 Task: Search one way flight ticket for 2 adults, 4 children and 1 infant on lap in business from Springfield: Abraham Lincoln Capital Airport to Fort Wayne: Fort Wayne International Airport on 5-4-2023. Choice of flights is Westjet. Number of bags: 8 checked bags. Price is upto 20000. Outbound departure time preference is 19:45.
Action: Mouse moved to (349, 318)
Screenshot: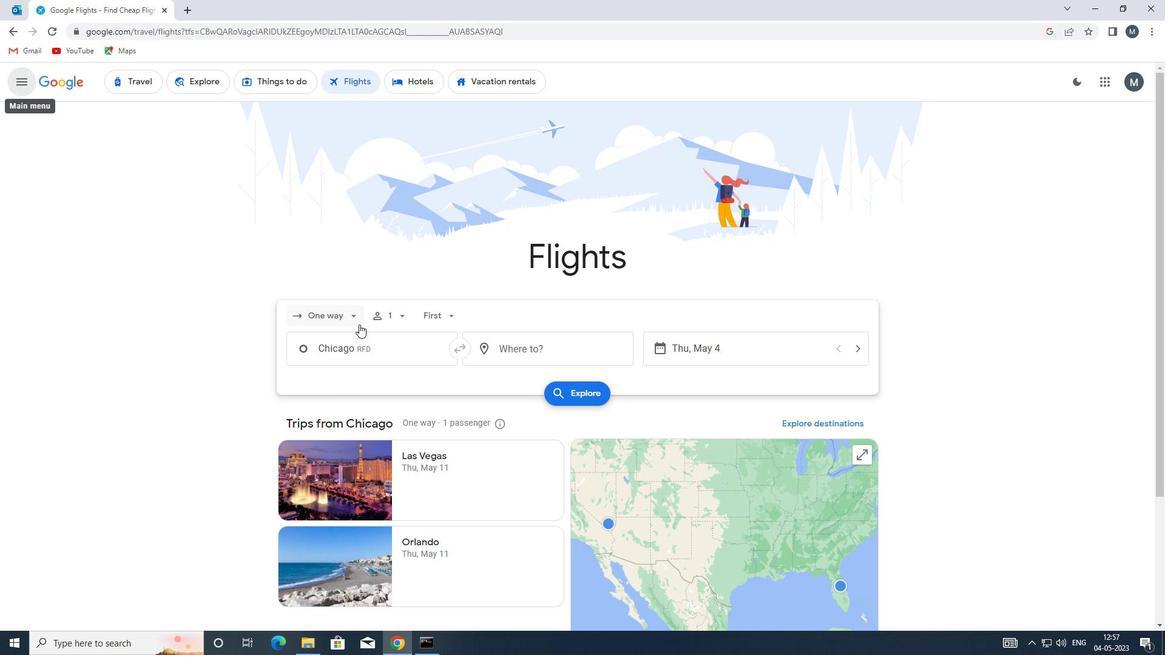 
Action: Mouse pressed left at (349, 318)
Screenshot: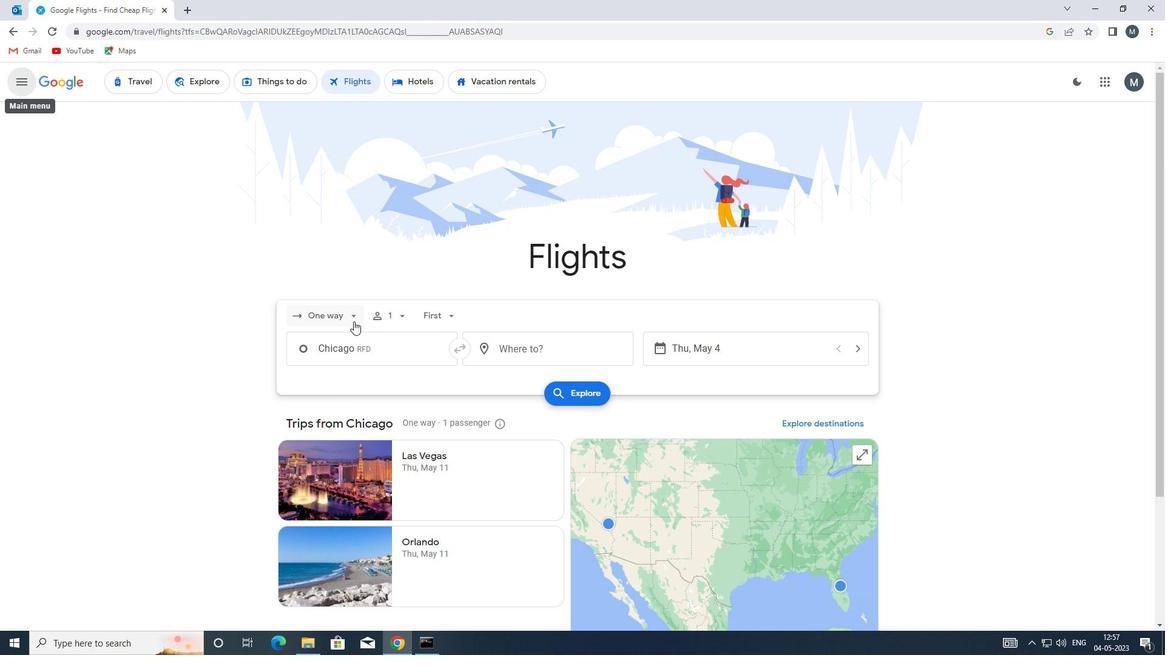 
Action: Mouse moved to (355, 372)
Screenshot: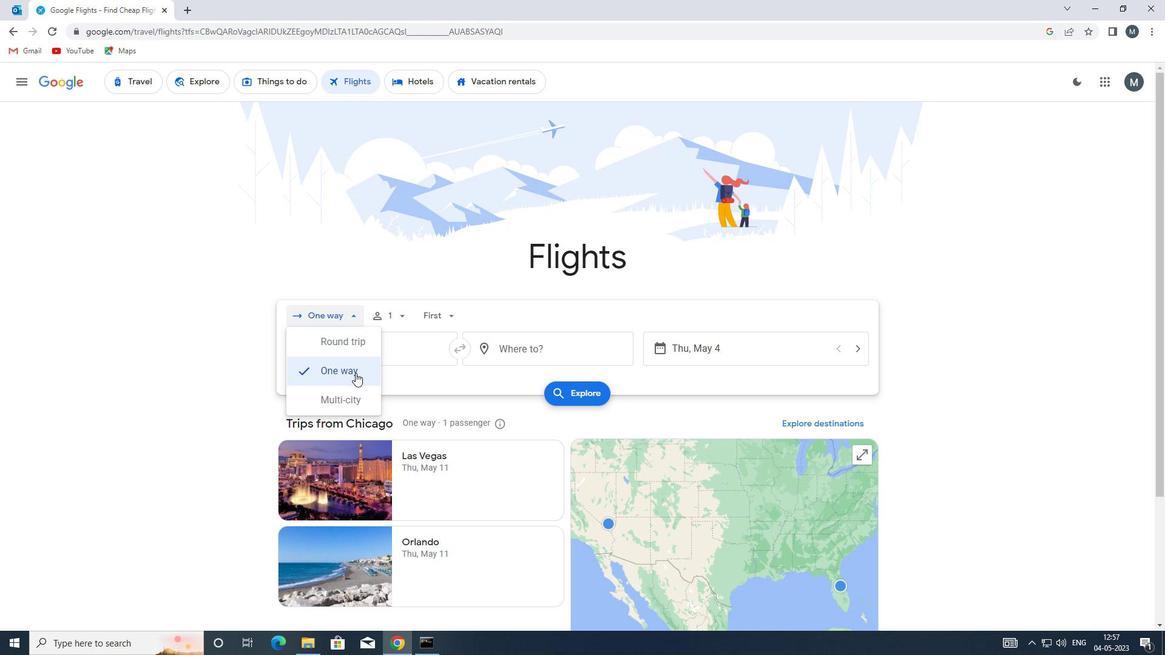 
Action: Mouse pressed left at (355, 372)
Screenshot: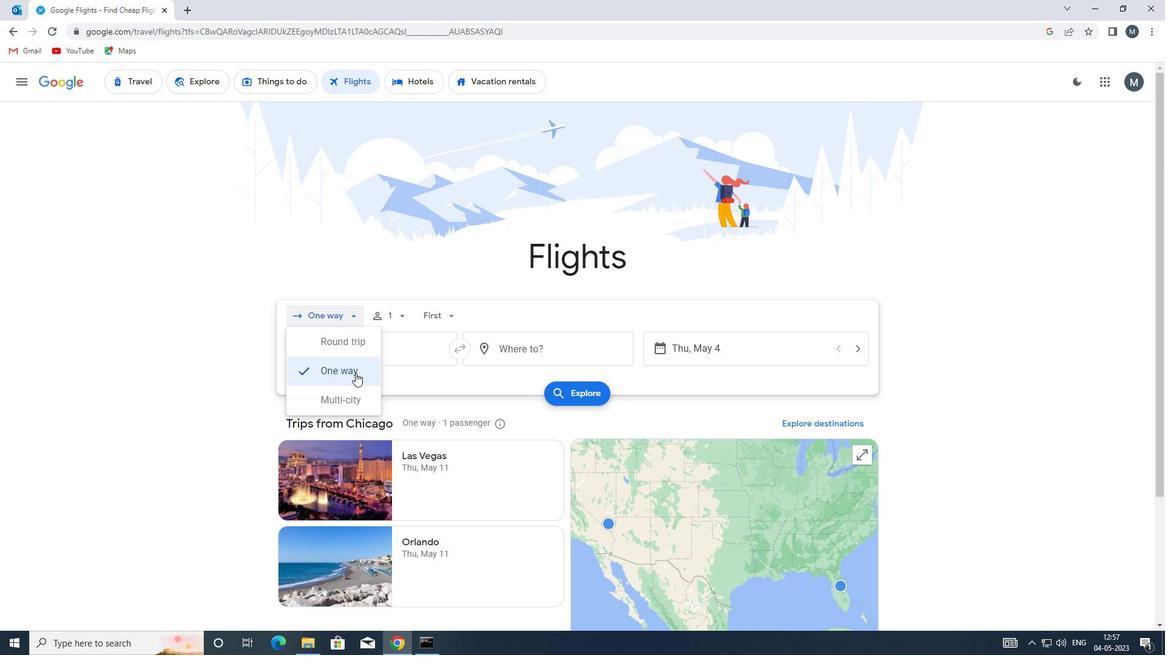 
Action: Mouse moved to (409, 321)
Screenshot: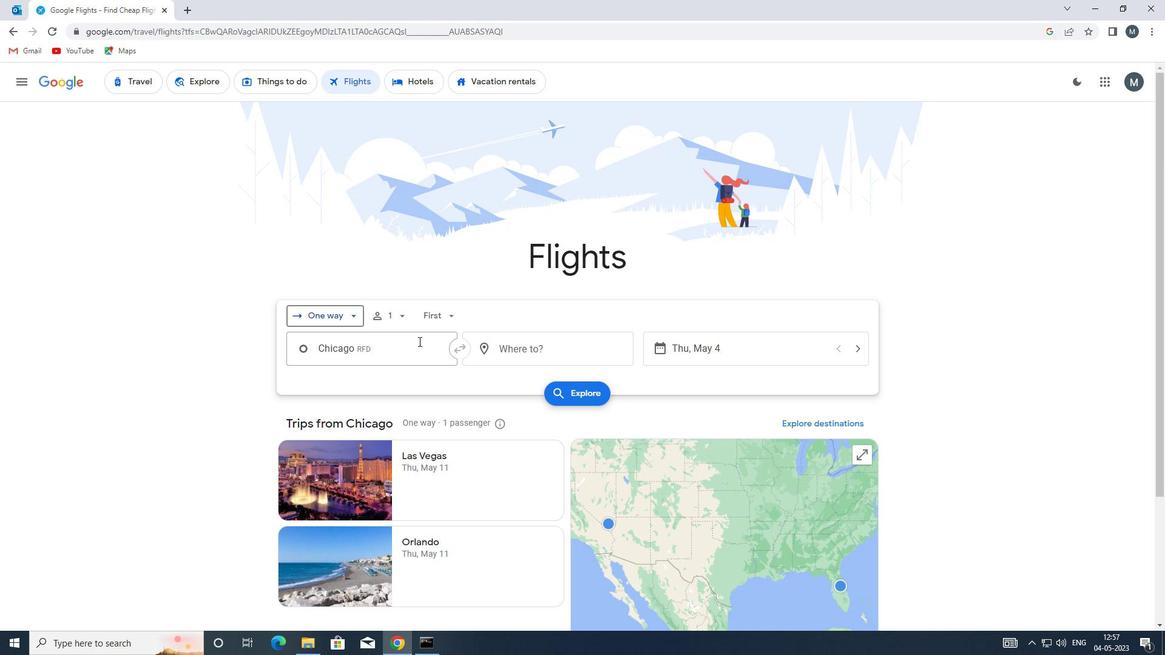 
Action: Mouse pressed left at (409, 321)
Screenshot: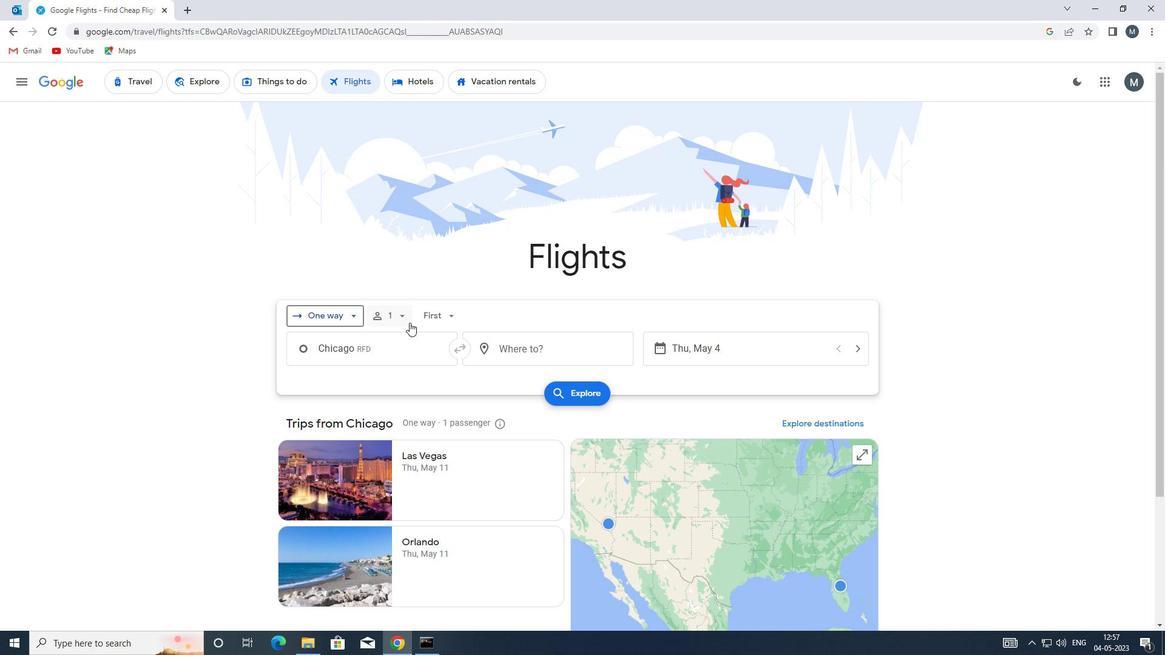 
Action: Mouse moved to (498, 350)
Screenshot: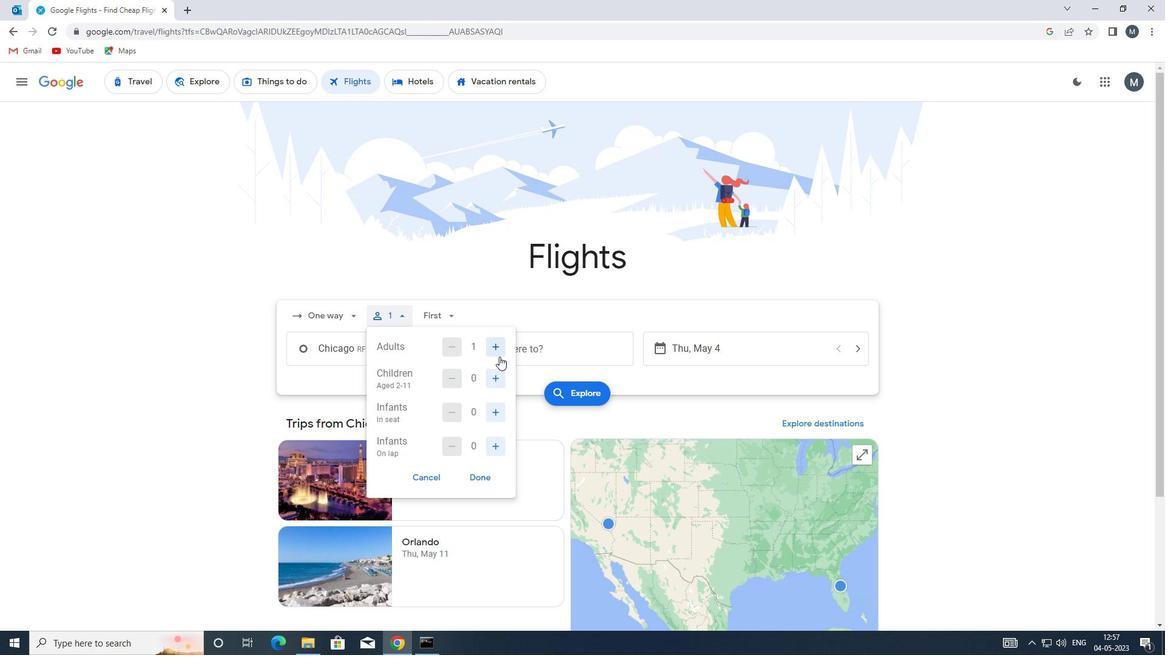 
Action: Mouse pressed left at (498, 350)
Screenshot: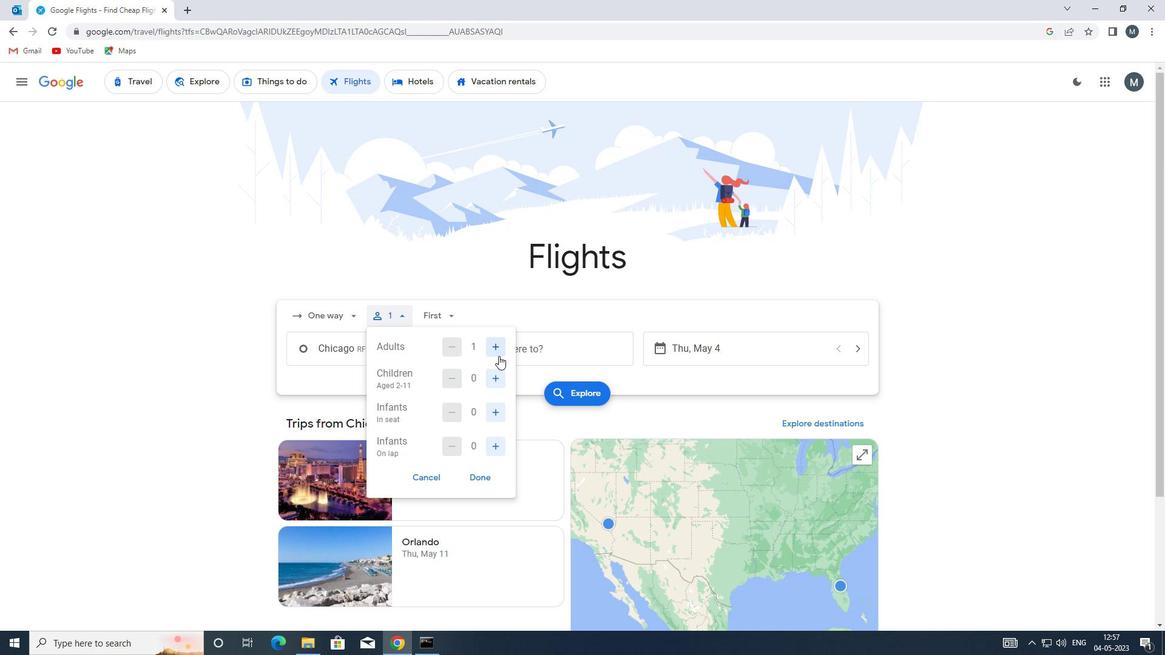 
Action: Mouse moved to (497, 378)
Screenshot: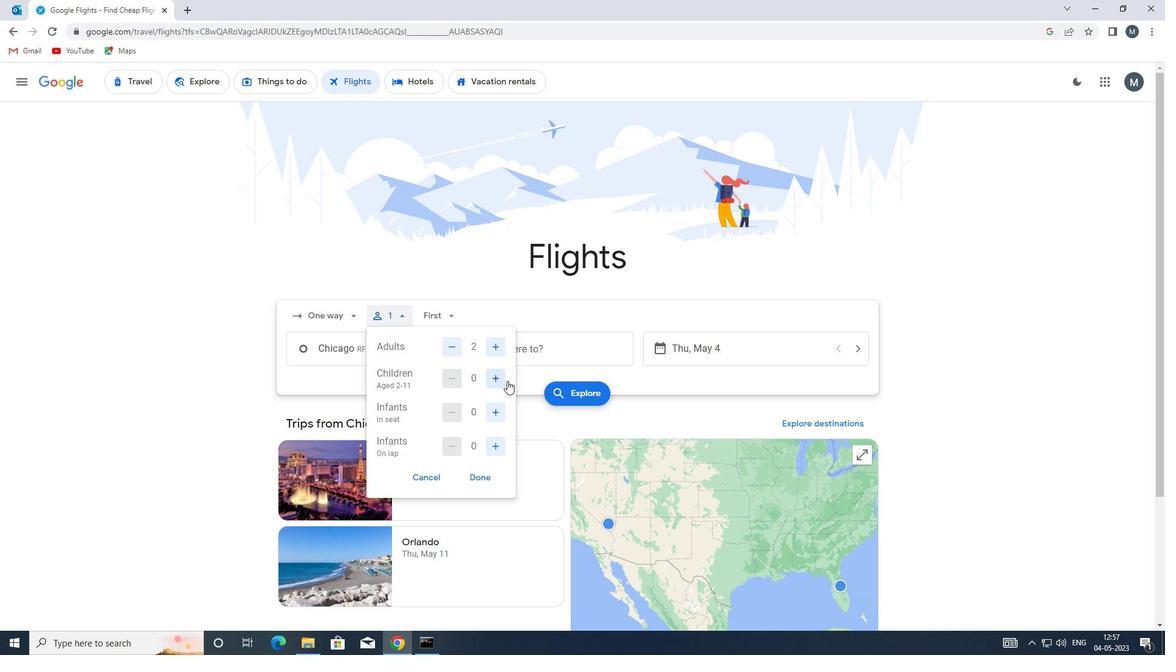 
Action: Mouse pressed left at (497, 378)
Screenshot: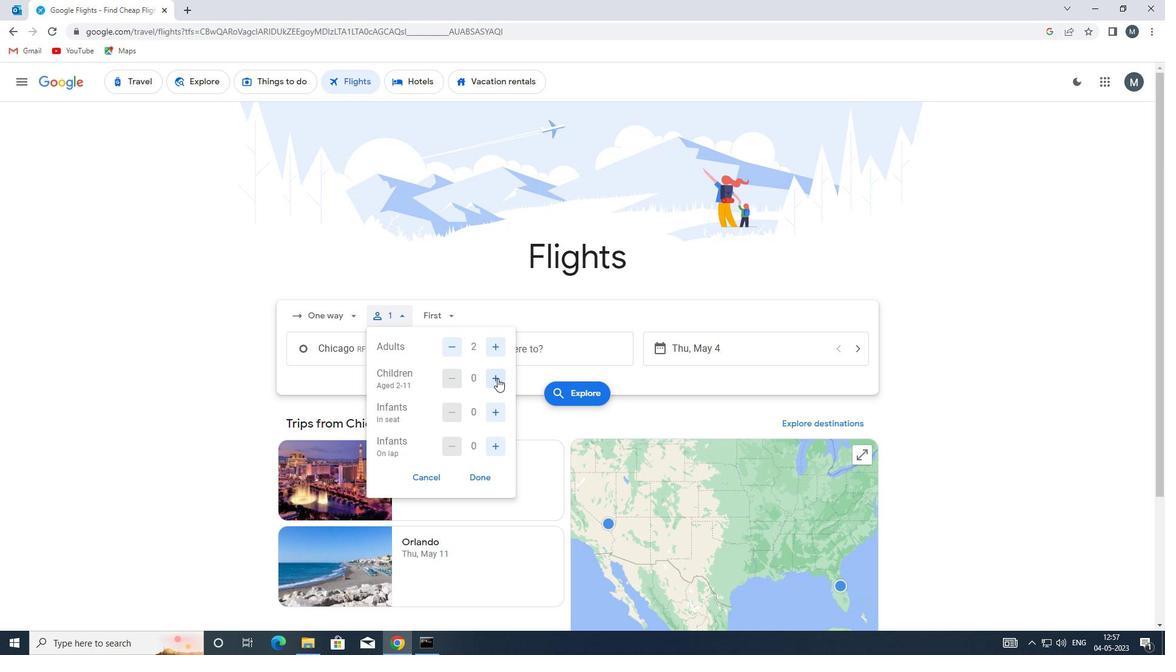 
Action: Mouse pressed left at (497, 378)
Screenshot: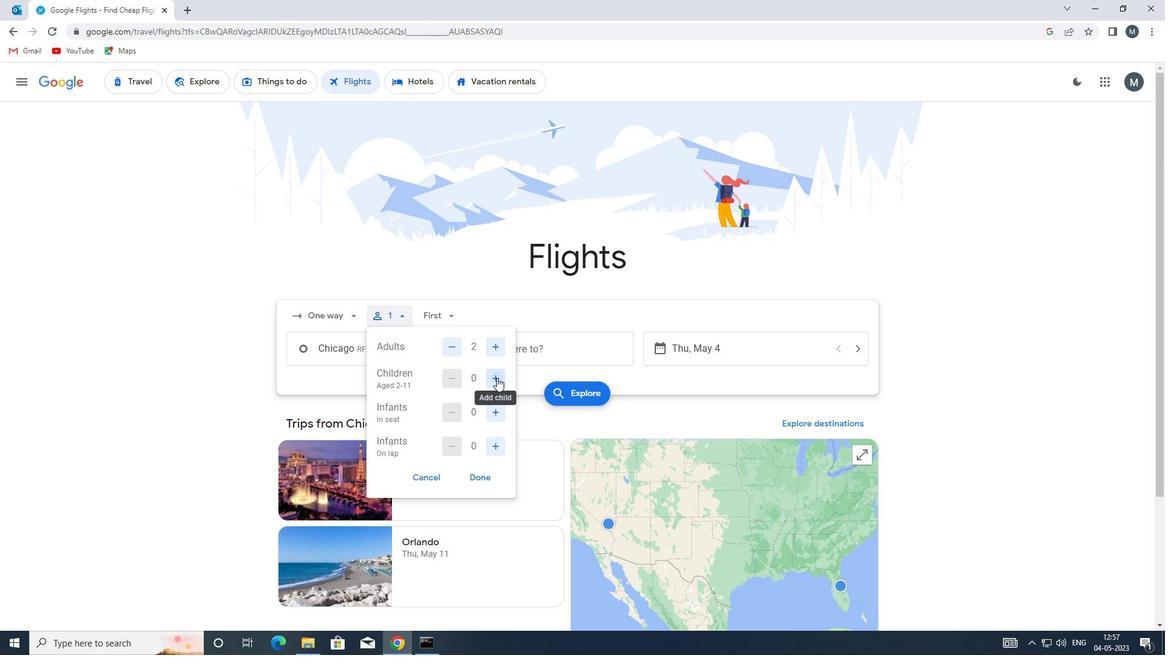 
Action: Mouse pressed left at (497, 378)
Screenshot: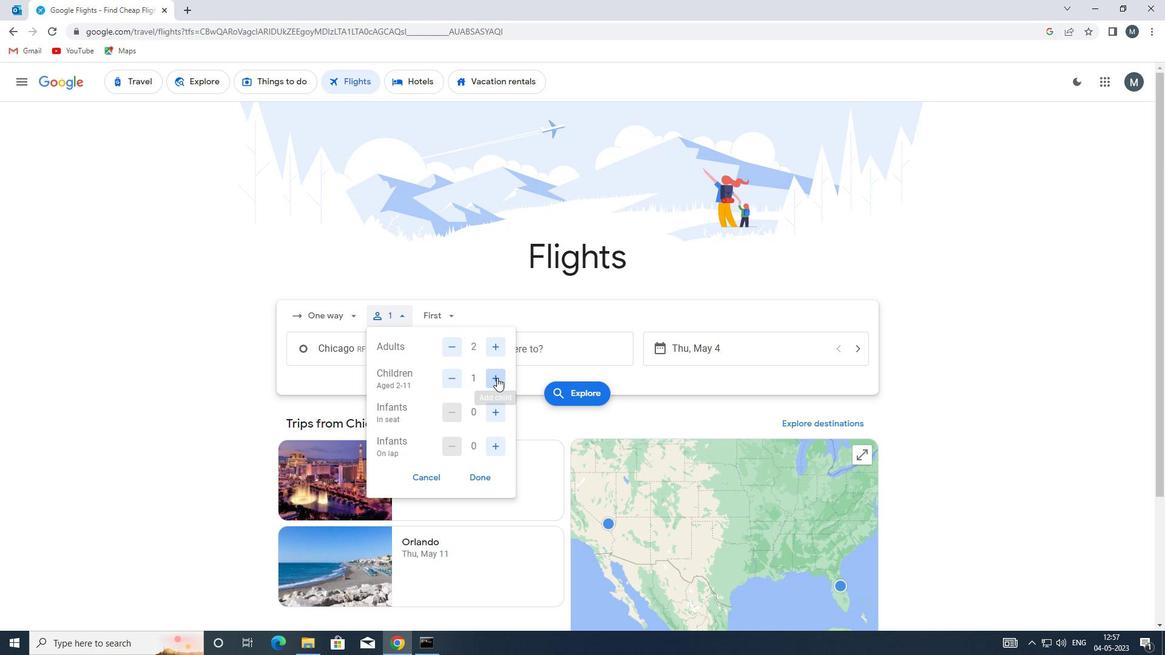 
Action: Mouse pressed left at (497, 378)
Screenshot: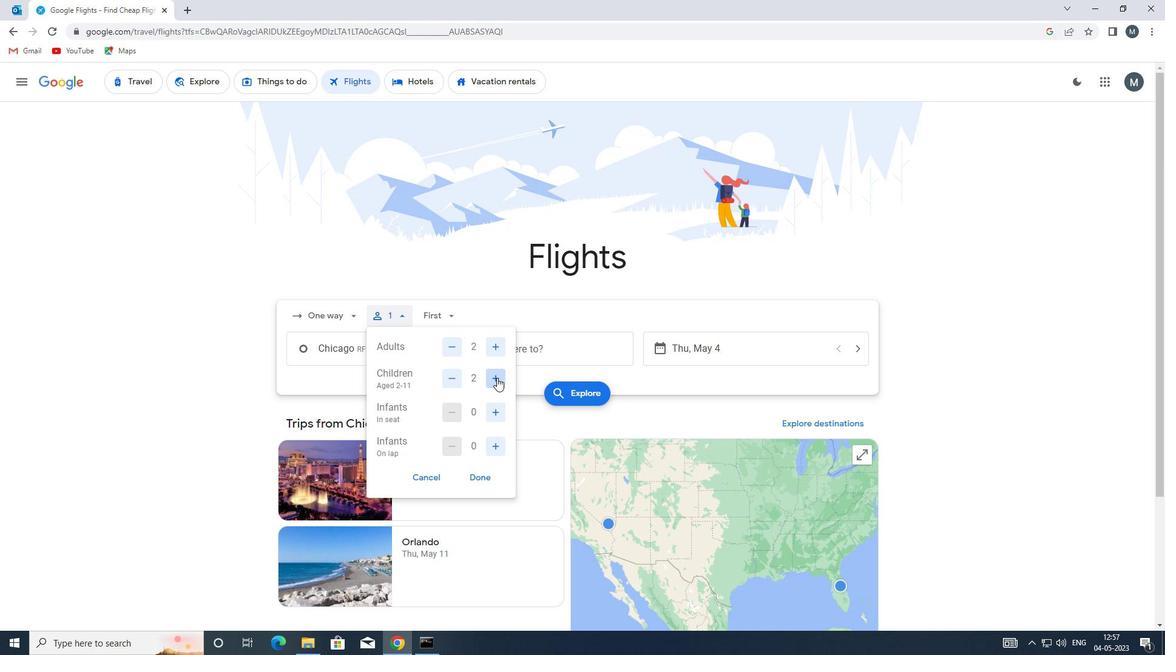 
Action: Mouse moved to (493, 449)
Screenshot: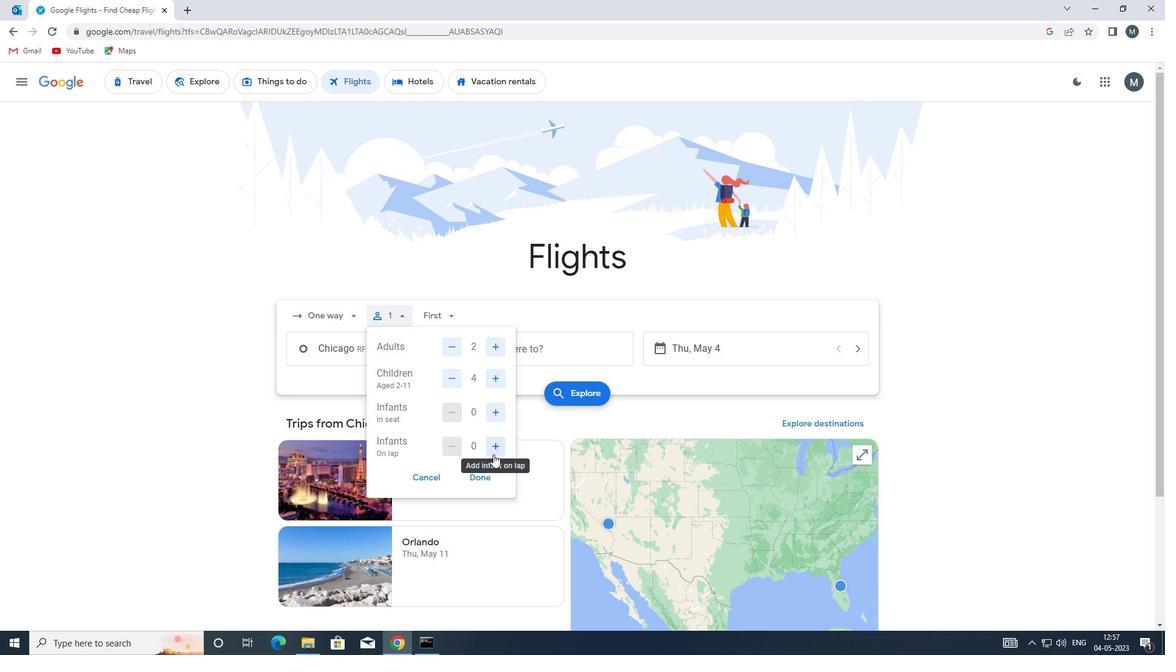 
Action: Mouse pressed left at (493, 449)
Screenshot: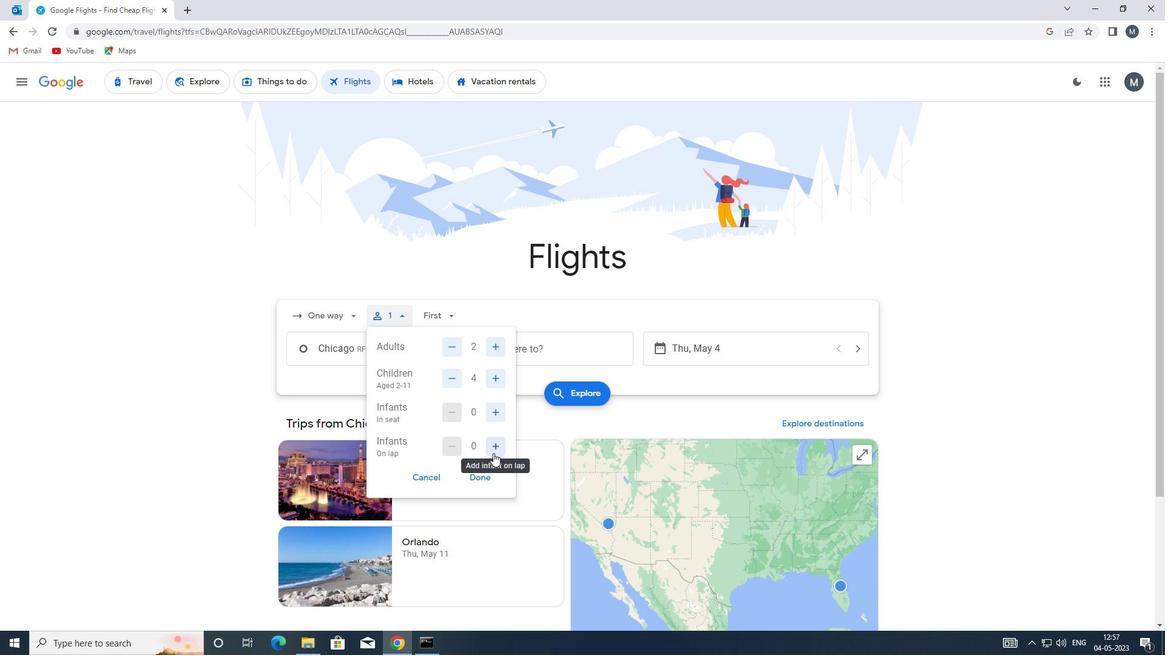 
Action: Mouse moved to (483, 477)
Screenshot: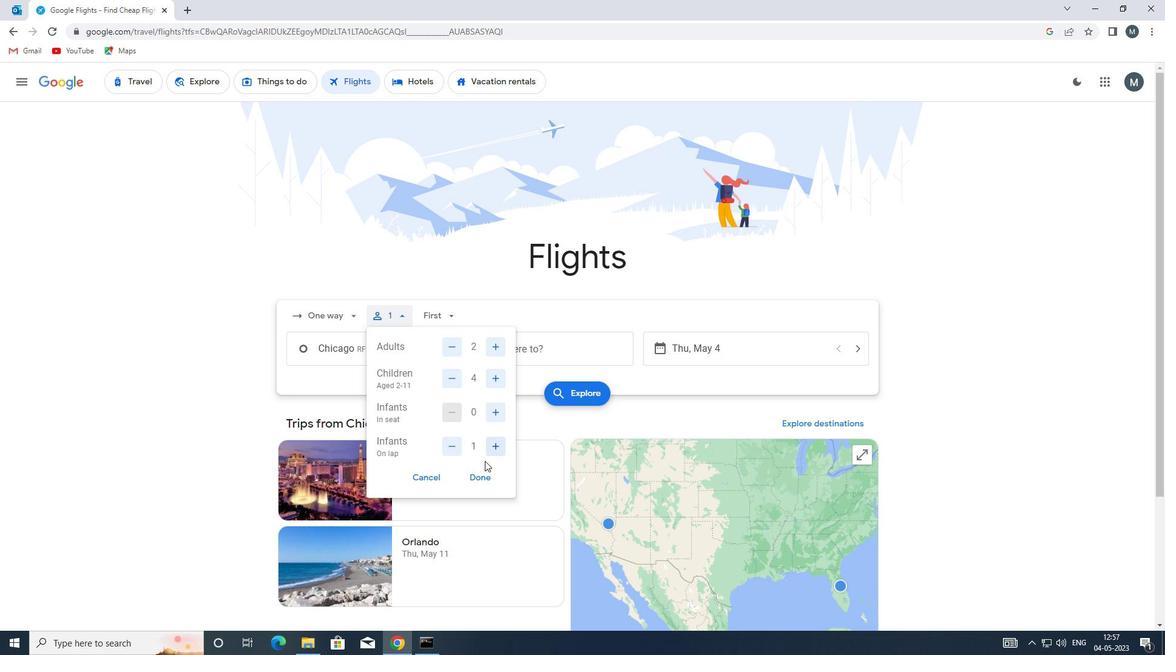
Action: Mouse pressed left at (483, 477)
Screenshot: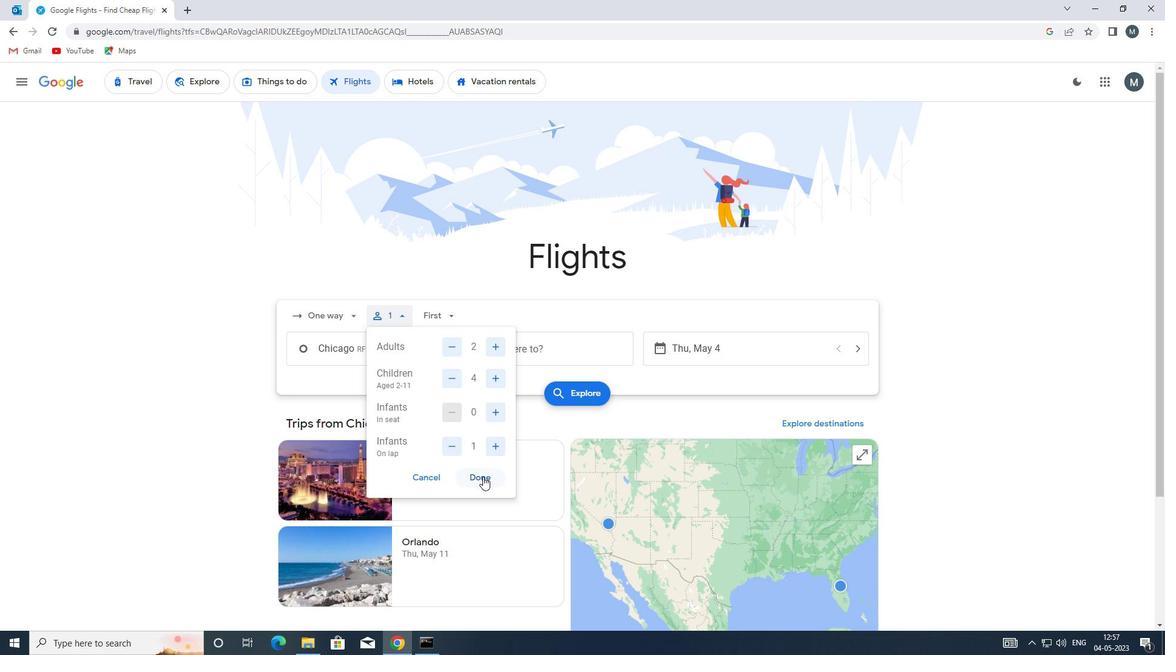 
Action: Mouse moved to (441, 318)
Screenshot: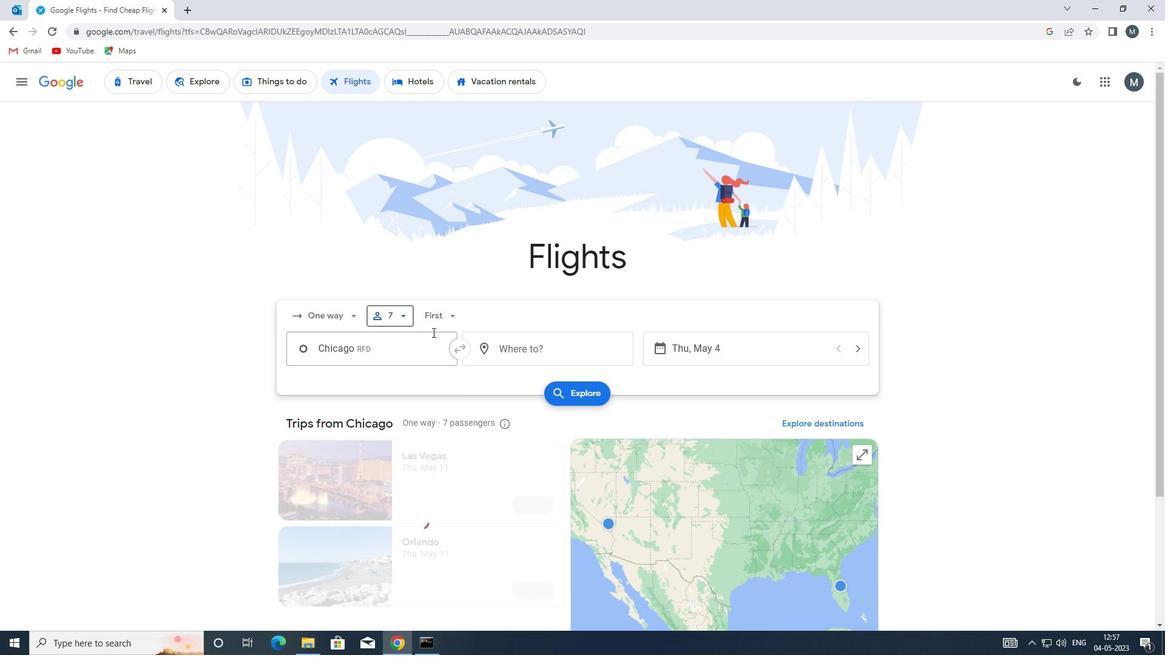 
Action: Mouse pressed left at (441, 318)
Screenshot: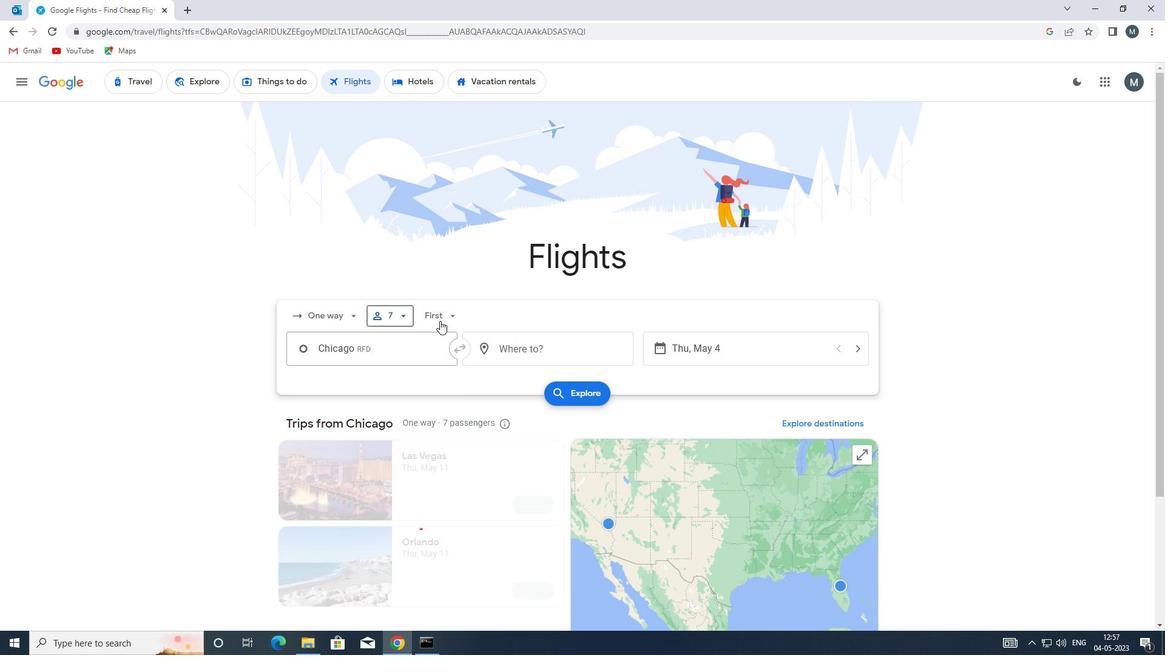 
Action: Mouse moved to (460, 401)
Screenshot: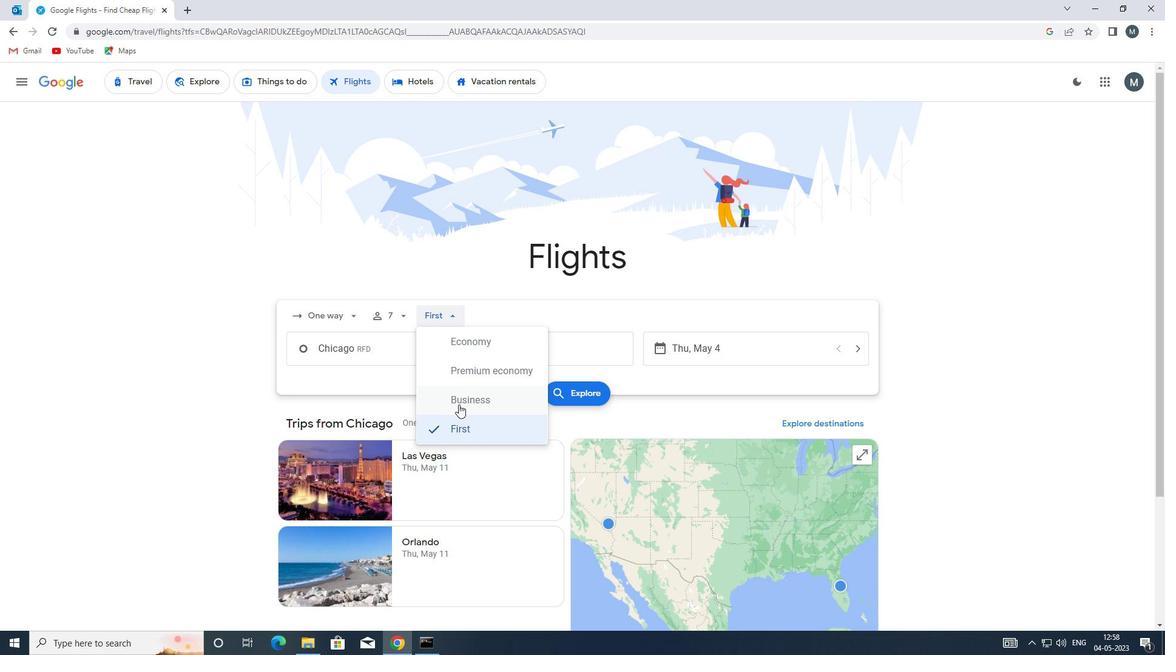 
Action: Mouse pressed left at (460, 401)
Screenshot: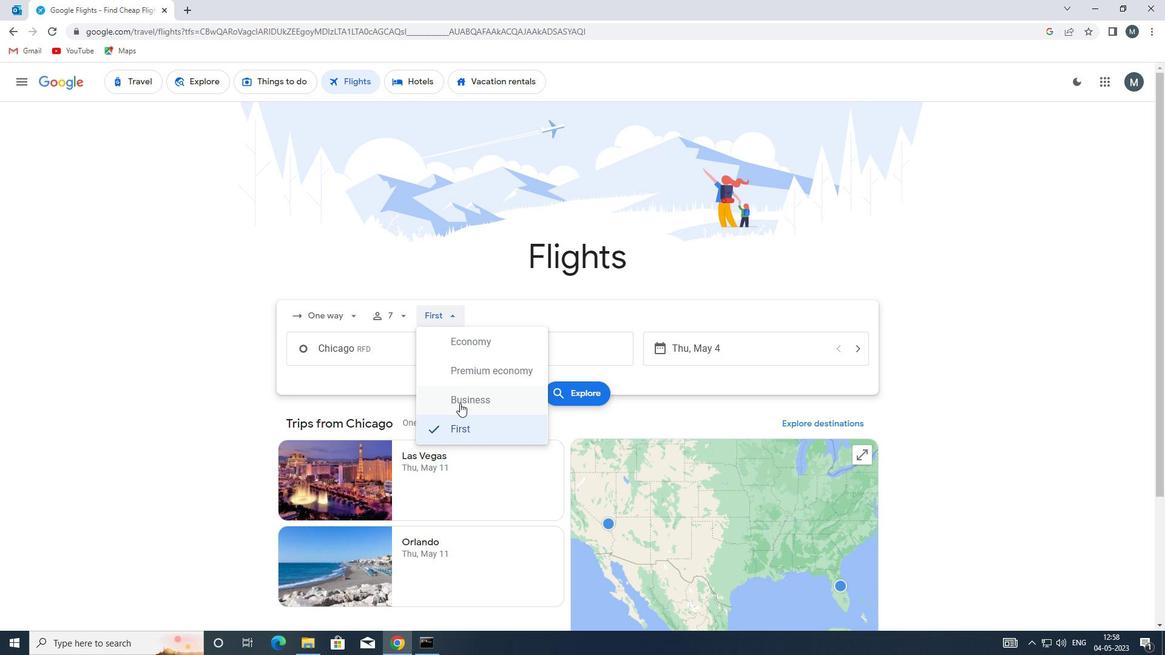 
Action: Mouse moved to (373, 355)
Screenshot: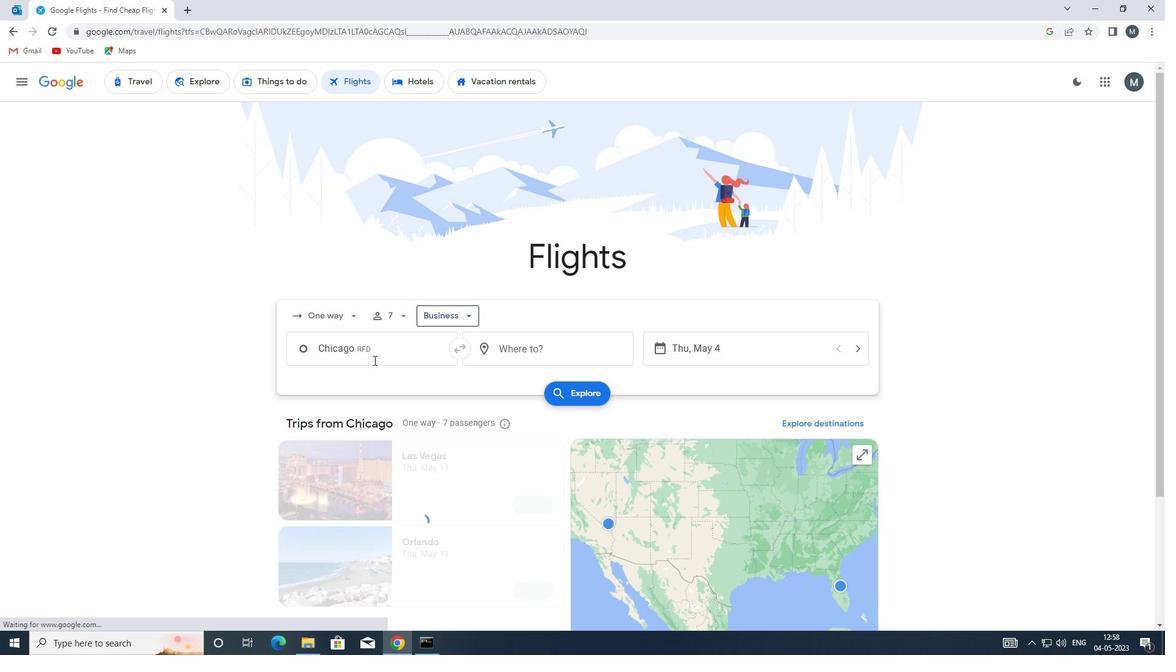 
Action: Mouse pressed left at (373, 355)
Screenshot: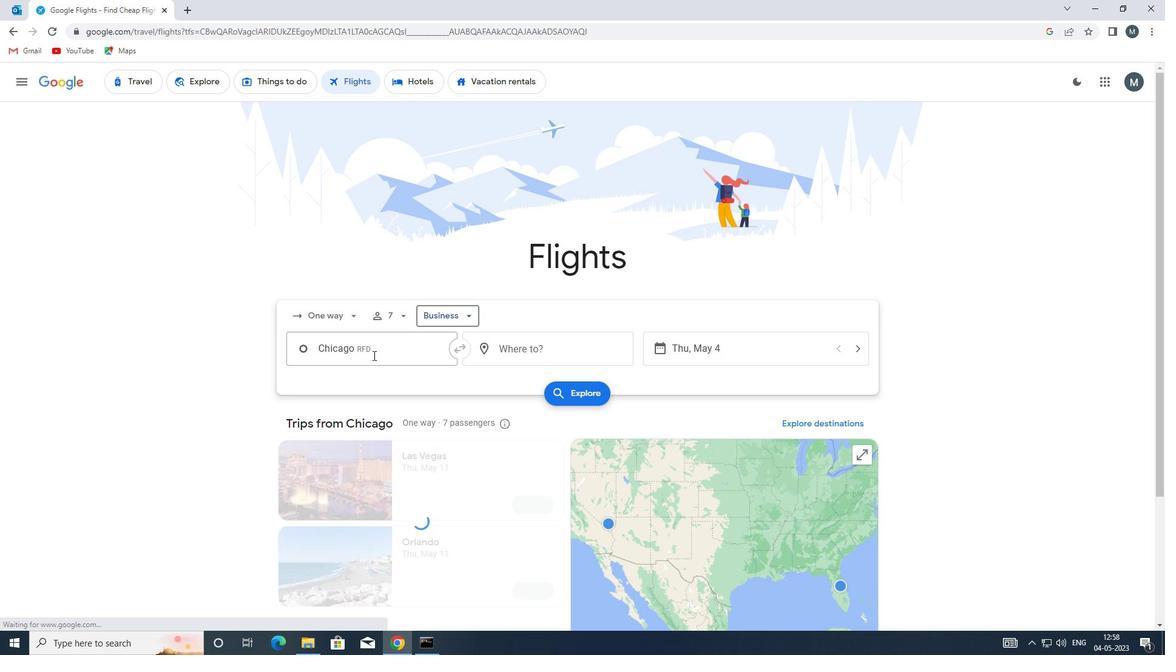 
Action: Mouse moved to (376, 352)
Screenshot: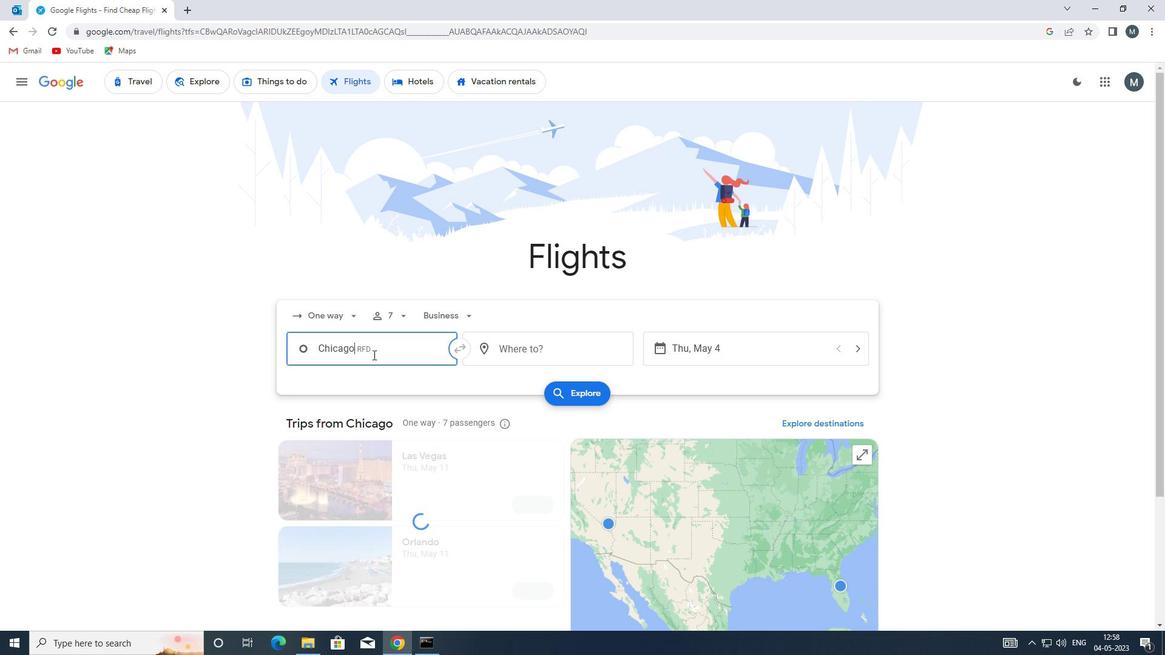 
Action: Key pressed sp
Screenshot: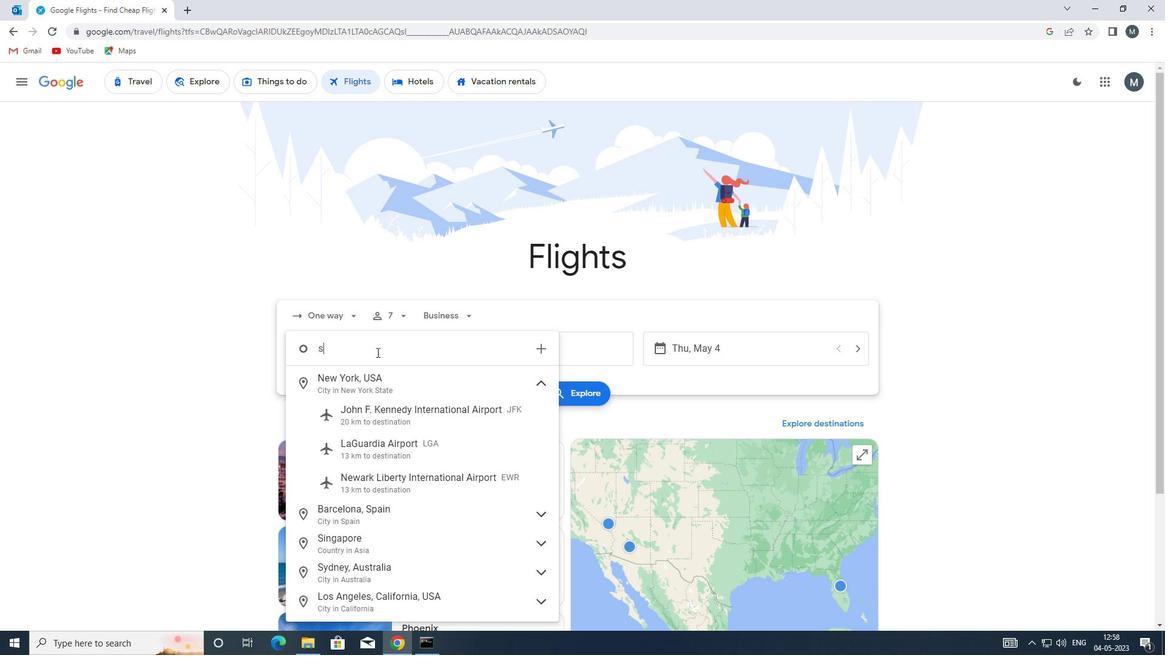 
Action: Mouse moved to (376, 352)
Screenshot: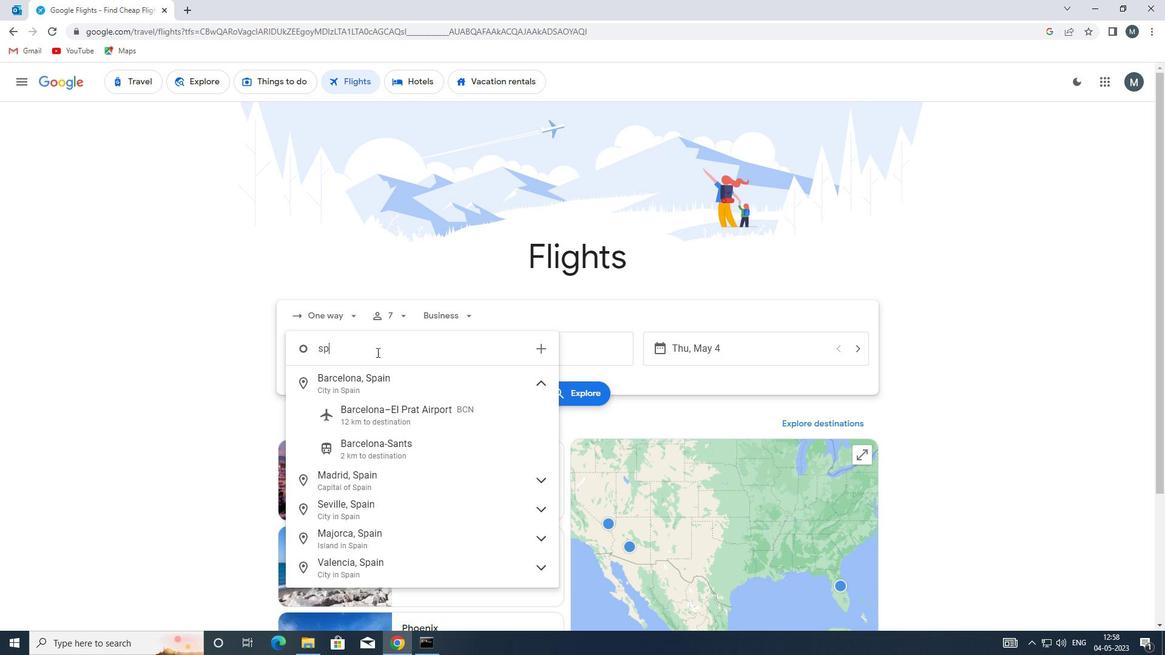 
Action: Key pressed i
Screenshot: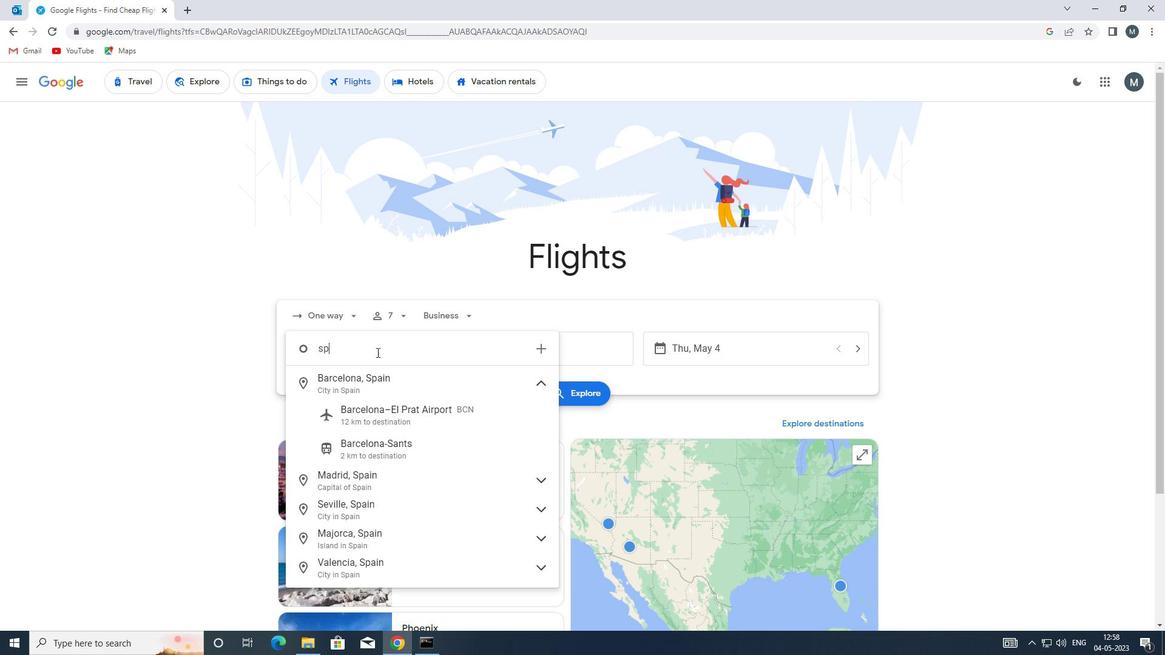 
Action: Mouse moved to (390, 378)
Screenshot: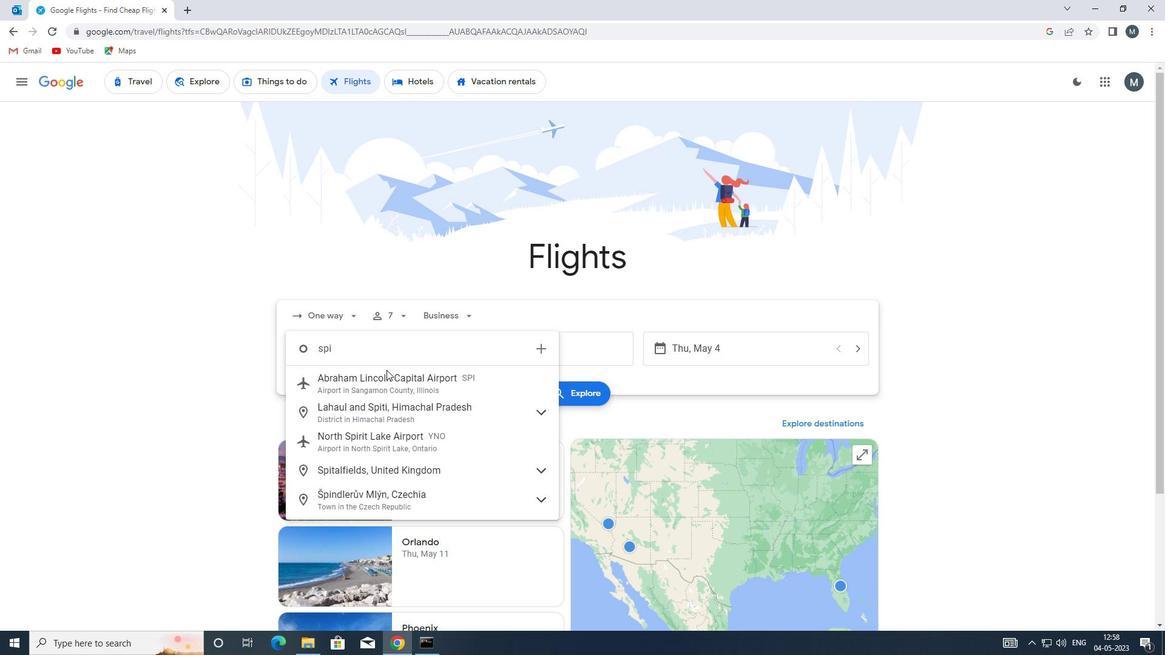 
Action: Mouse pressed left at (390, 378)
Screenshot: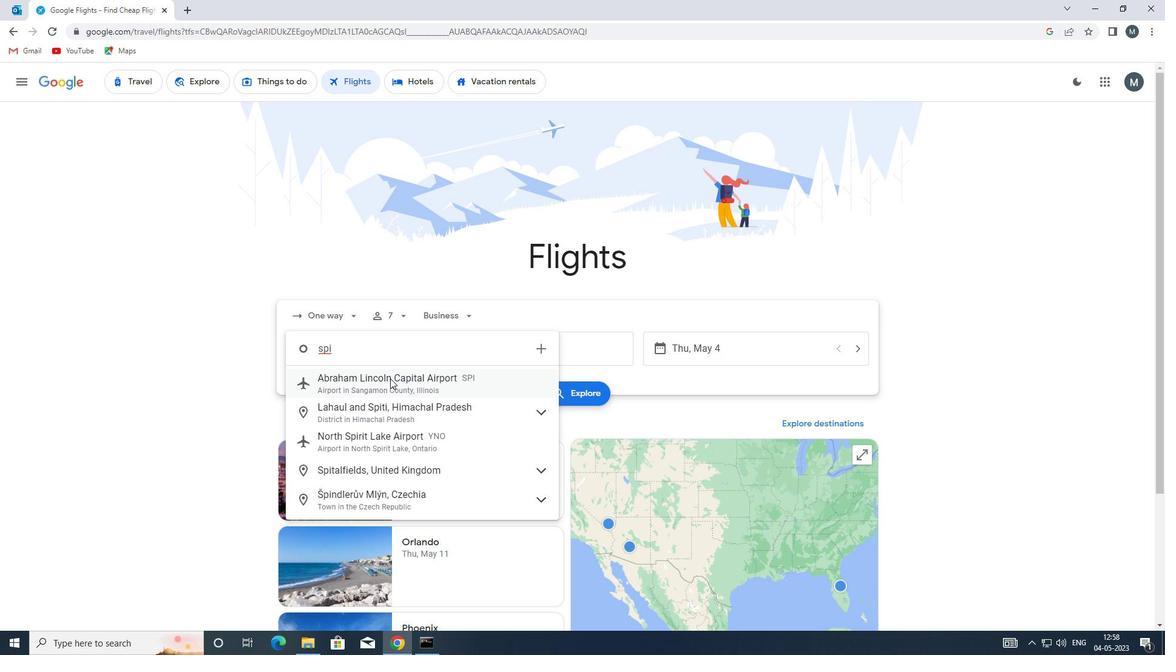 
Action: Mouse moved to (490, 351)
Screenshot: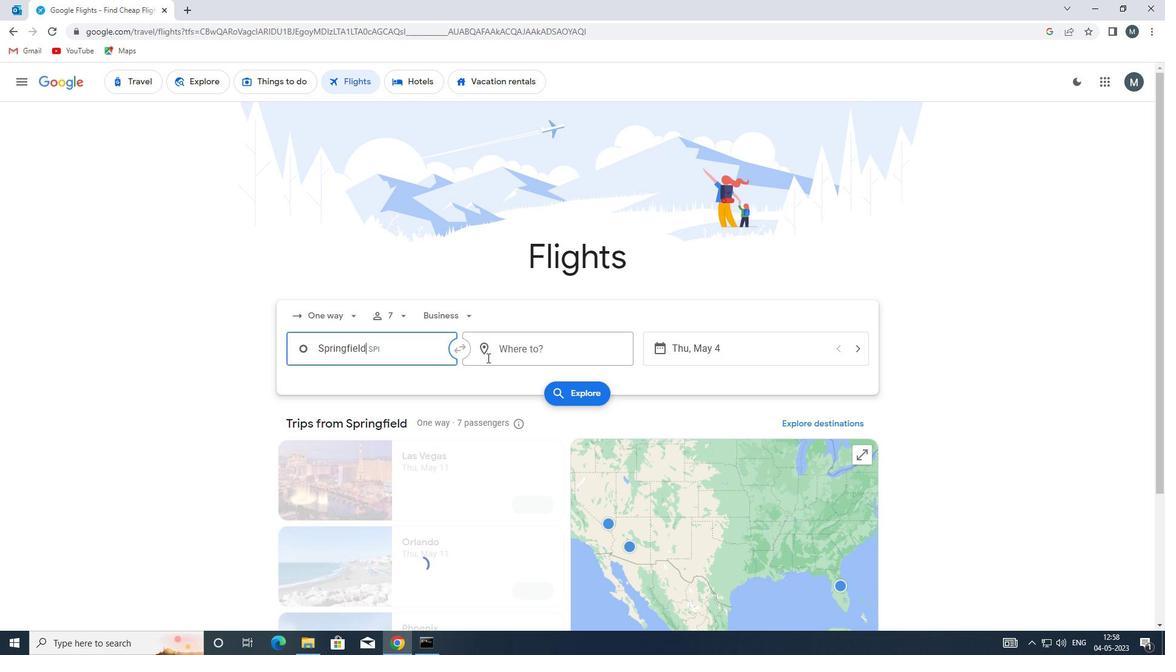 
Action: Mouse pressed left at (490, 351)
Screenshot: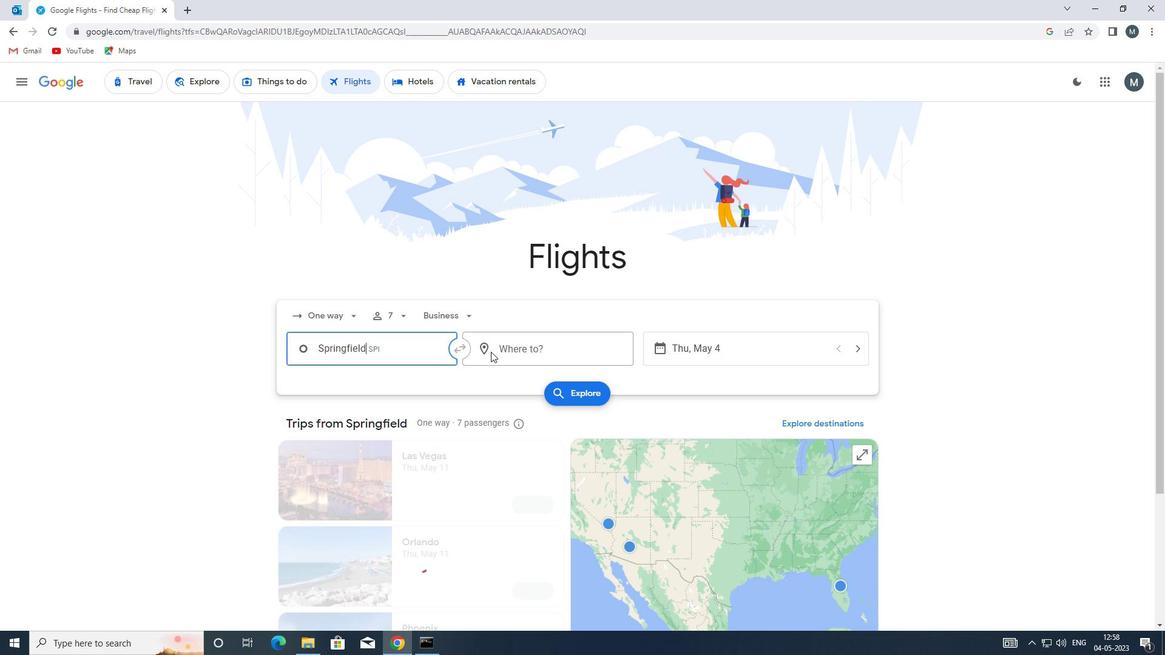 
Action: Key pressed fw
Screenshot: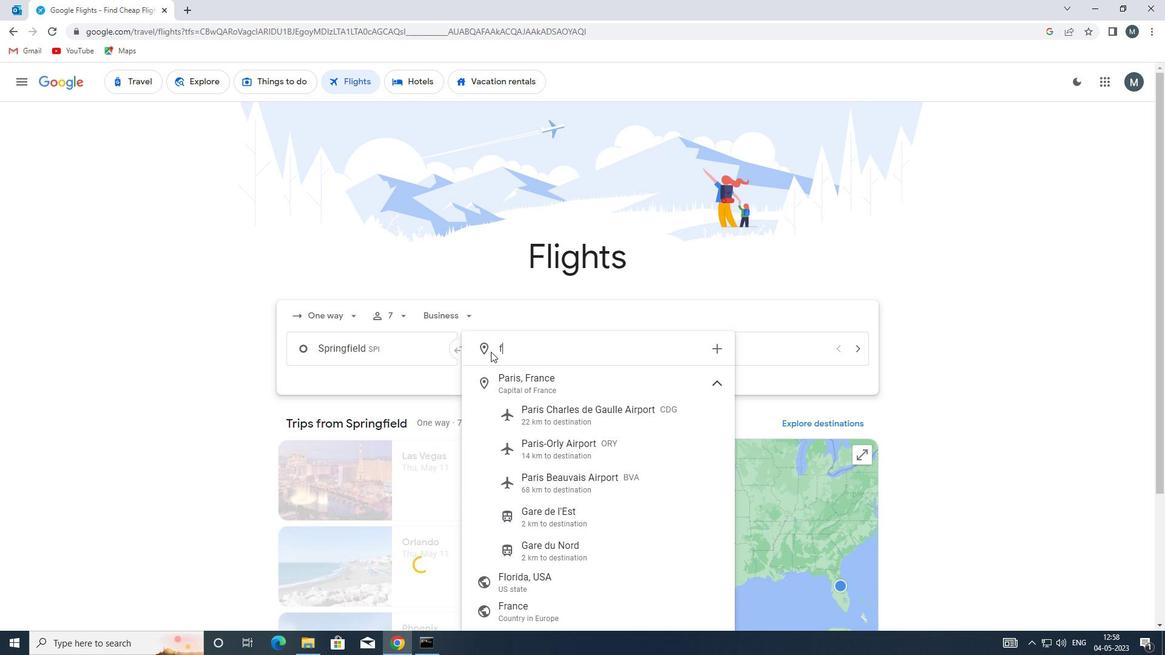 
Action: Mouse moved to (548, 383)
Screenshot: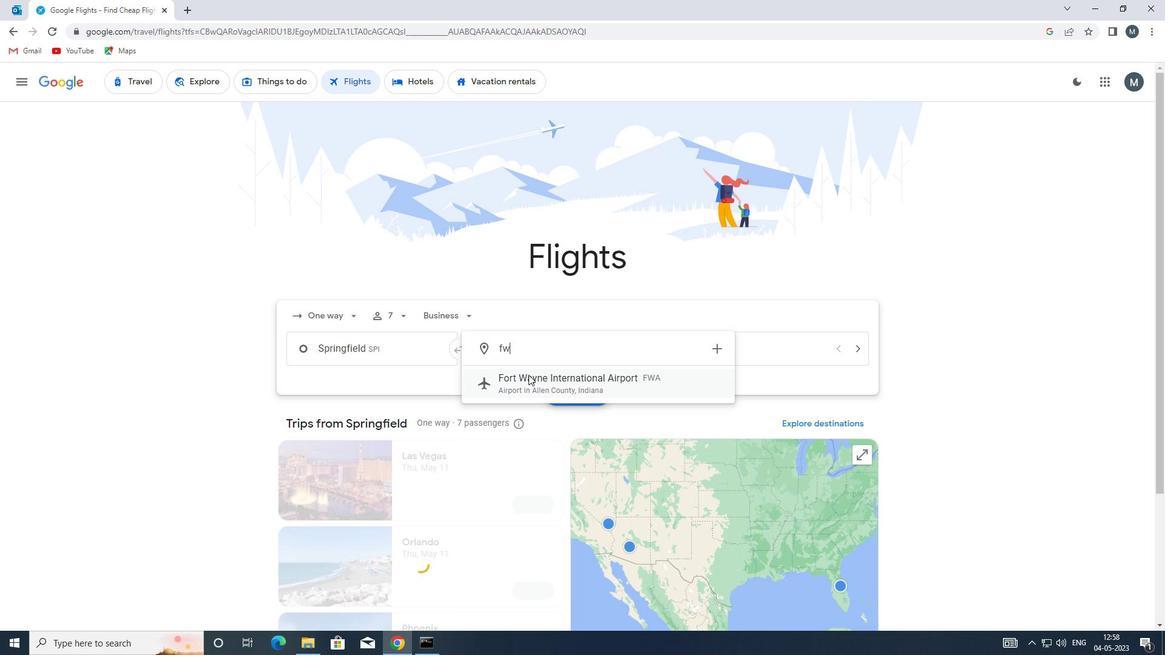 
Action: Mouse pressed left at (548, 383)
Screenshot: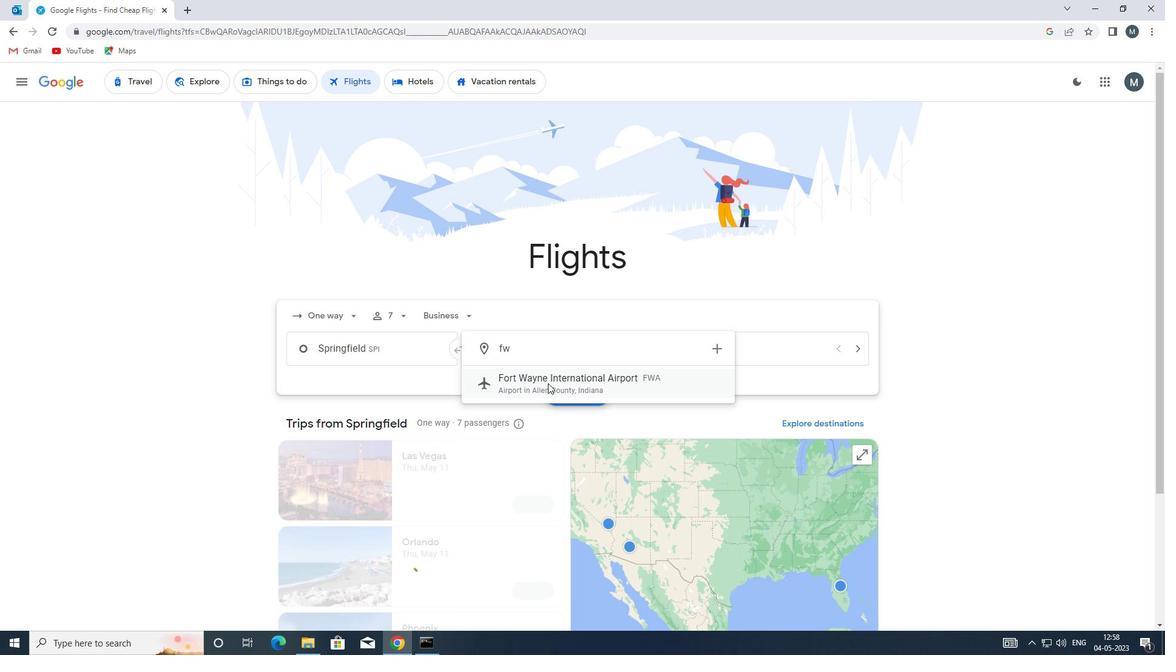 
Action: Mouse moved to (707, 344)
Screenshot: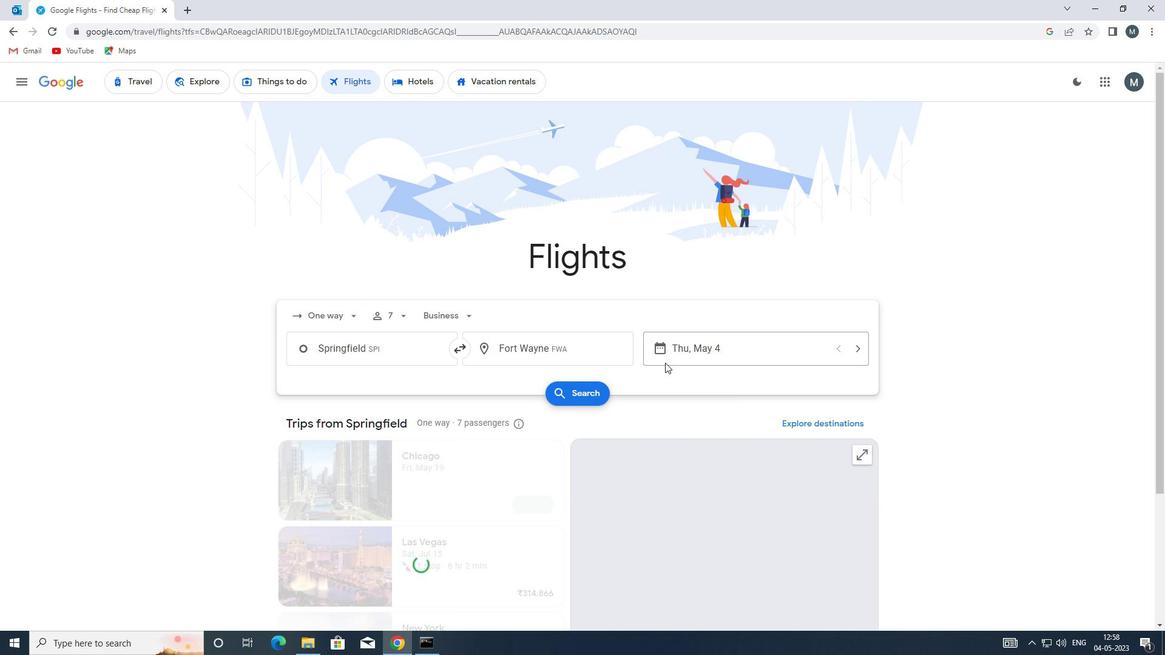 
Action: Mouse pressed left at (707, 344)
Screenshot: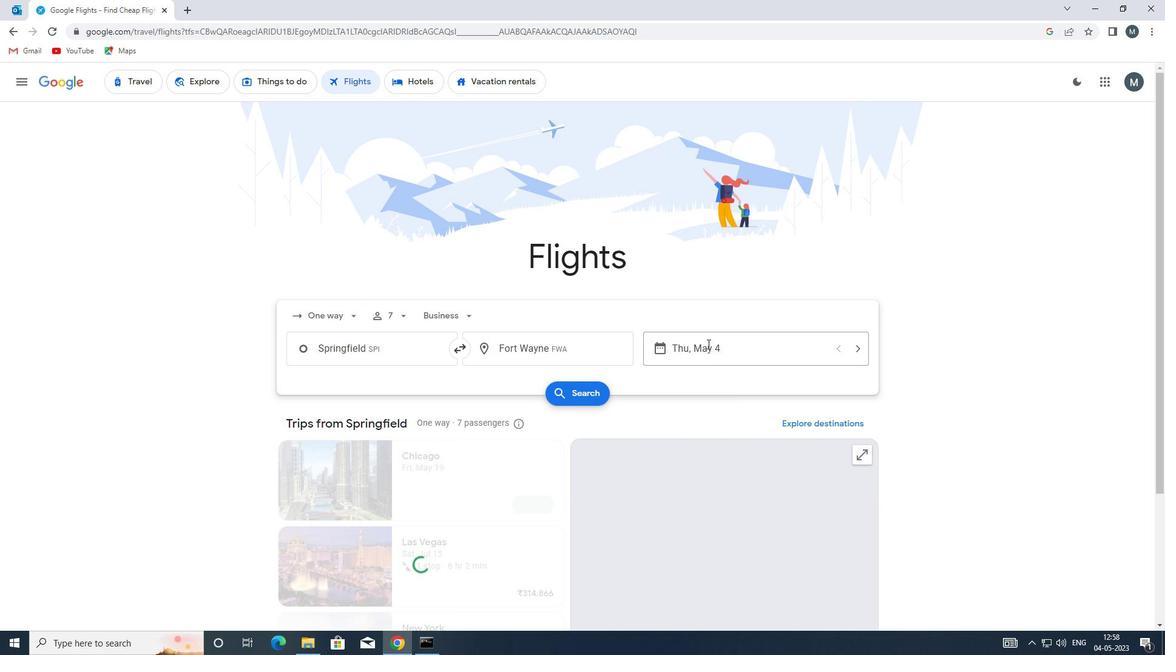 
Action: Mouse moved to (555, 412)
Screenshot: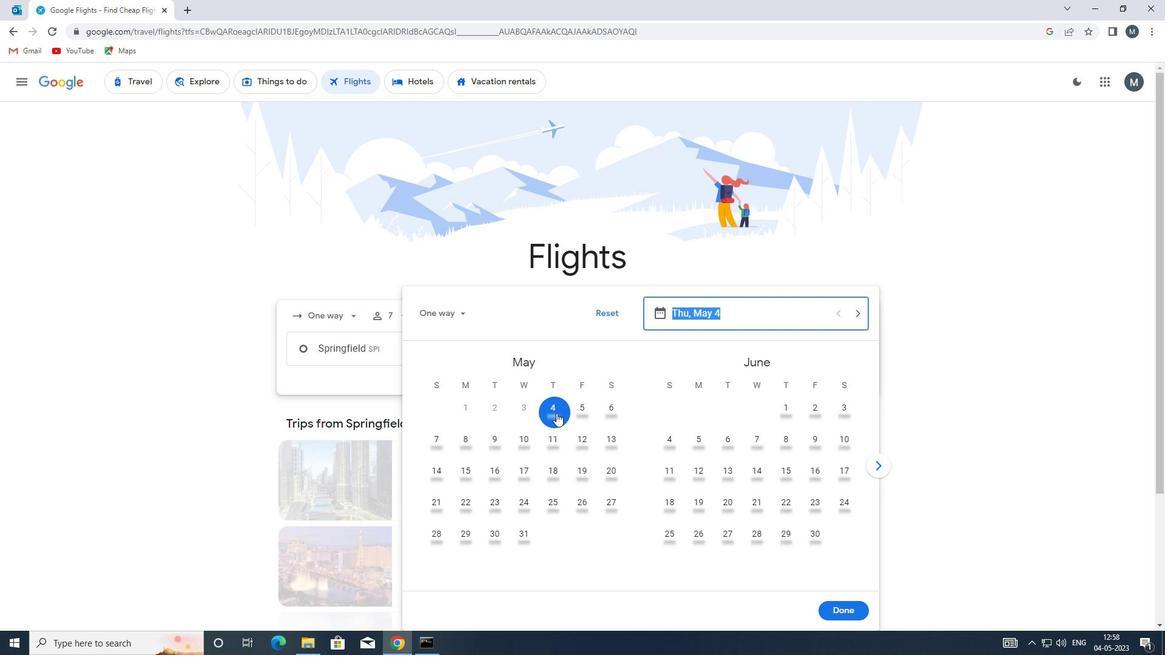 
Action: Mouse pressed left at (555, 412)
Screenshot: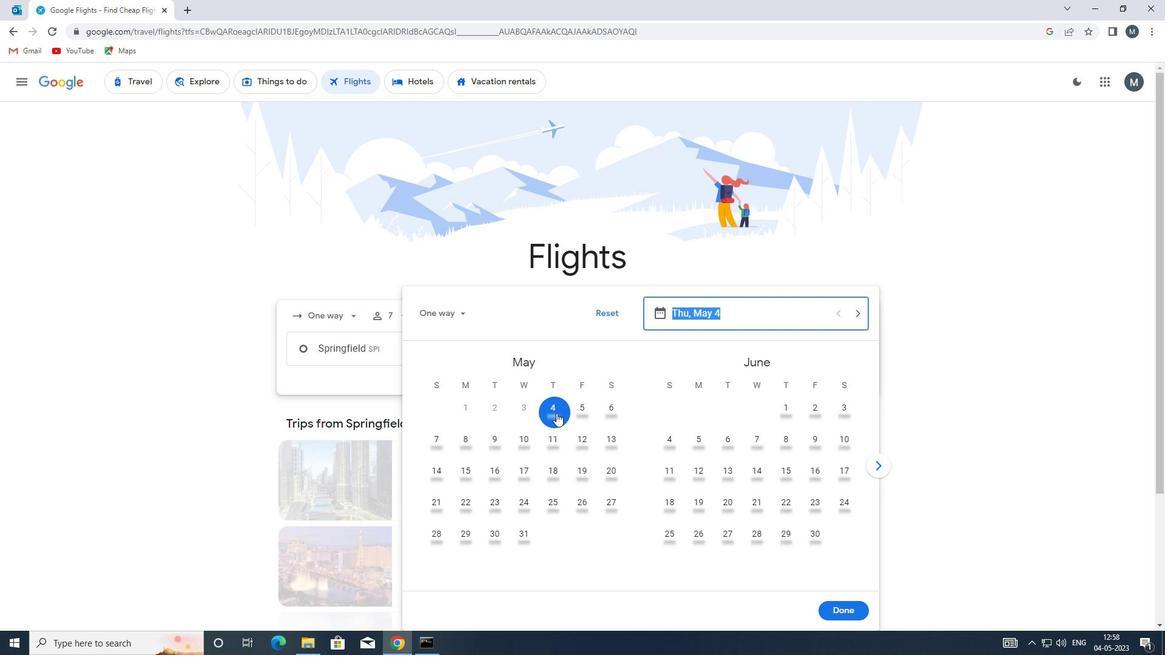 
Action: Mouse moved to (831, 610)
Screenshot: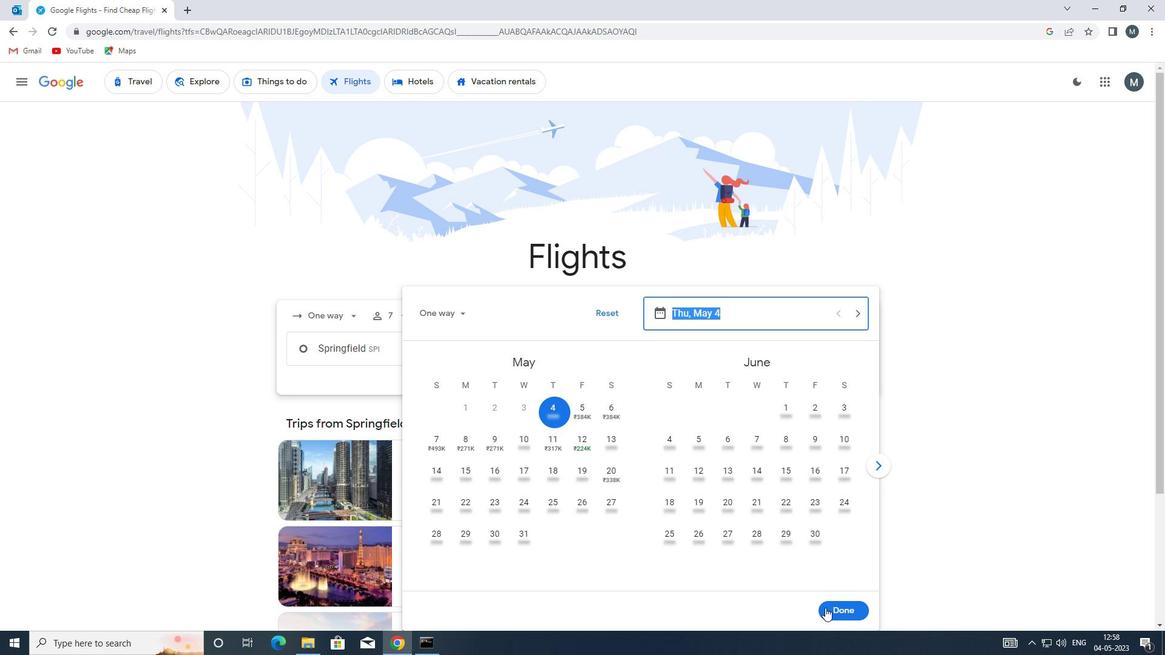 
Action: Mouse pressed left at (831, 610)
Screenshot: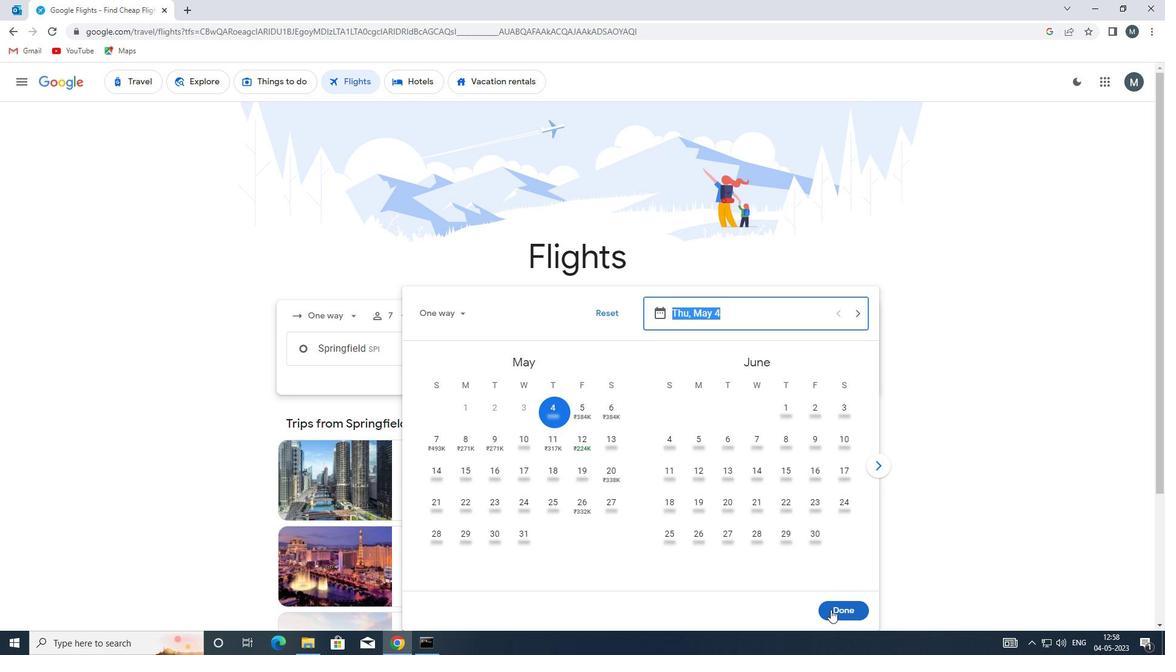 
Action: Mouse moved to (584, 393)
Screenshot: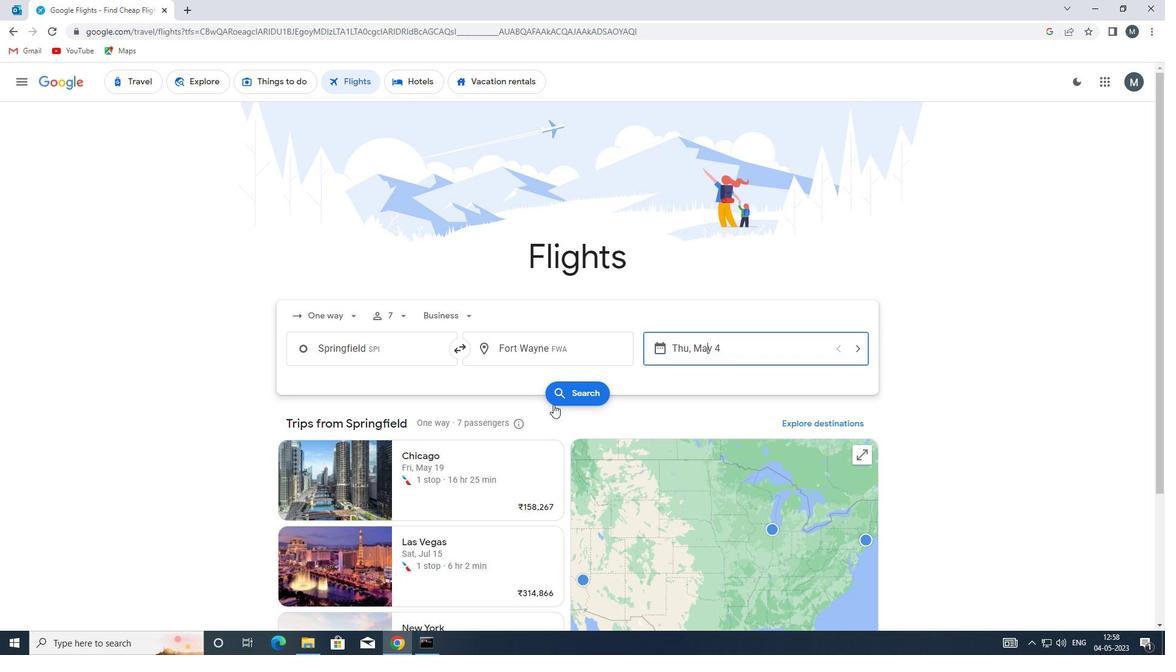 
Action: Mouse pressed left at (584, 393)
Screenshot: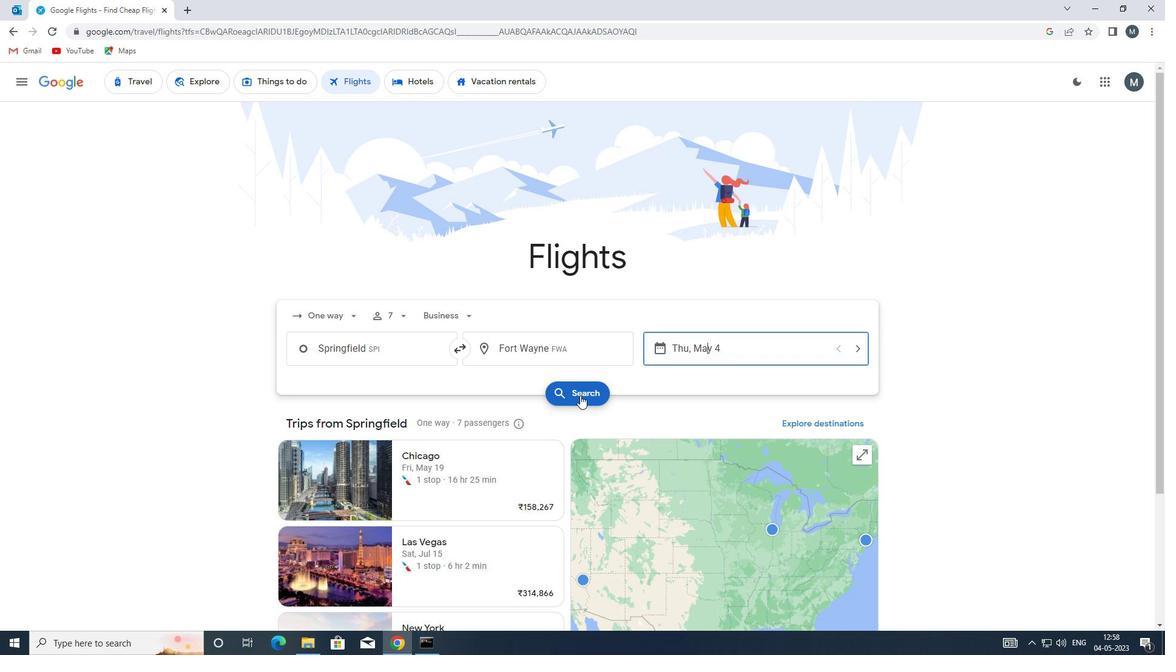 
Action: Mouse moved to (291, 196)
Screenshot: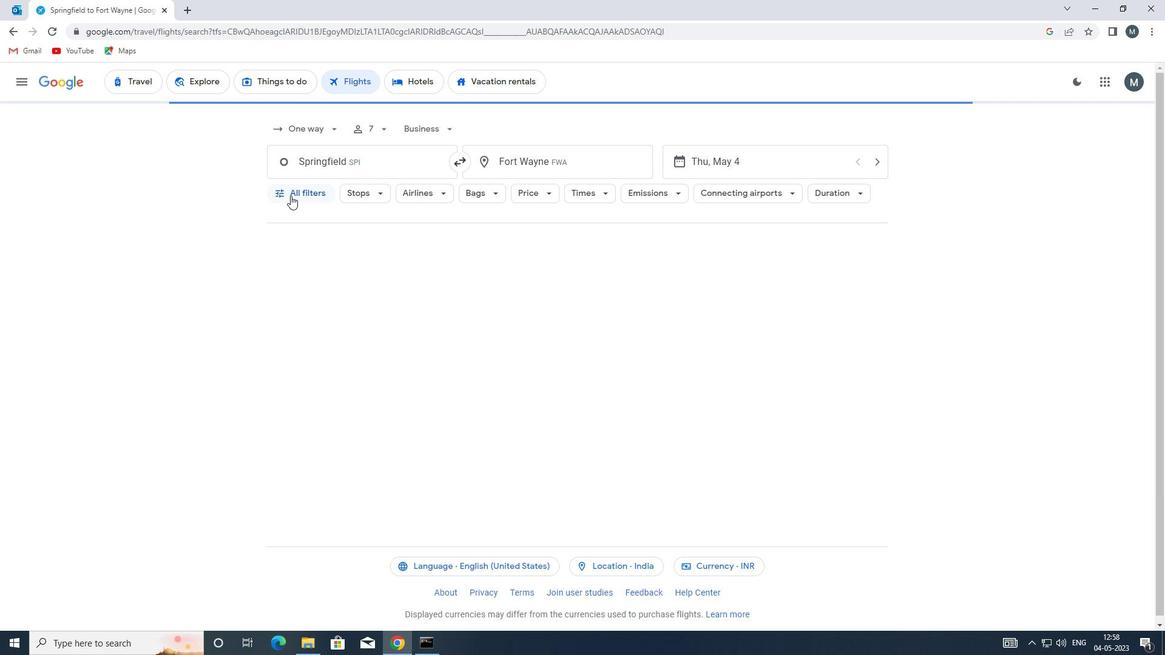 
Action: Mouse pressed left at (291, 196)
Screenshot: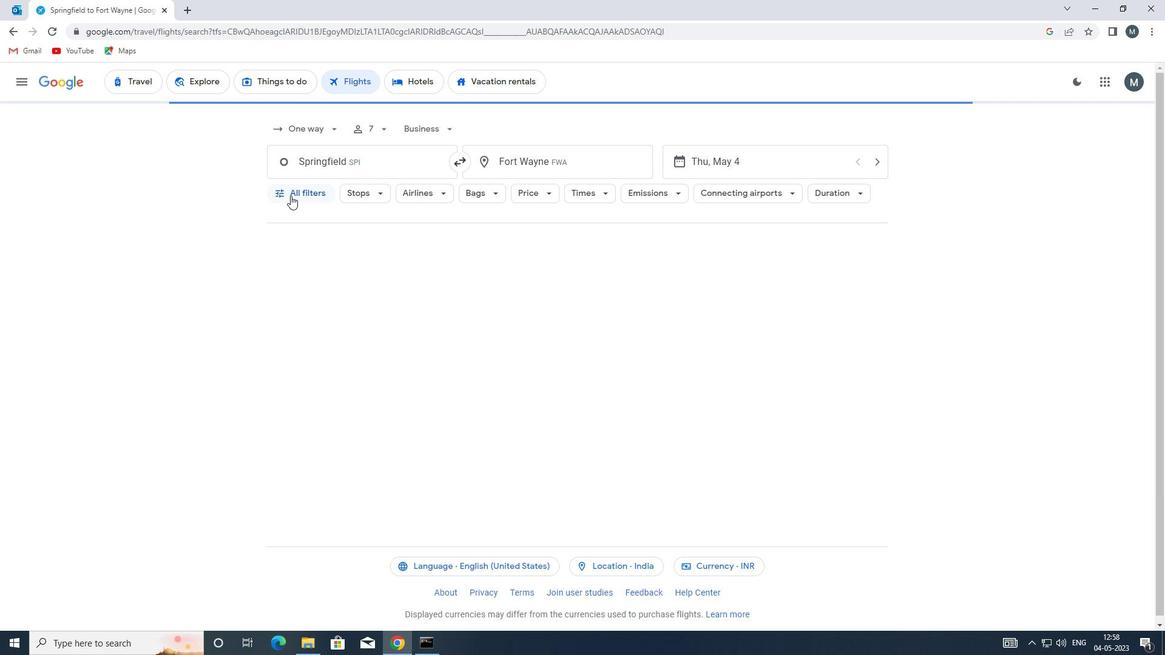 
Action: Mouse moved to (343, 338)
Screenshot: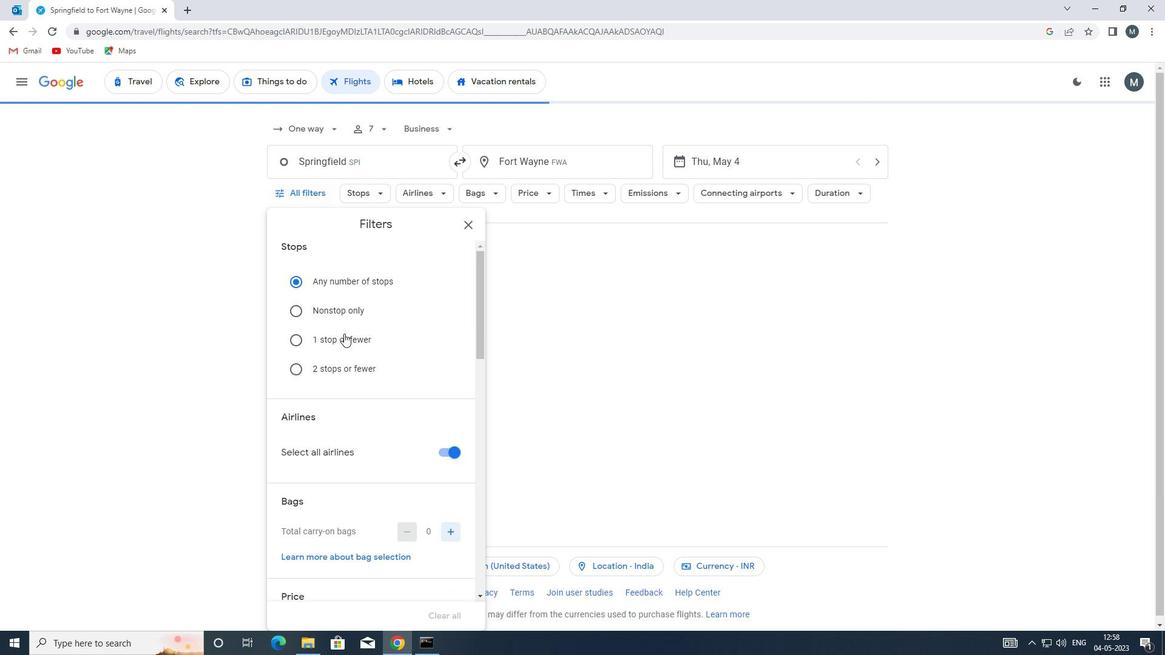
Action: Mouse scrolled (343, 338) with delta (0, 0)
Screenshot: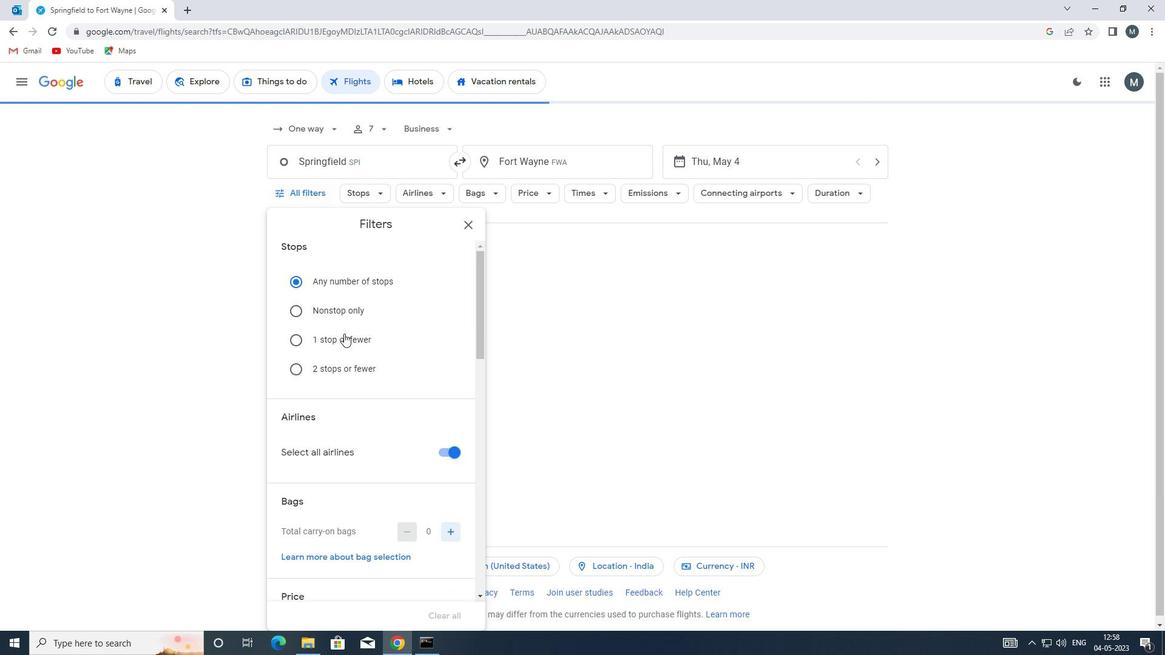 
Action: Mouse moved to (342, 341)
Screenshot: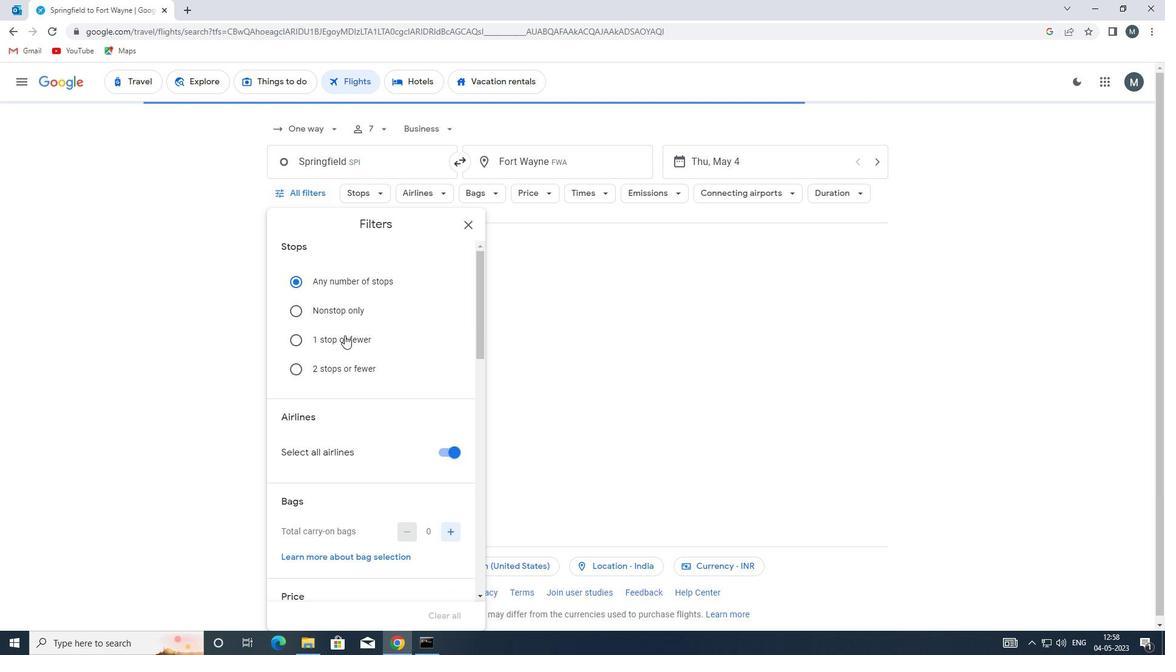 
Action: Mouse scrolled (342, 340) with delta (0, 0)
Screenshot: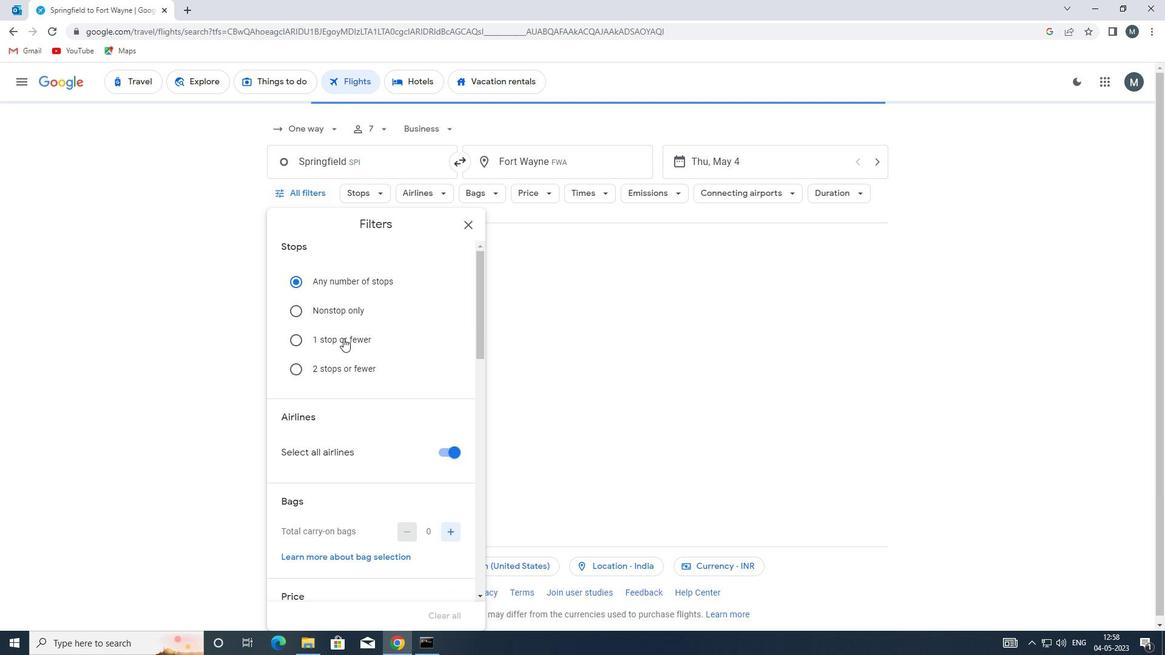
Action: Mouse moved to (447, 325)
Screenshot: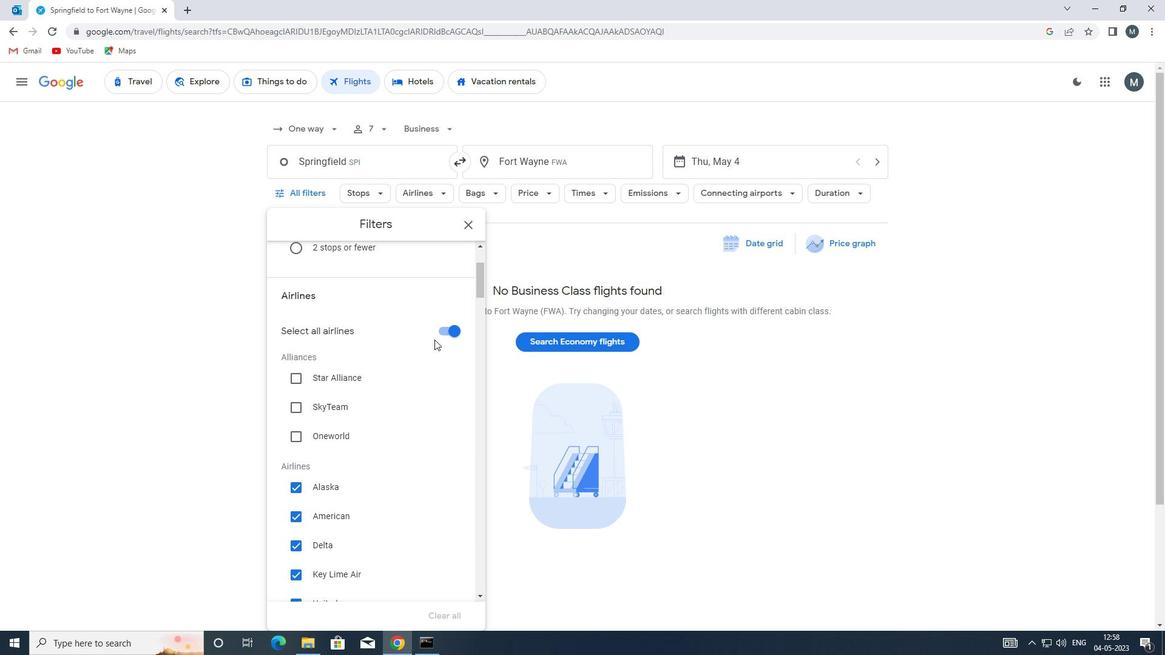 
Action: Mouse pressed left at (447, 325)
Screenshot: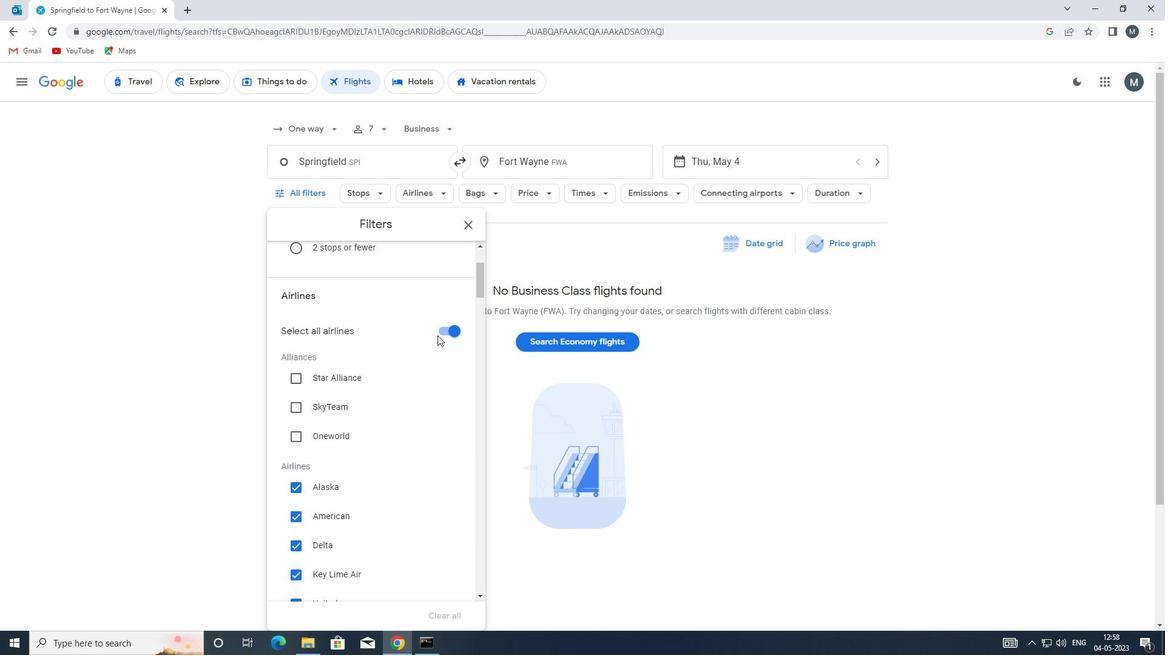 
Action: Mouse moved to (373, 370)
Screenshot: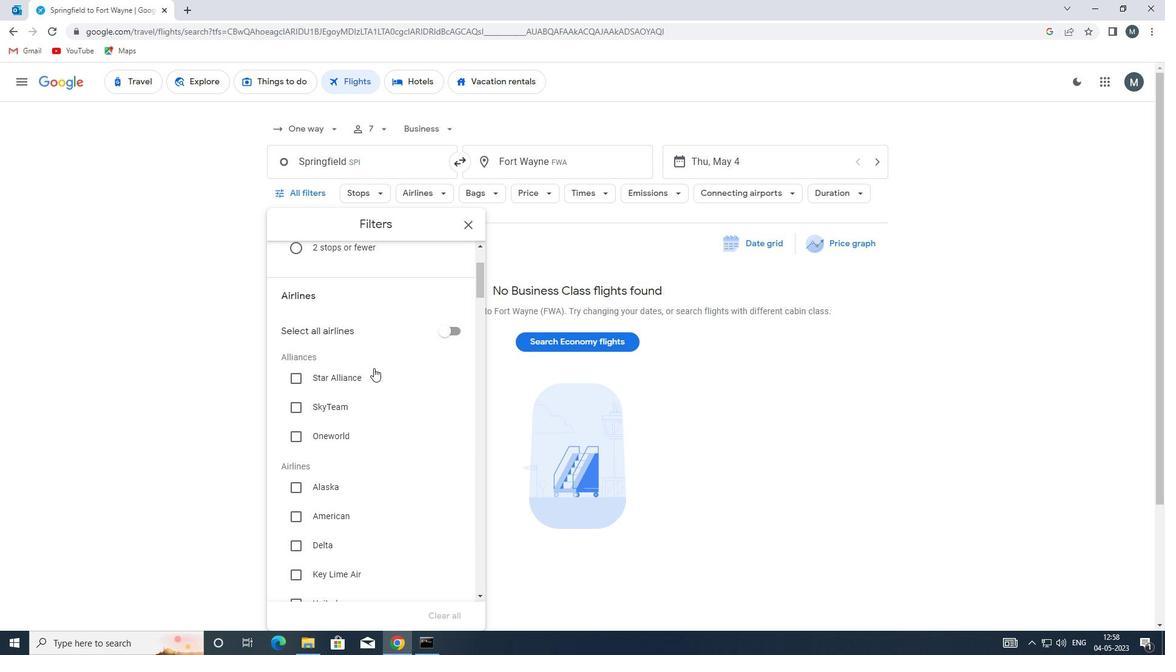 
Action: Mouse scrolled (373, 369) with delta (0, 0)
Screenshot: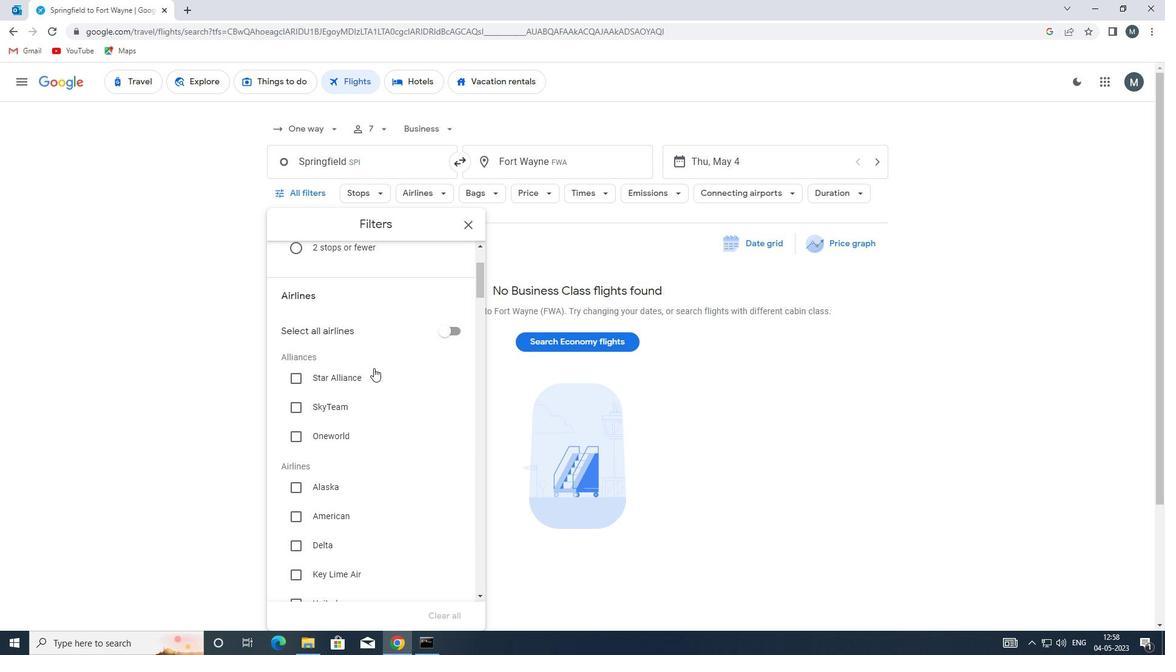 
Action: Mouse moved to (371, 376)
Screenshot: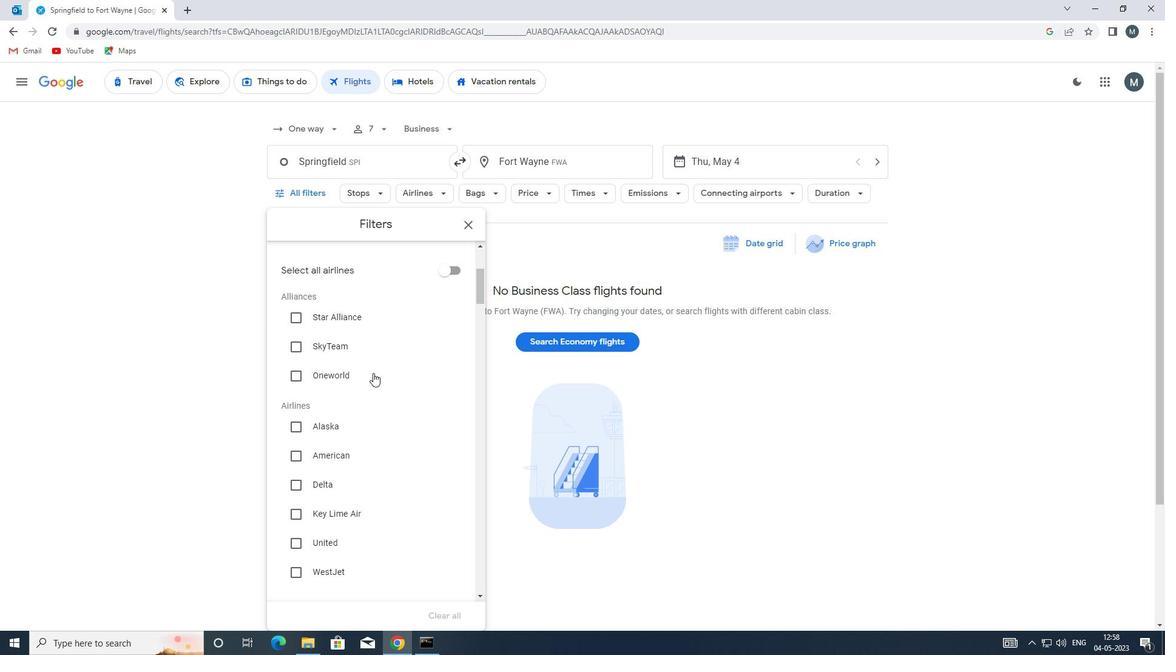 
Action: Mouse scrolled (371, 375) with delta (0, 0)
Screenshot: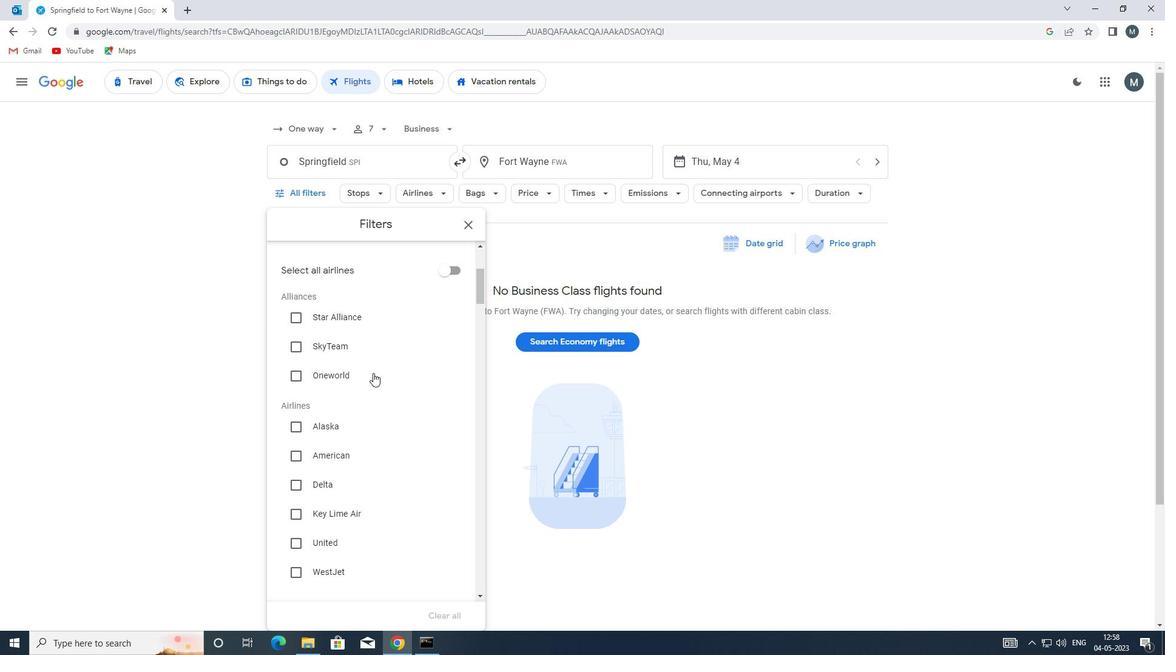 
Action: Mouse moved to (343, 511)
Screenshot: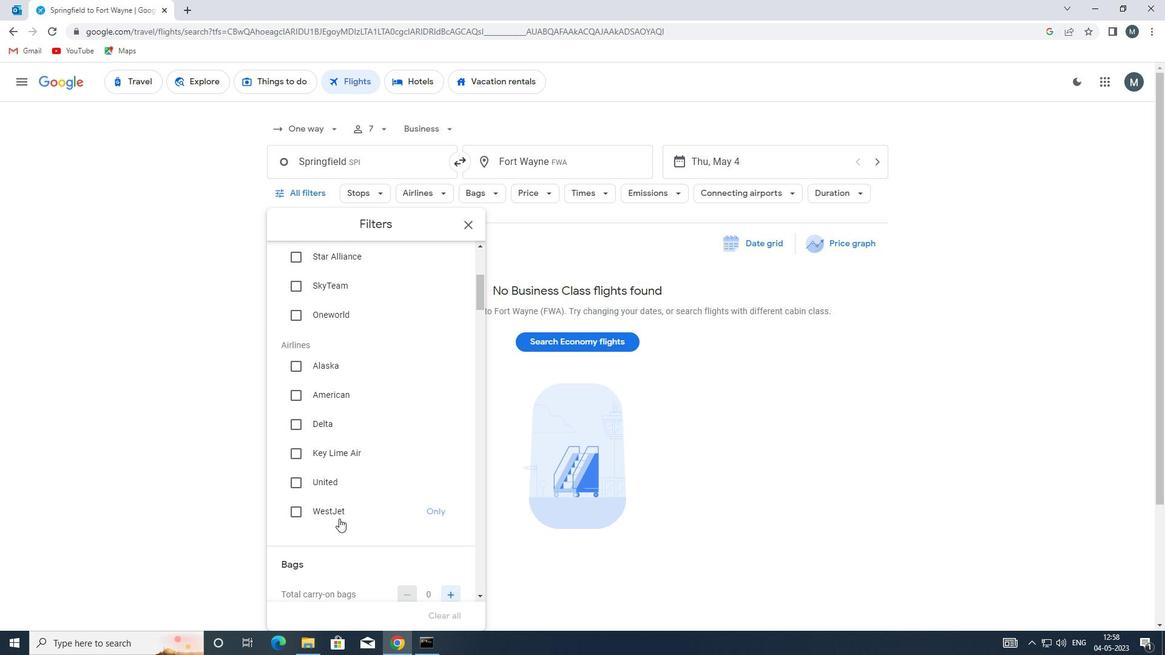 
Action: Mouse pressed left at (343, 511)
Screenshot: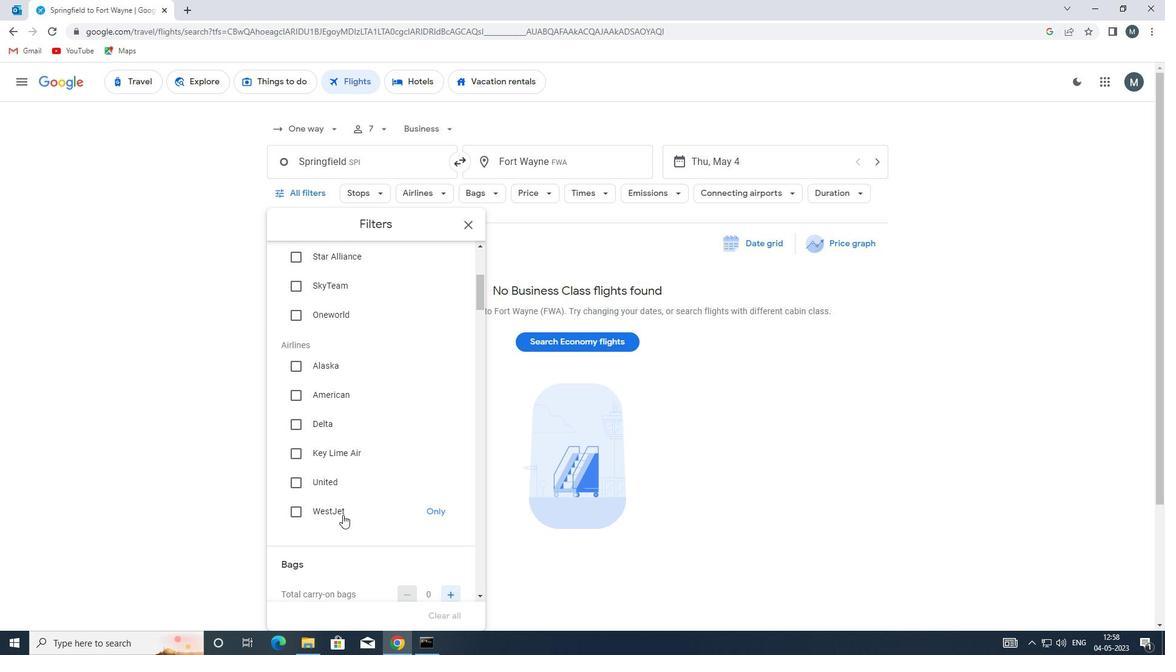 
Action: Mouse moved to (371, 490)
Screenshot: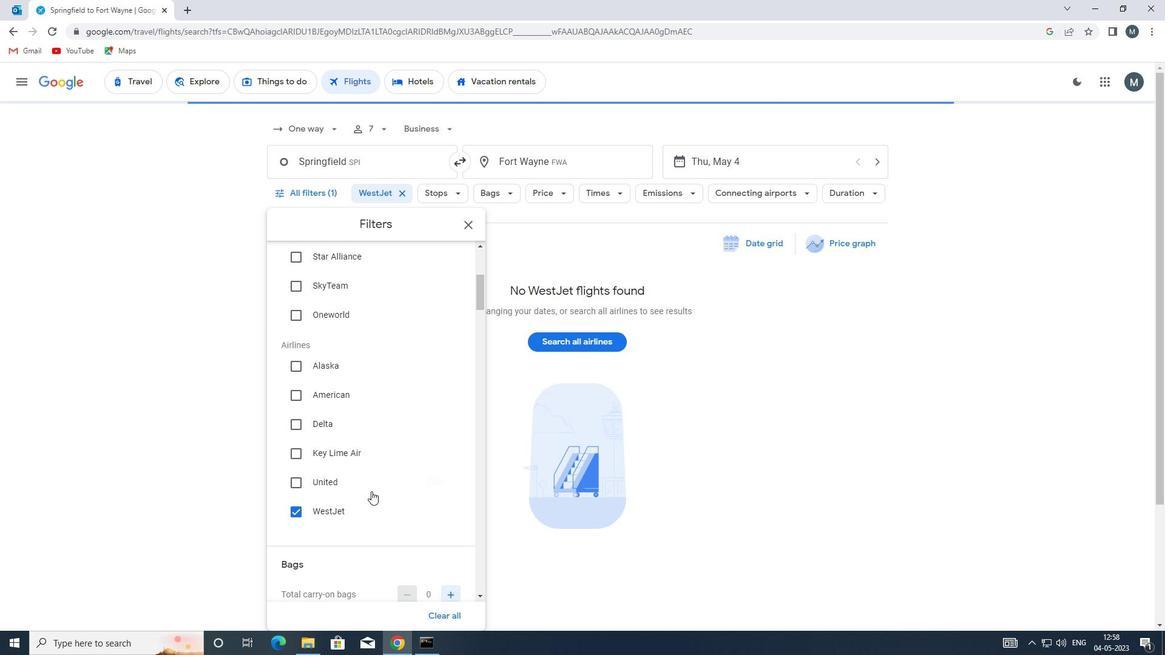
Action: Mouse scrolled (371, 490) with delta (0, 0)
Screenshot: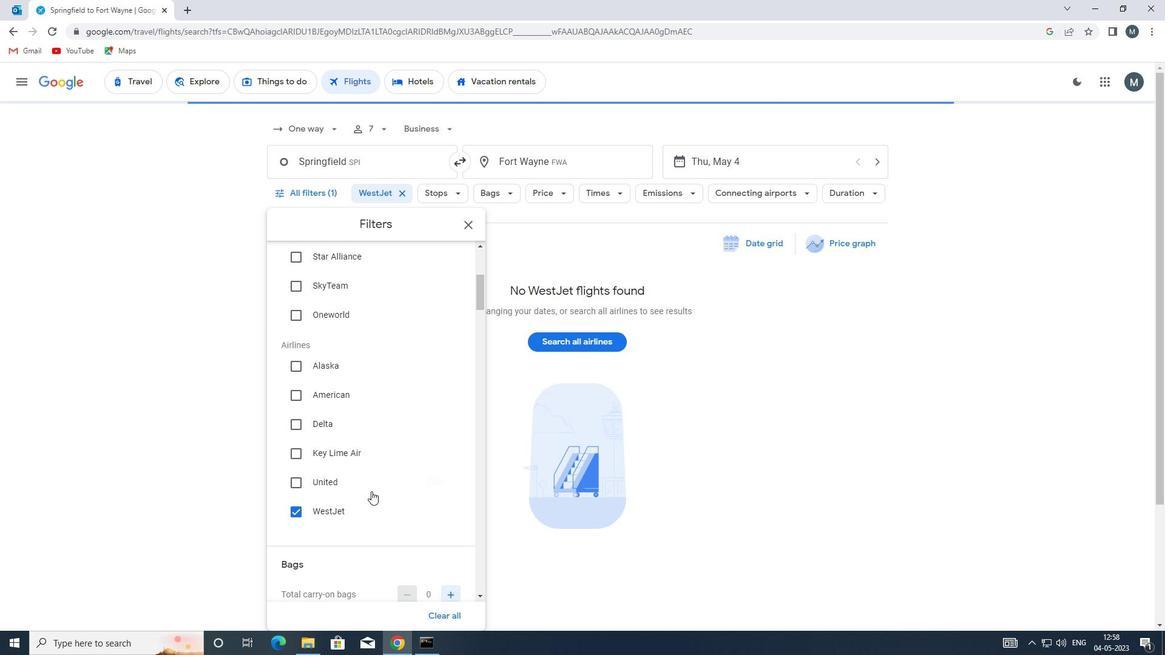 
Action: Mouse moved to (379, 474)
Screenshot: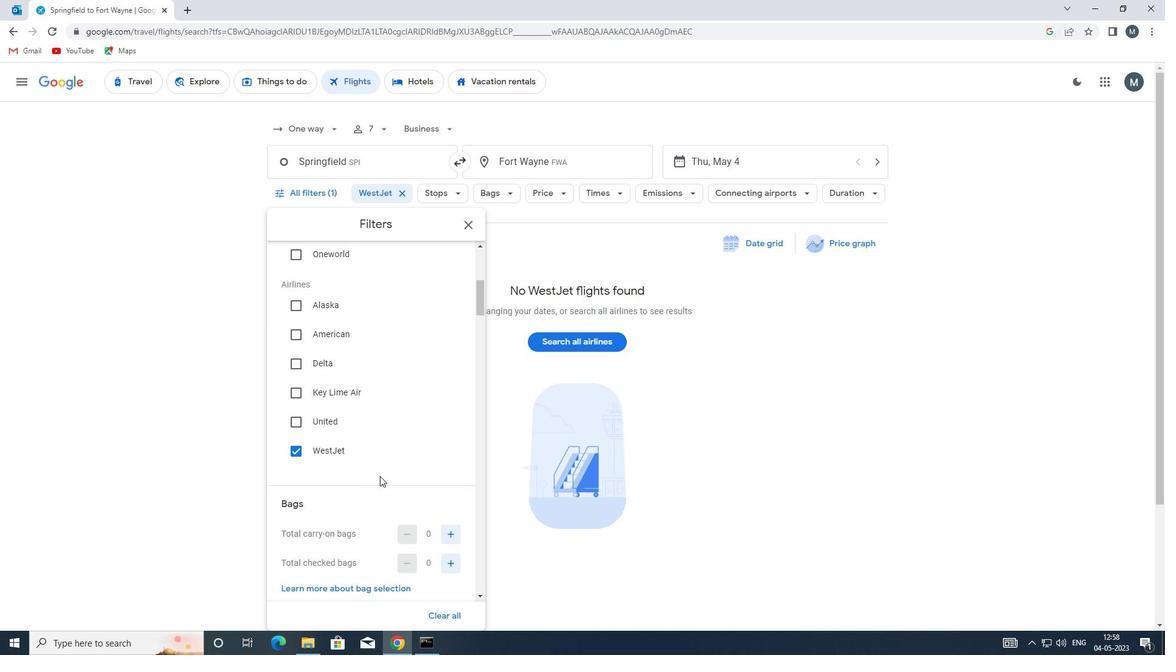 
Action: Mouse scrolled (379, 473) with delta (0, 0)
Screenshot: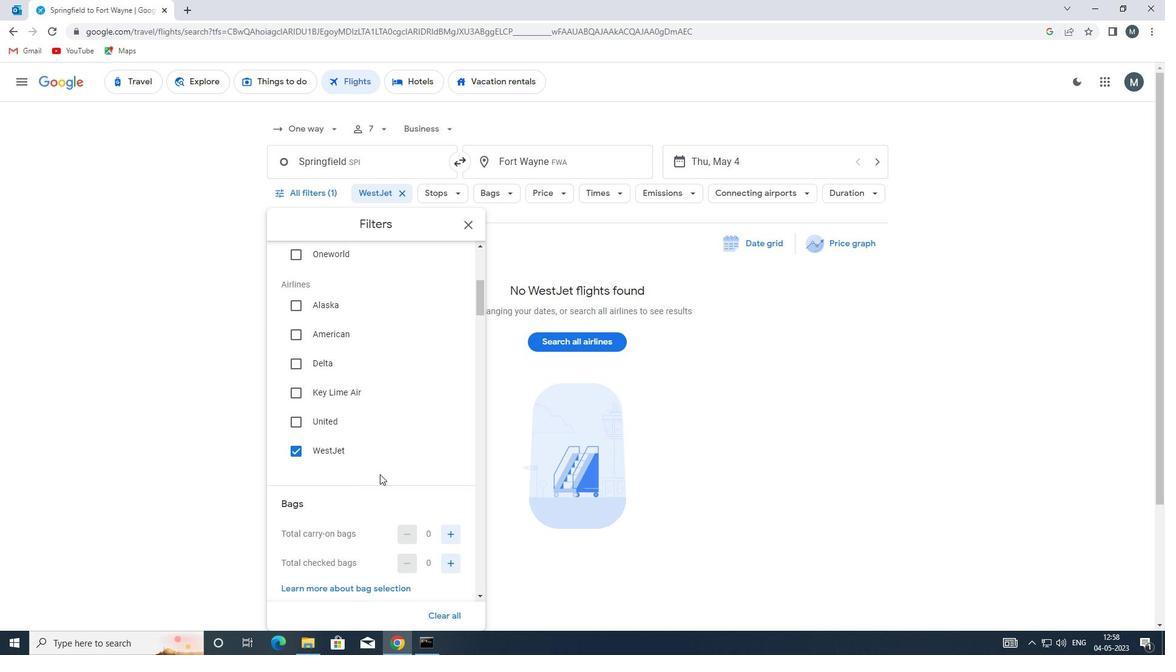 
Action: Mouse moved to (385, 472)
Screenshot: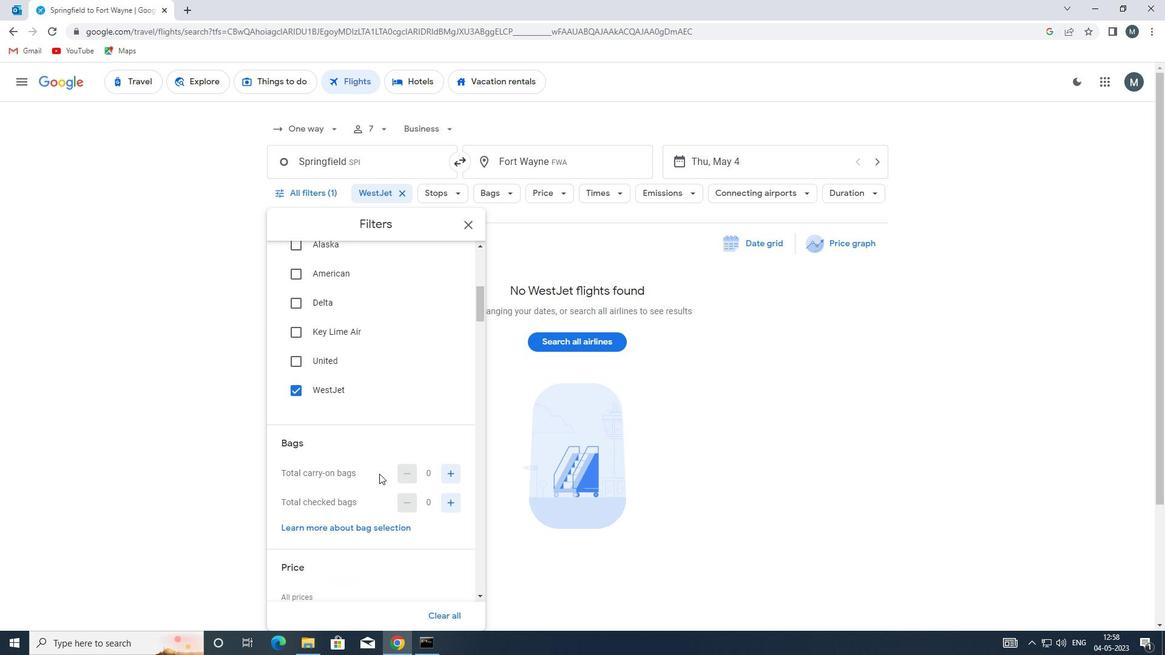 
Action: Mouse scrolled (385, 471) with delta (0, 0)
Screenshot: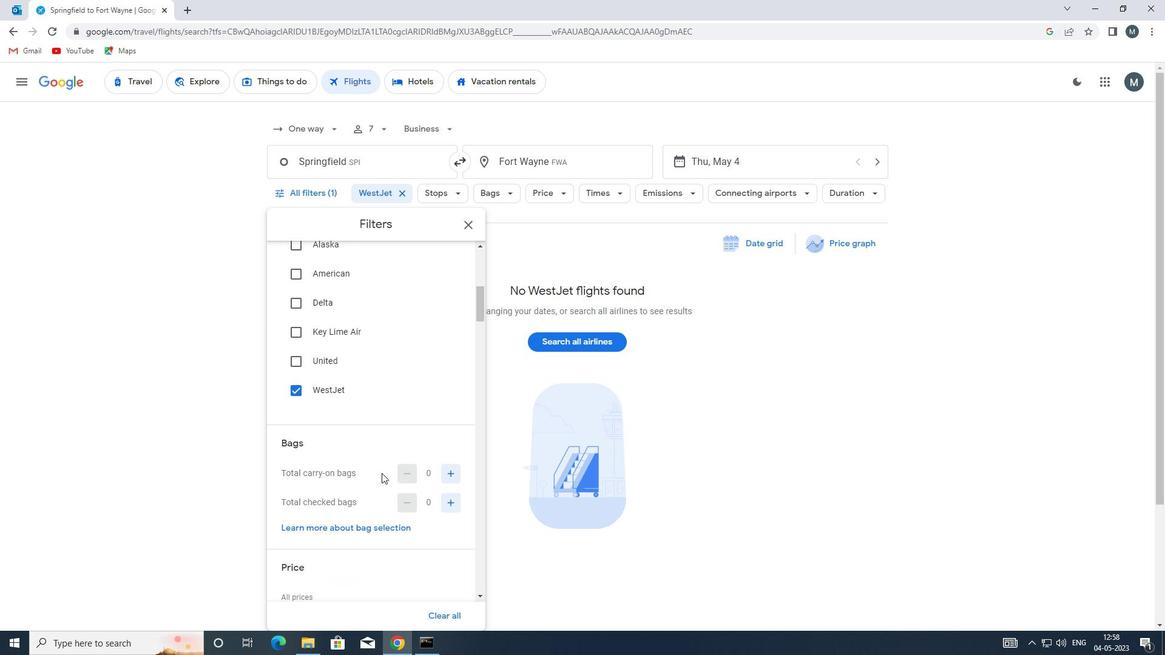 
Action: Mouse moved to (450, 444)
Screenshot: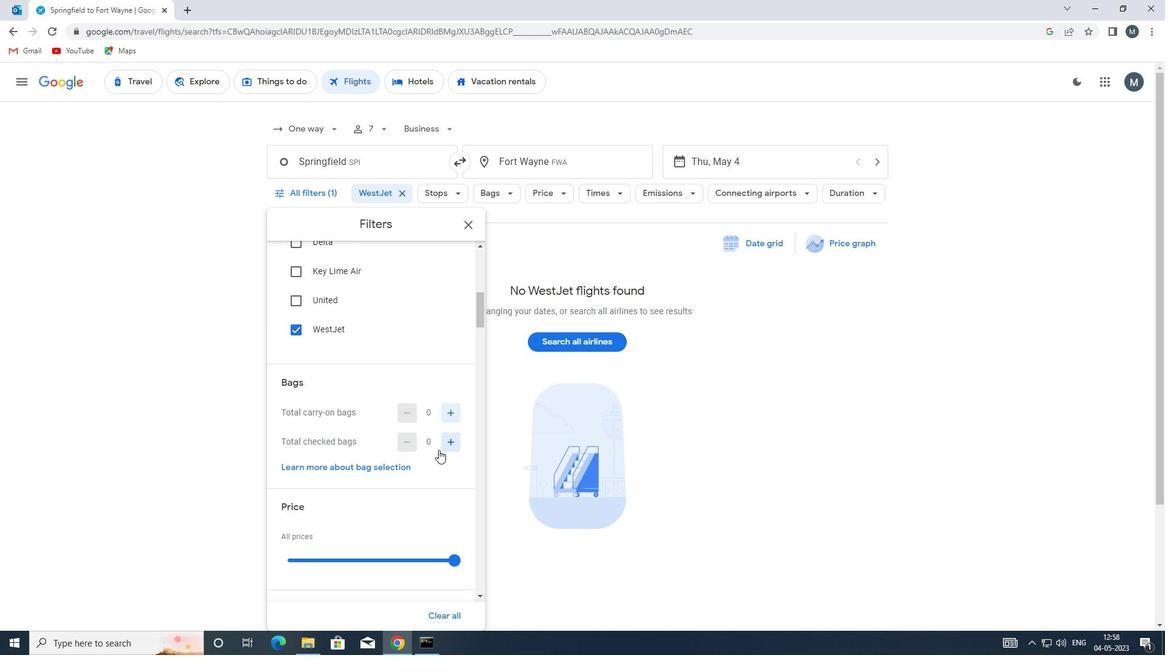 
Action: Mouse pressed left at (450, 444)
Screenshot: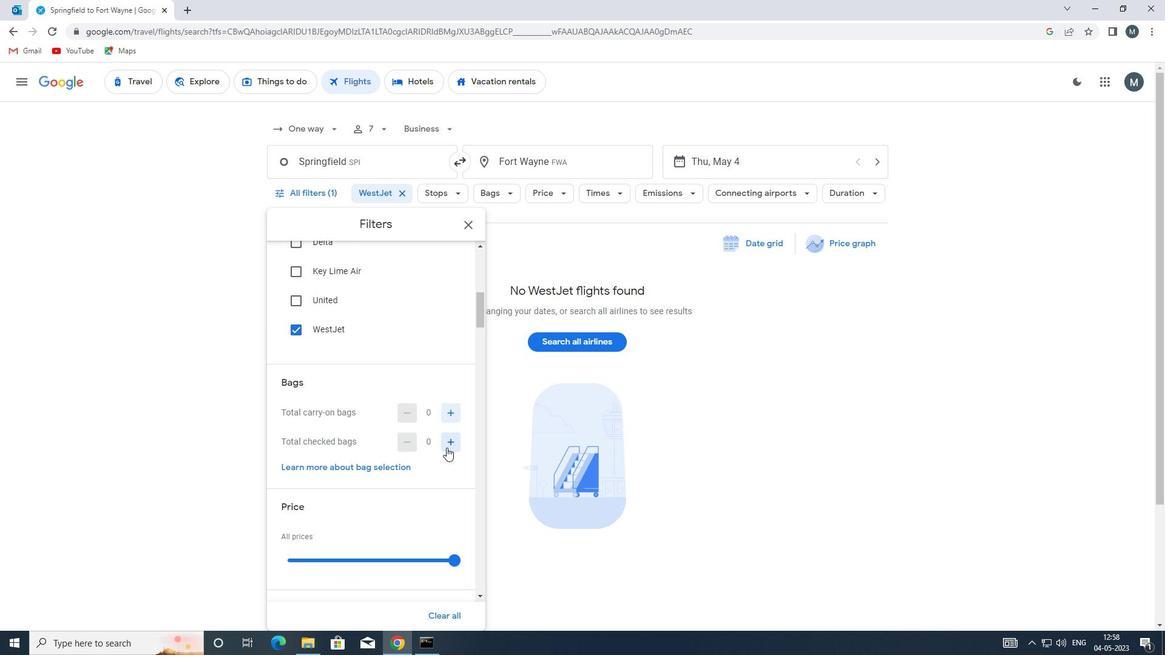 
Action: Mouse pressed left at (450, 444)
Screenshot: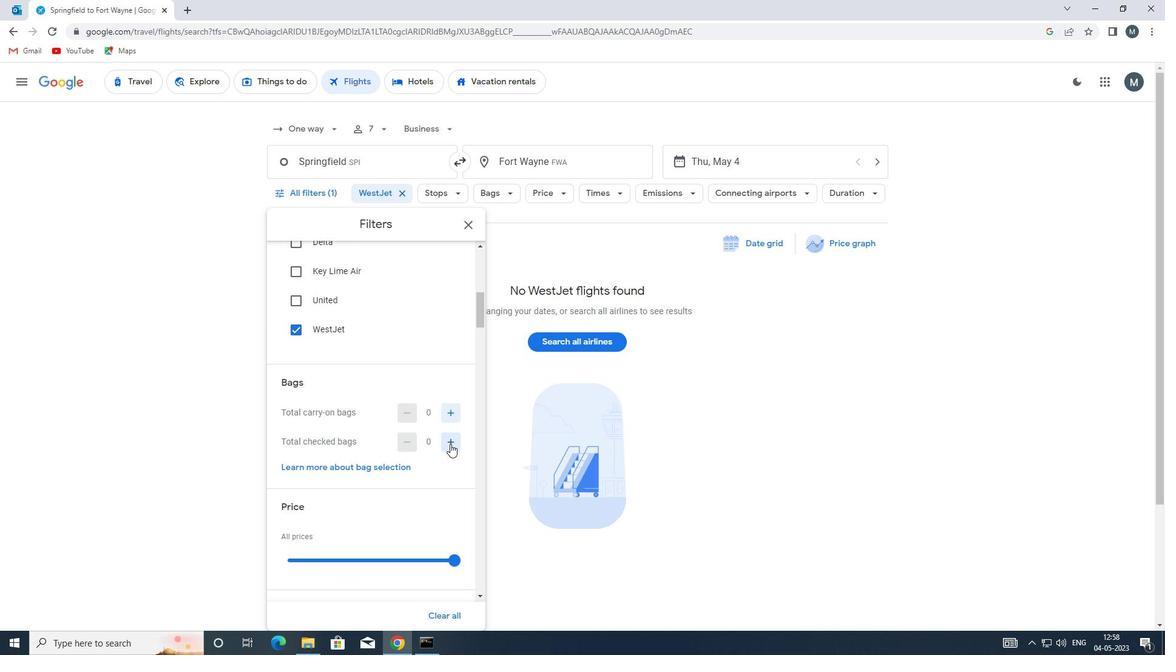 
Action: Mouse pressed left at (450, 444)
Screenshot: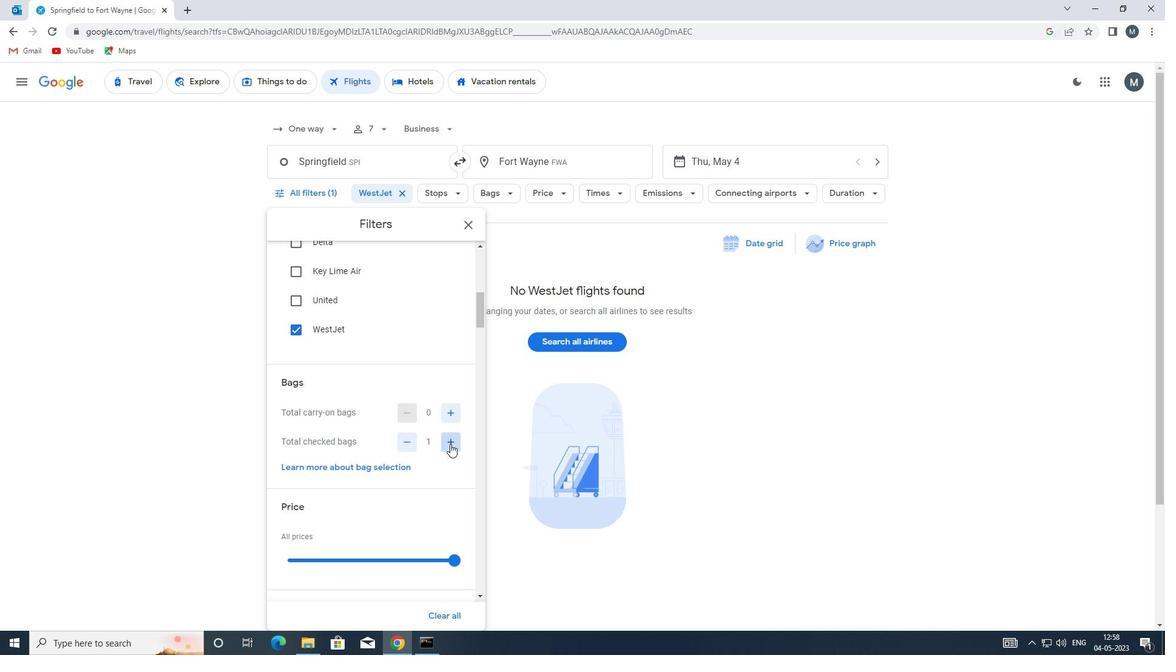 
Action: Mouse pressed left at (450, 444)
Screenshot: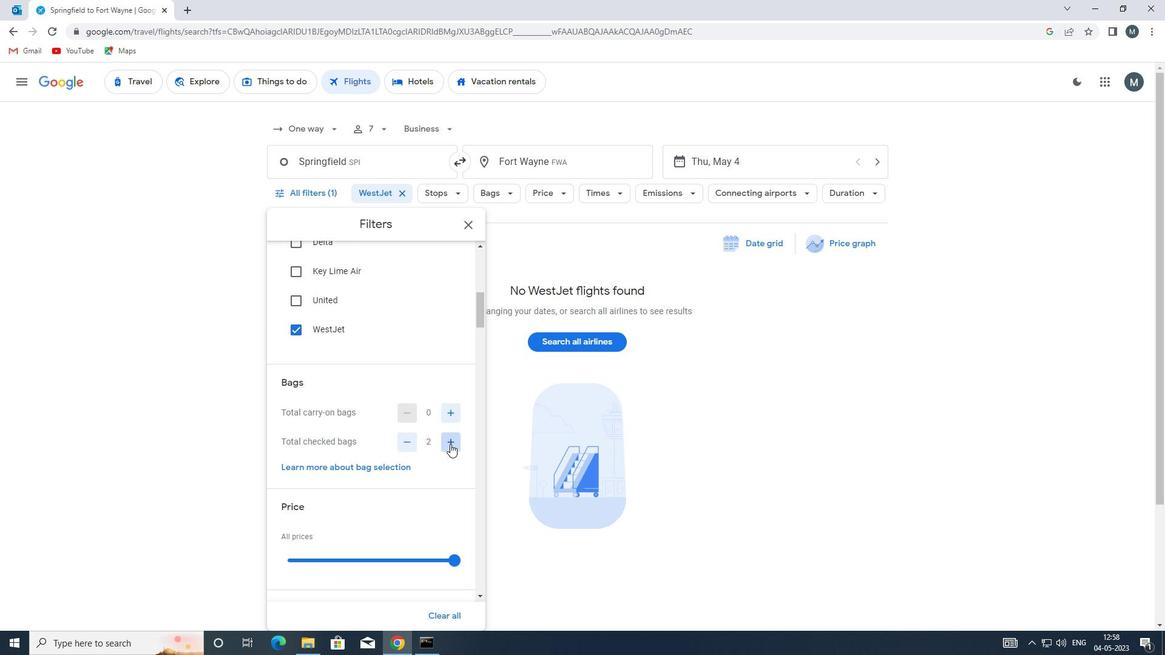 
Action: Mouse pressed left at (450, 444)
Screenshot: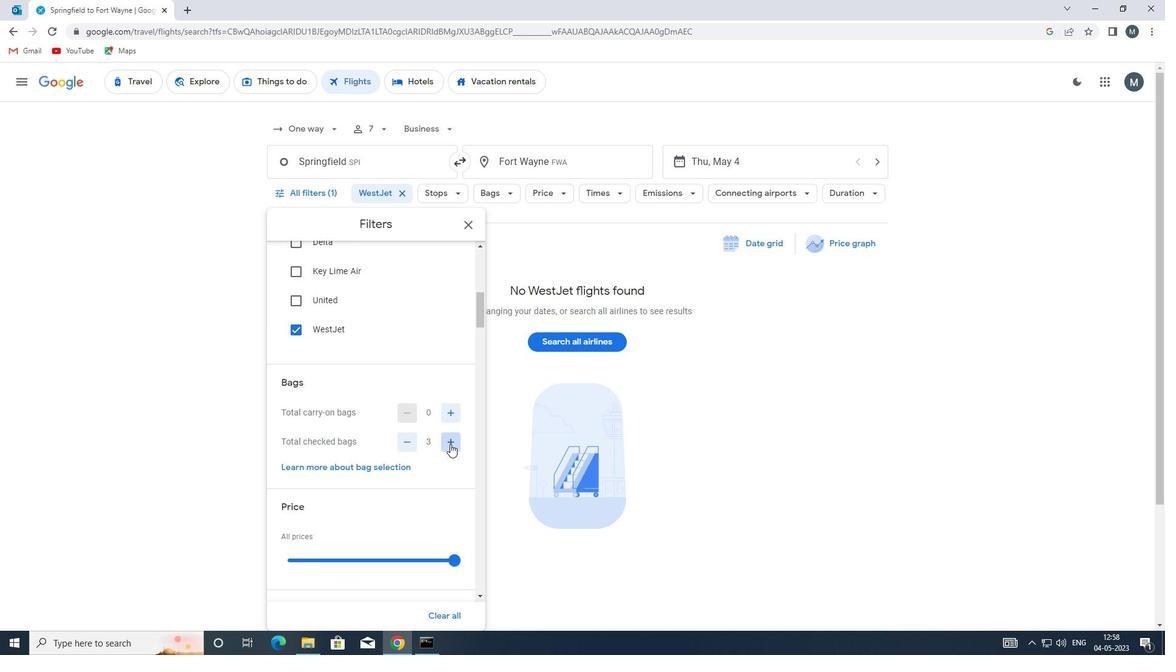 
Action: Mouse pressed left at (450, 444)
Screenshot: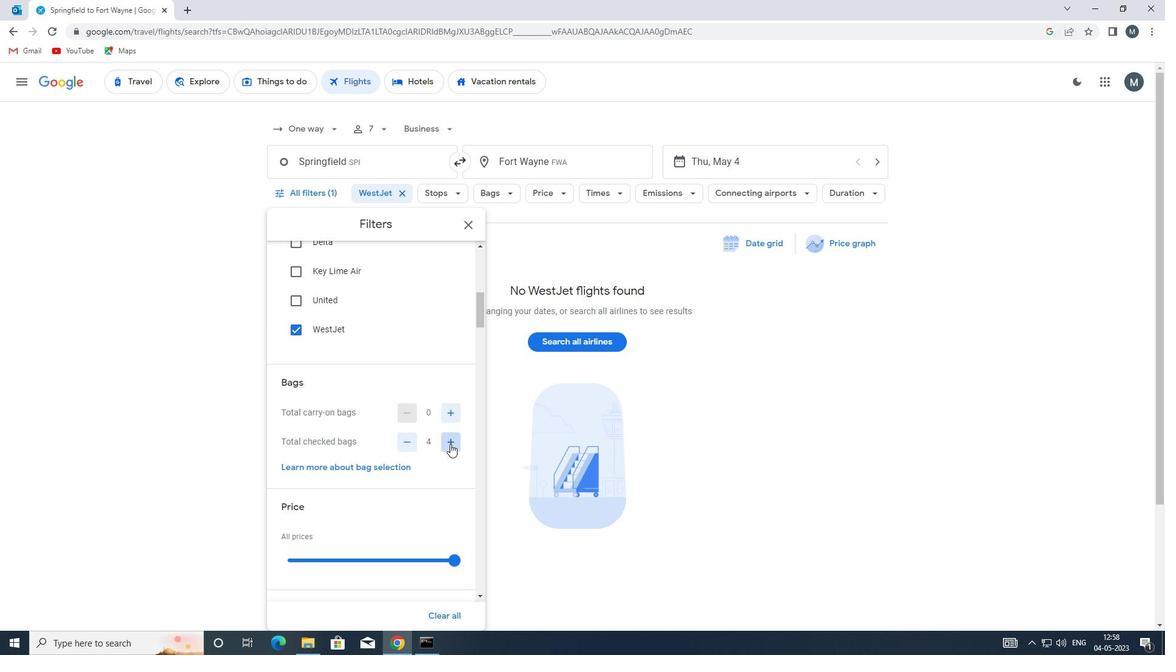 
Action: Mouse pressed left at (450, 444)
Screenshot: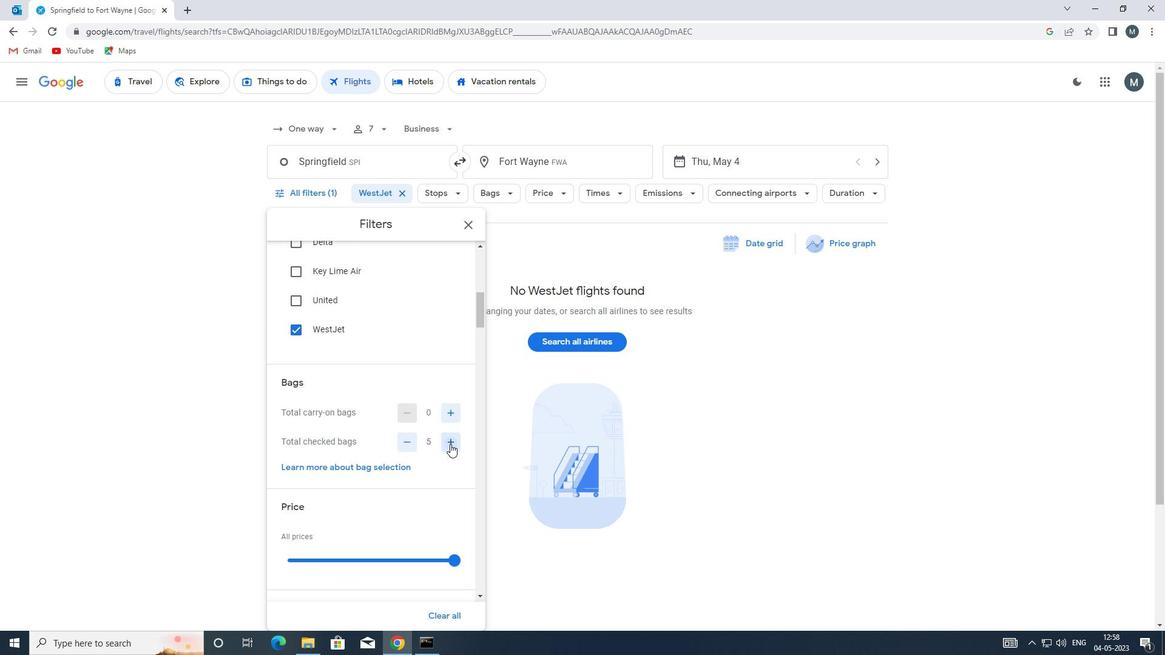 
Action: Mouse pressed left at (450, 444)
Screenshot: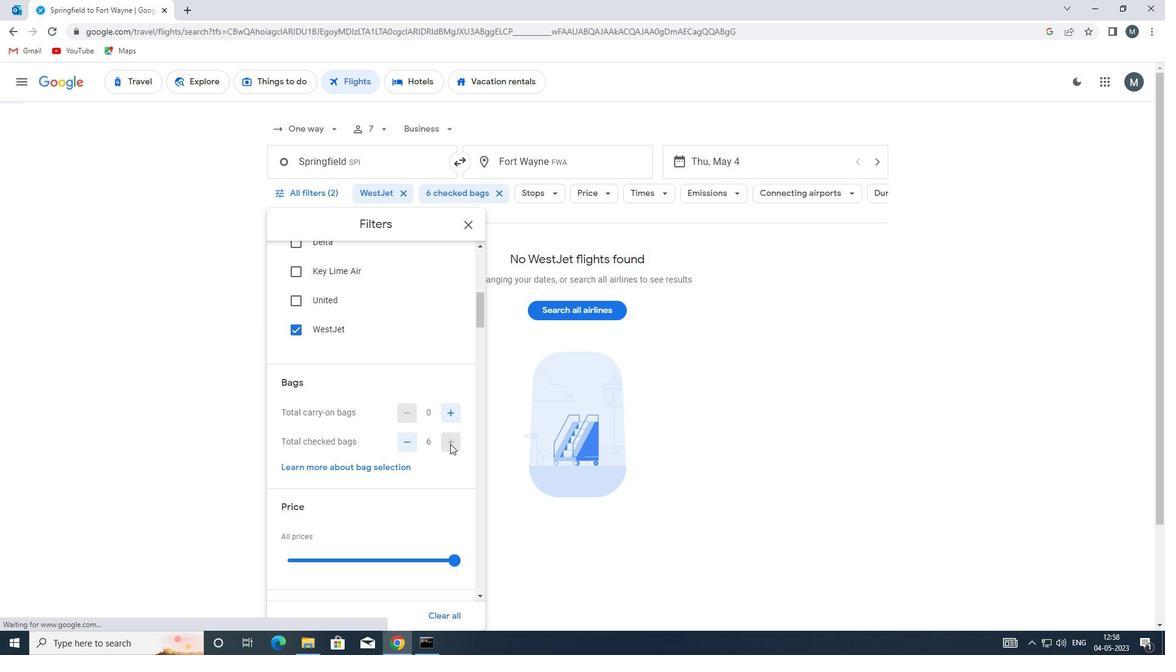 
Action: Mouse moved to (358, 445)
Screenshot: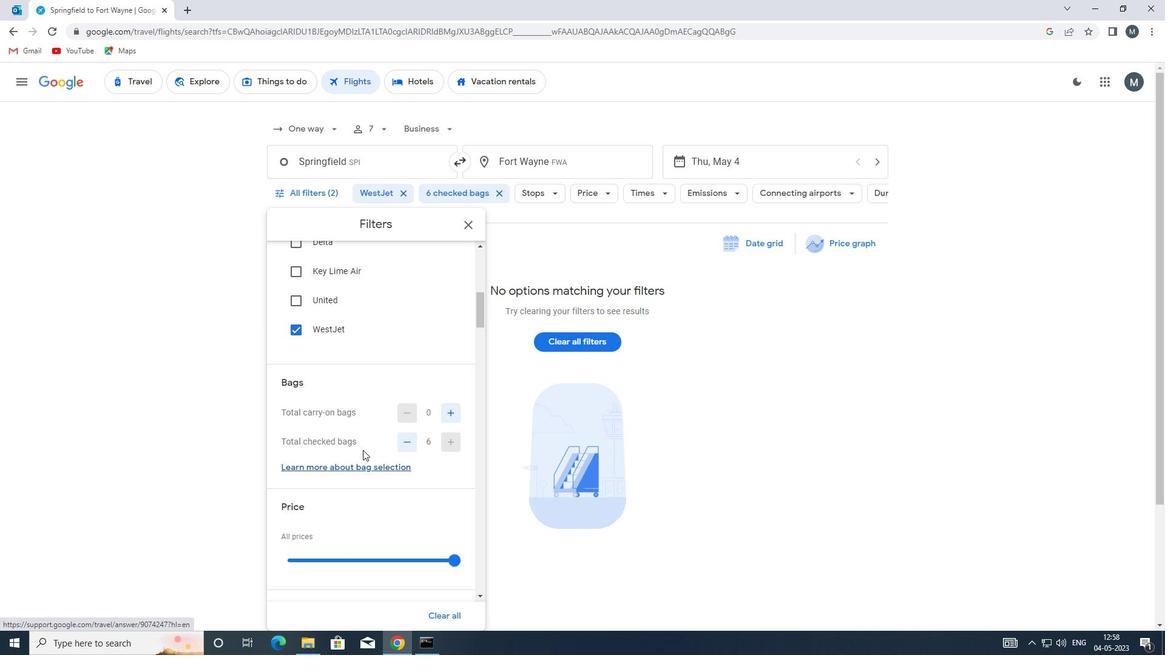 
Action: Mouse scrolled (358, 444) with delta (0, 0)
Screenshot: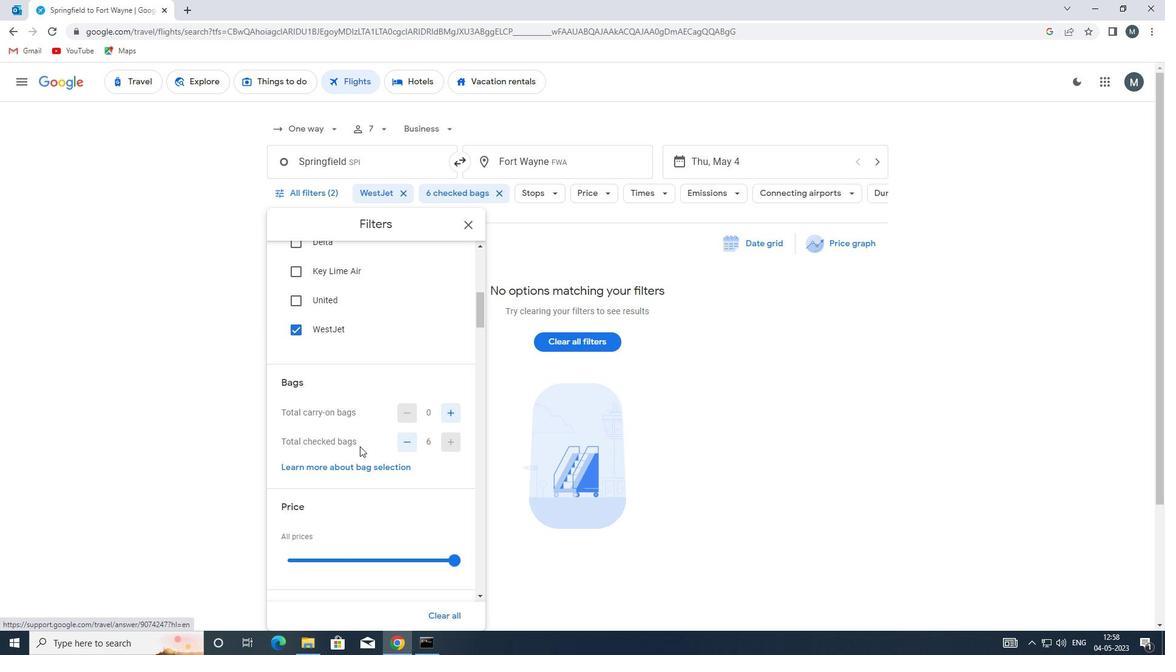 
Action: Mouse moved to (347, 497)
Screenshot: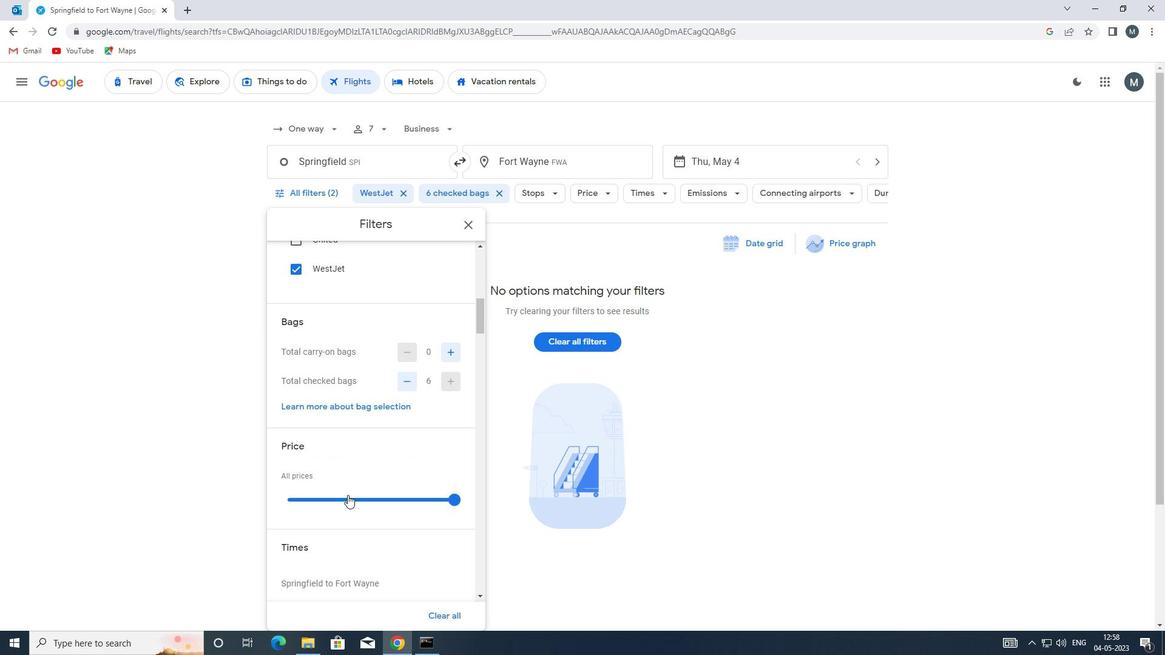 
Action: Mouse pressed left at (347, 497)
Screenshot: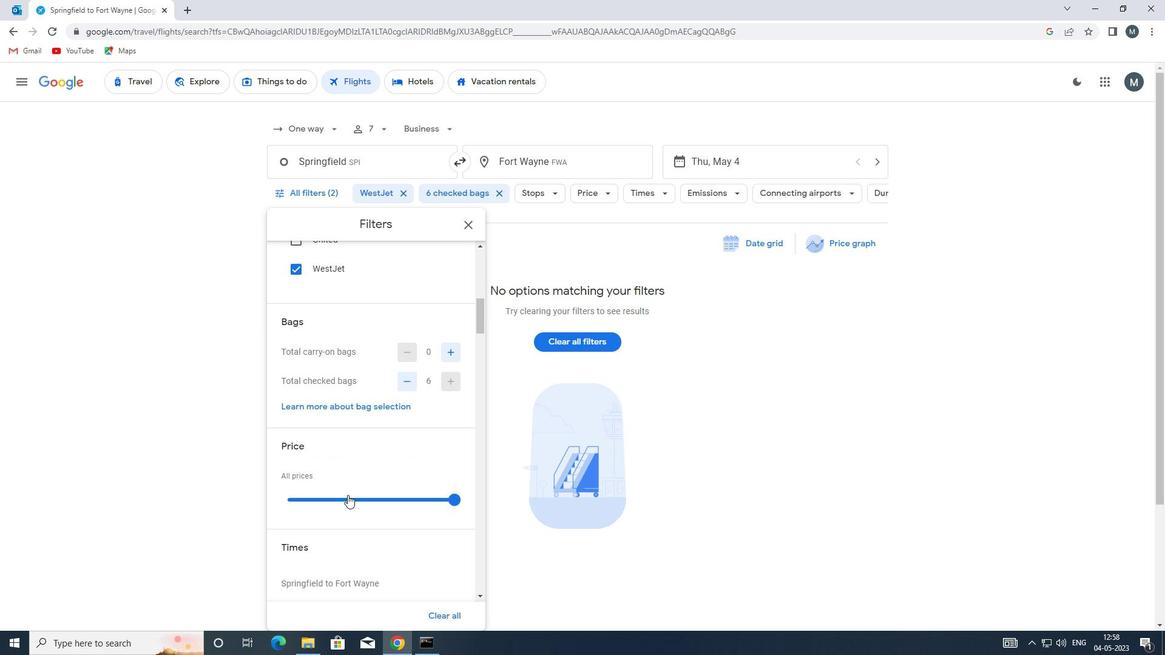 
Action: Mouse moved to (347, 497)
Screenshot: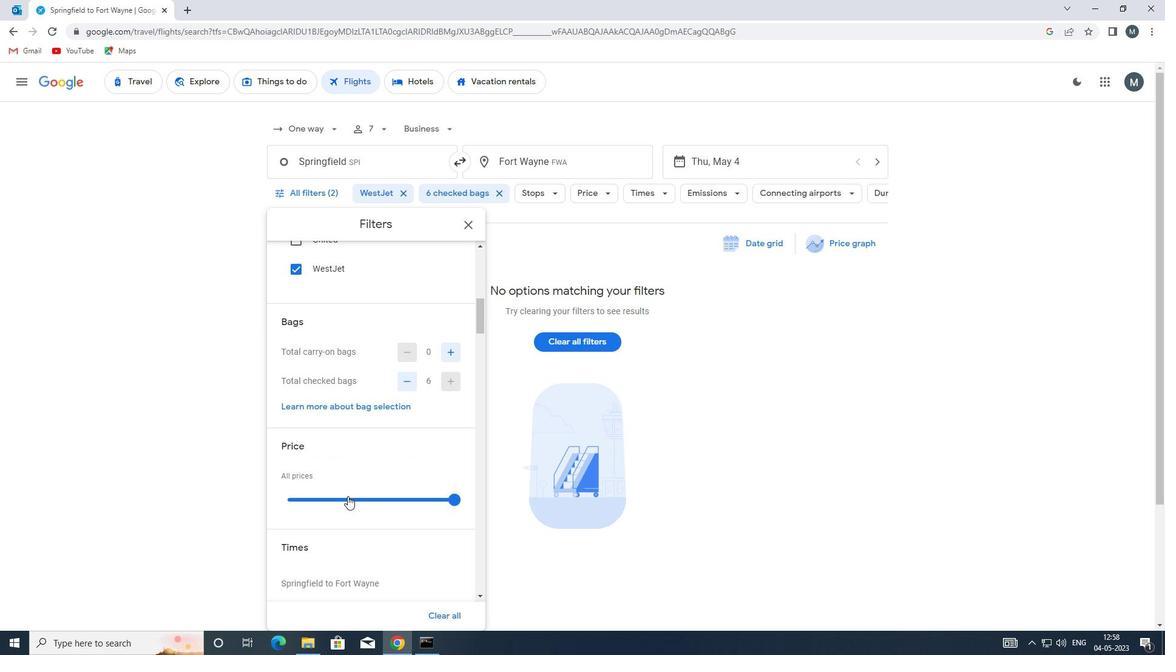 
Action: Mouse pressed left at (347, 497)
Screenshot: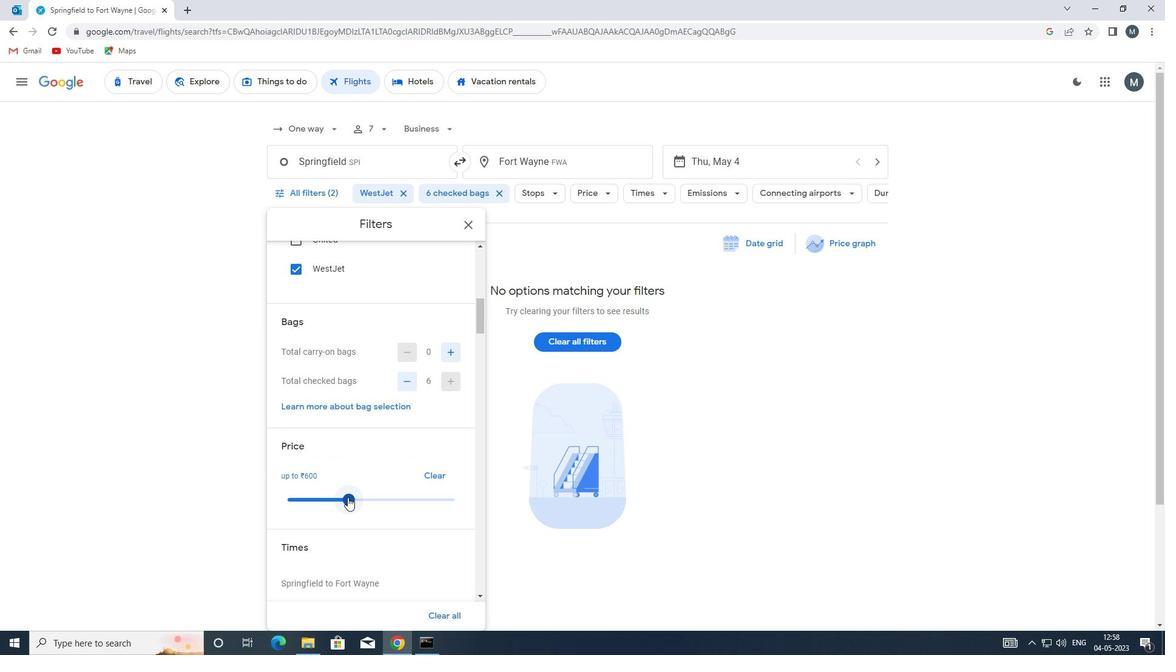 
Action: Mouse moved to (372, 440)
Screenshot: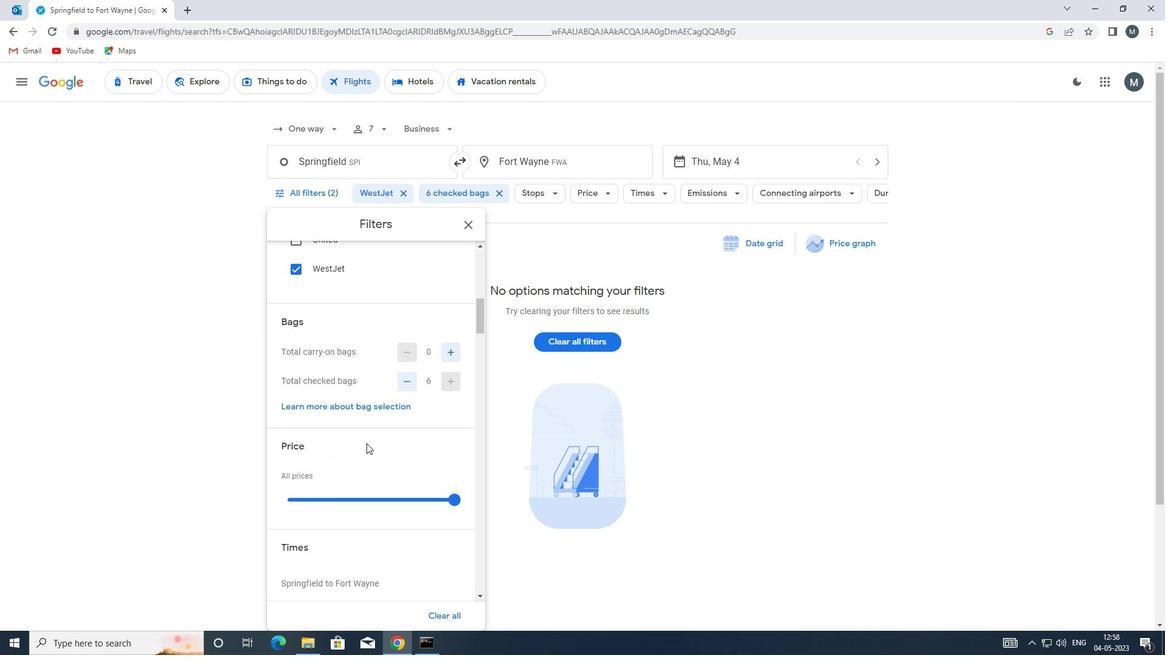 
Action: Mouse scrolled (372, 439) with delta (0, 0)
Screenshot: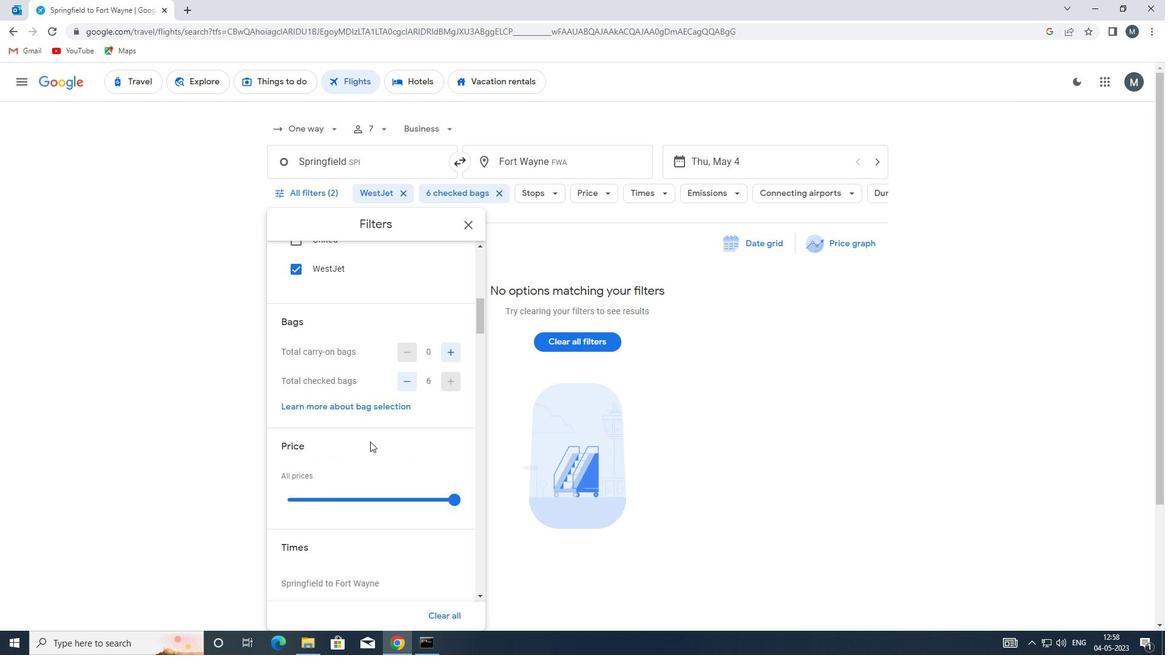 
Action: Mouse moved to (372, 440)
Screenshot: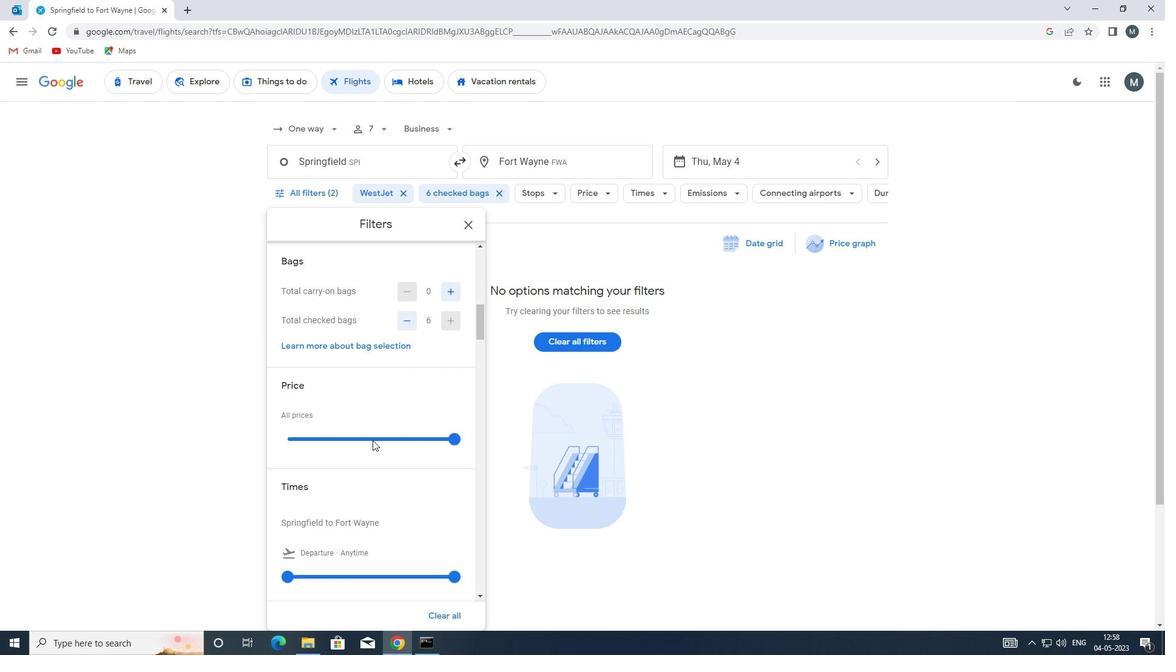 
Action: Mouse scrolled (372, 439) with delta (0, 0)
Screenshot: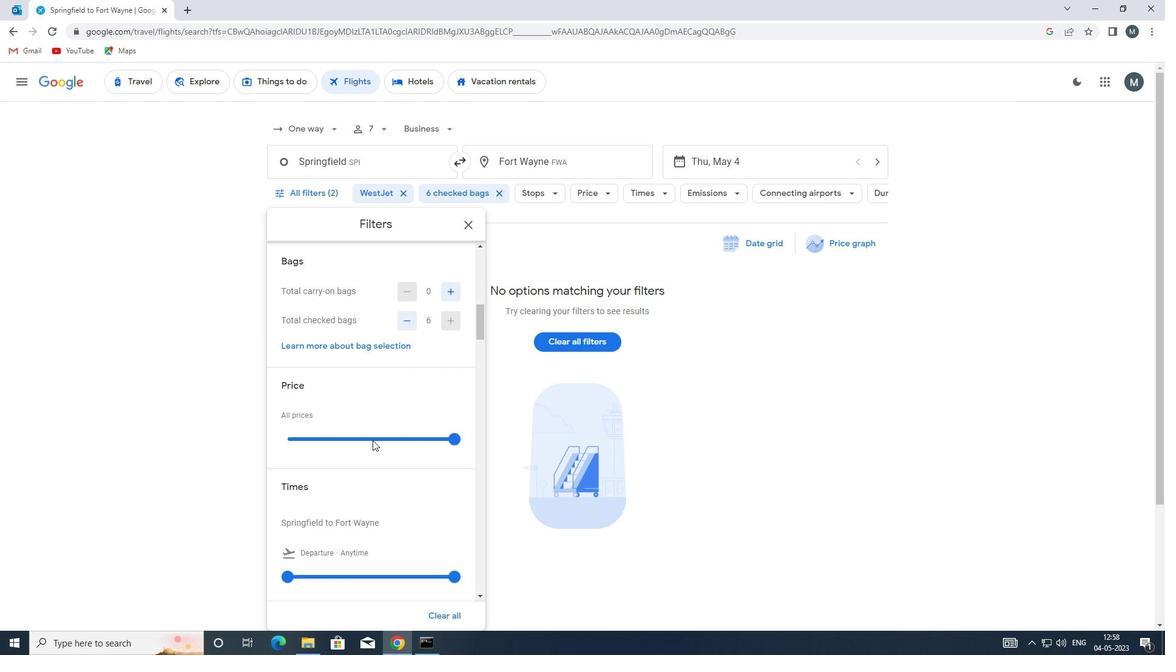 
Action: Mouse moved to (296, 512)
Screenshot: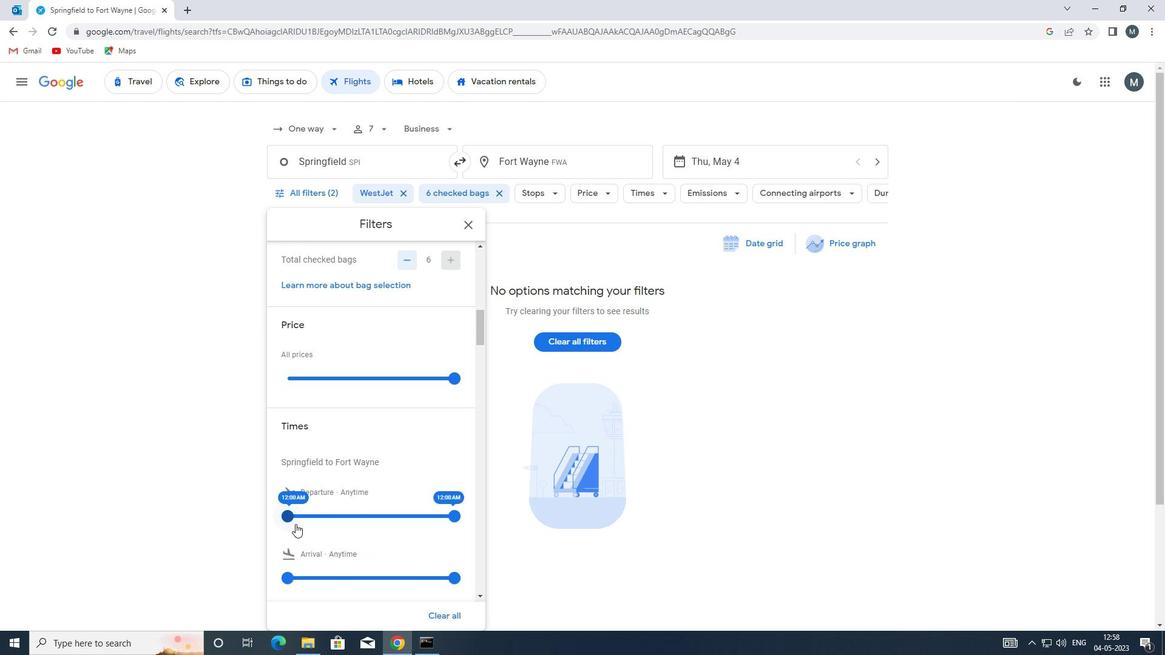 
Action: Mouse pressed left at (296, 512)
Screenshot: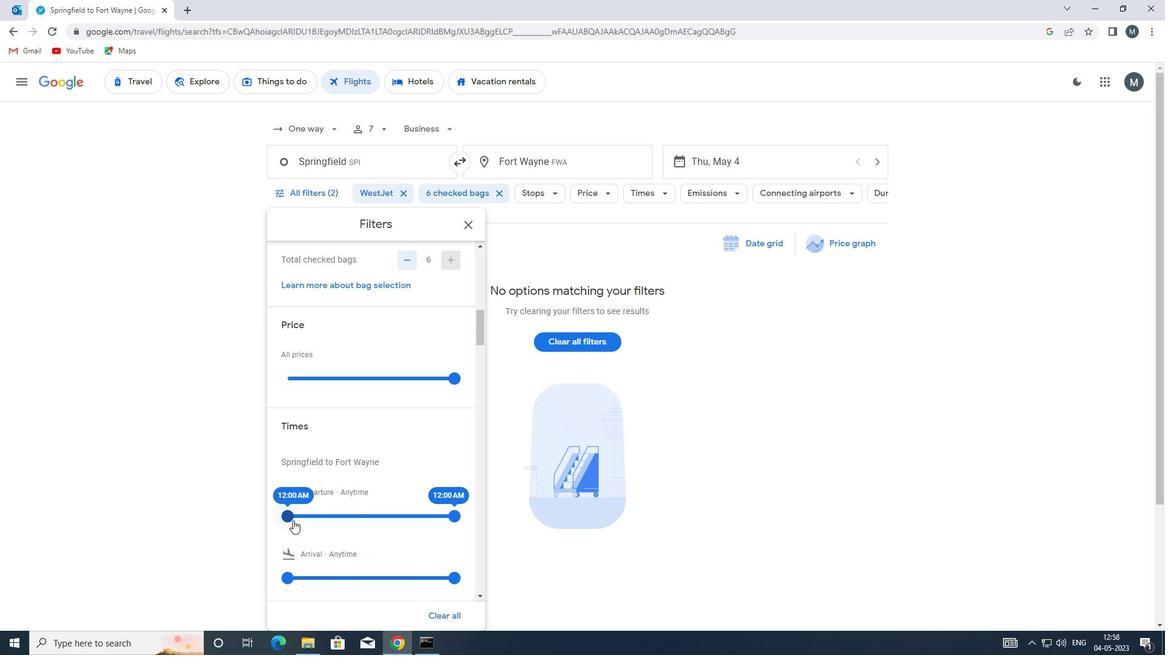 
Action: Mouse moved to (451, 514)
Screenshot: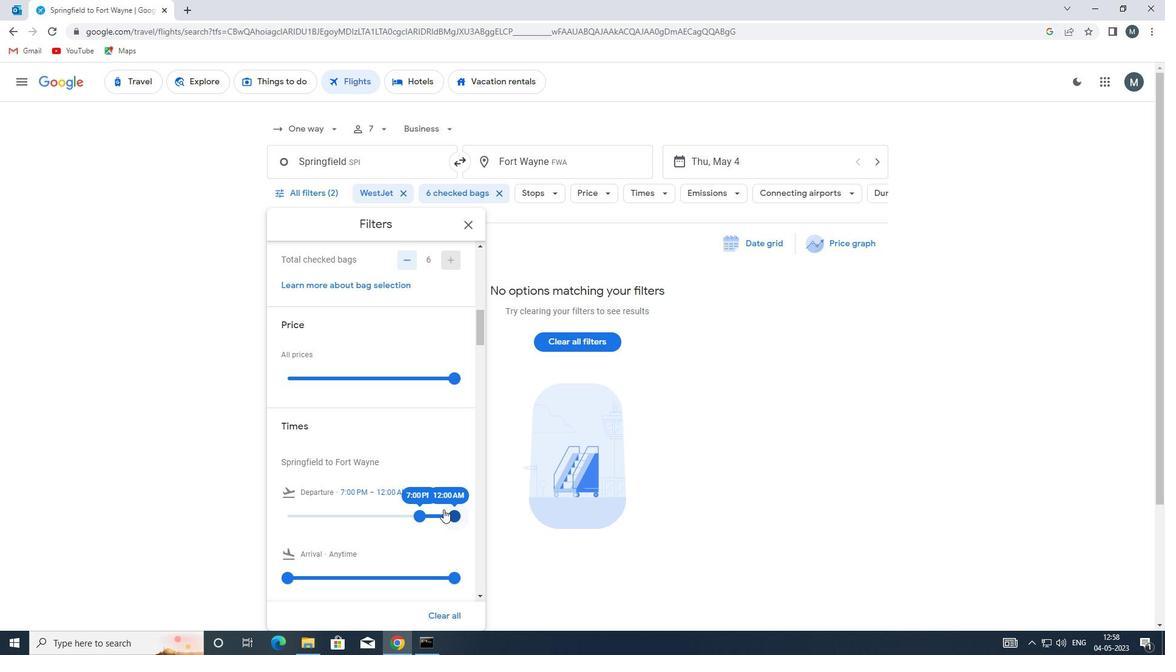 
Action: Mouse pressed left at (451, 514)
Screenshot: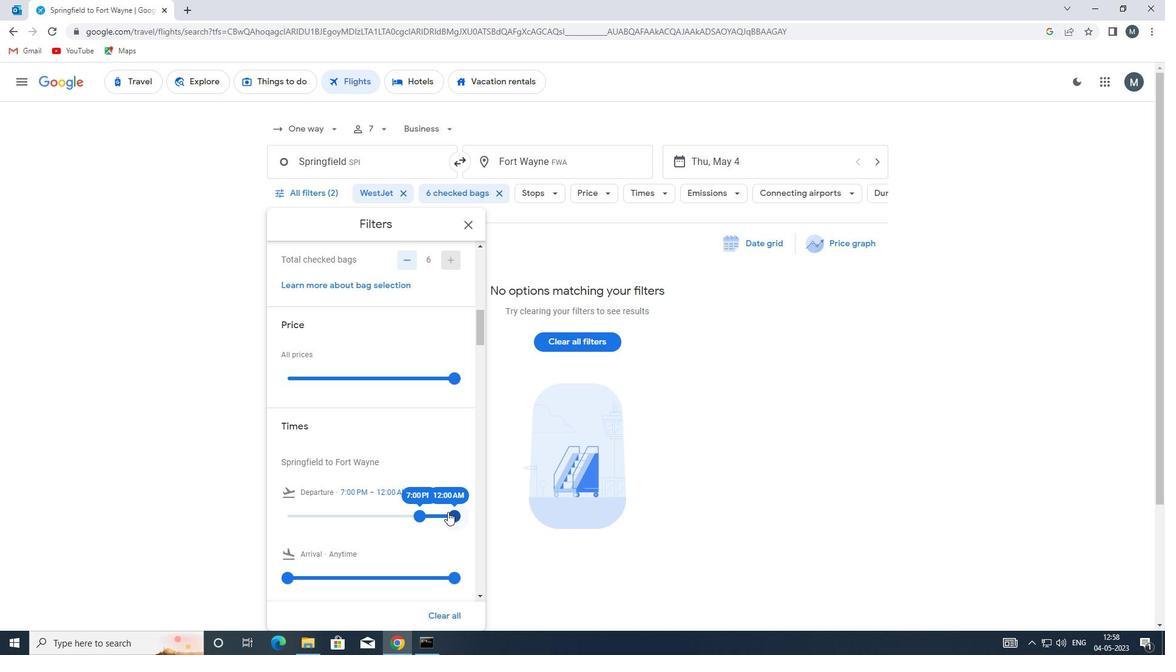 
Action: Mouse moved to (426, 512)
Screenshot: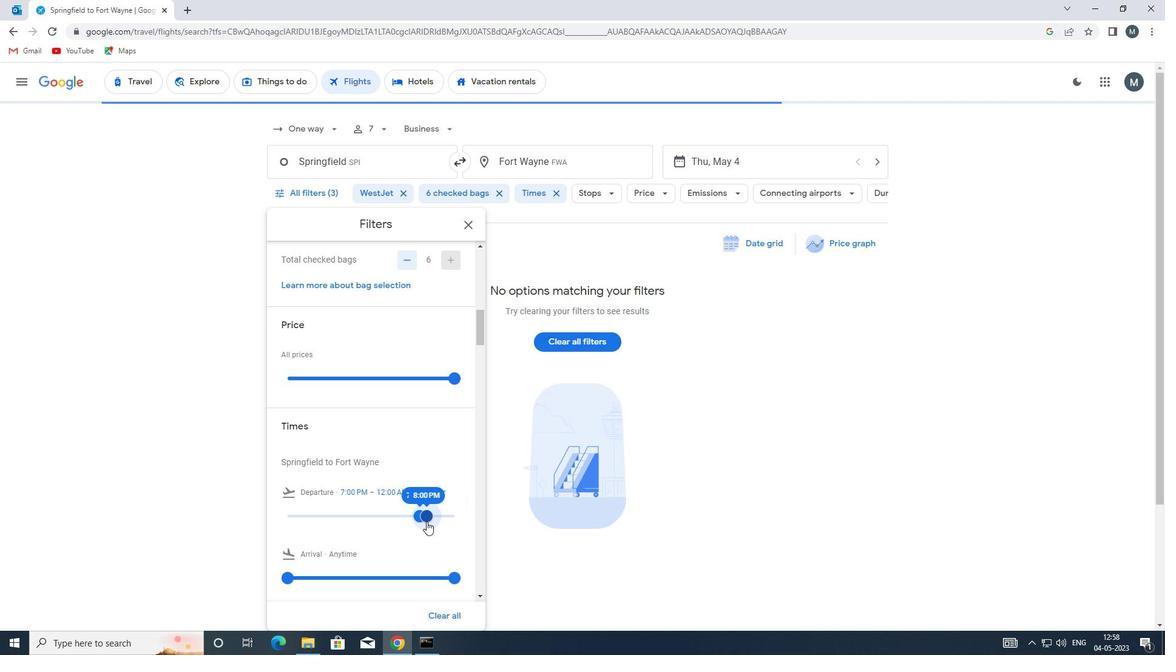 
Action: Mouse scrolled (426, 512) with delta (0, 0)
Screenshot: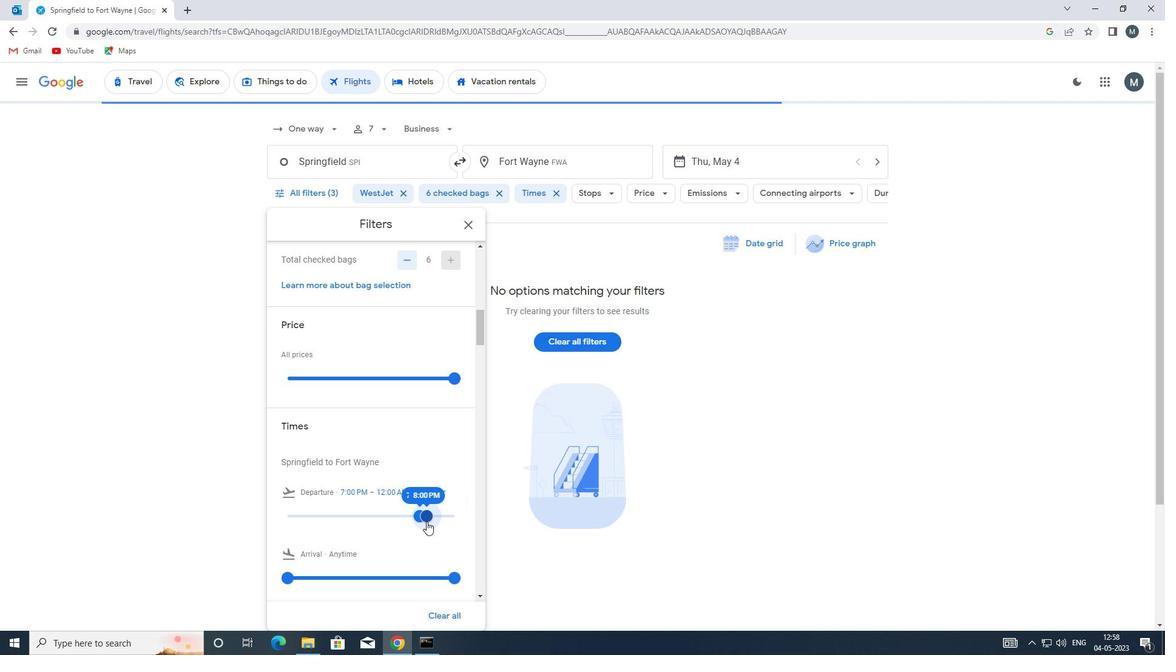 
Action: Mouse scrolled (426, 512) with delta (0, 0)
Screenshot: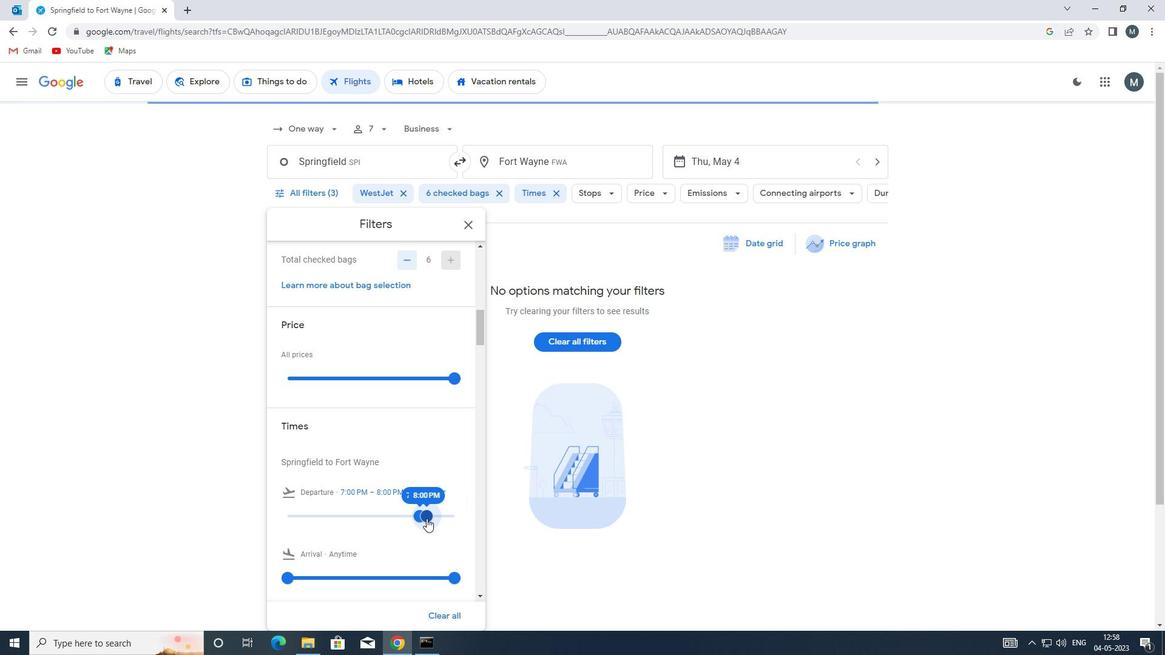 
Action: Mouse moved to (467, 227)
Screenshot: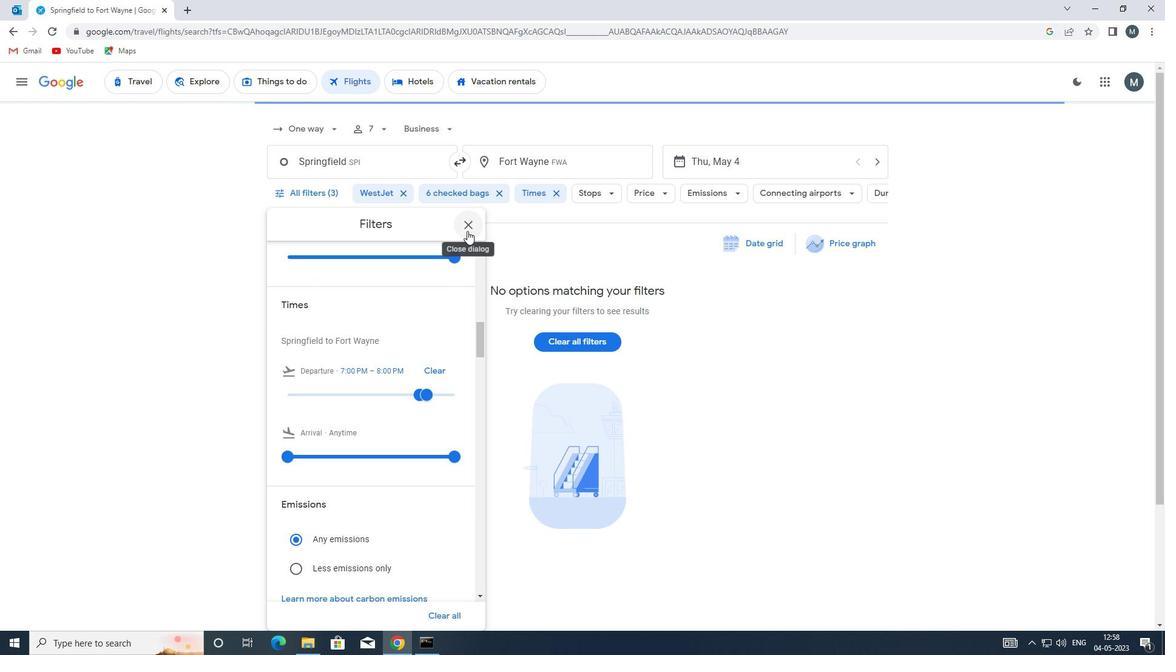 
Action: Mouse pressed left at (467, 227)
Screenshot: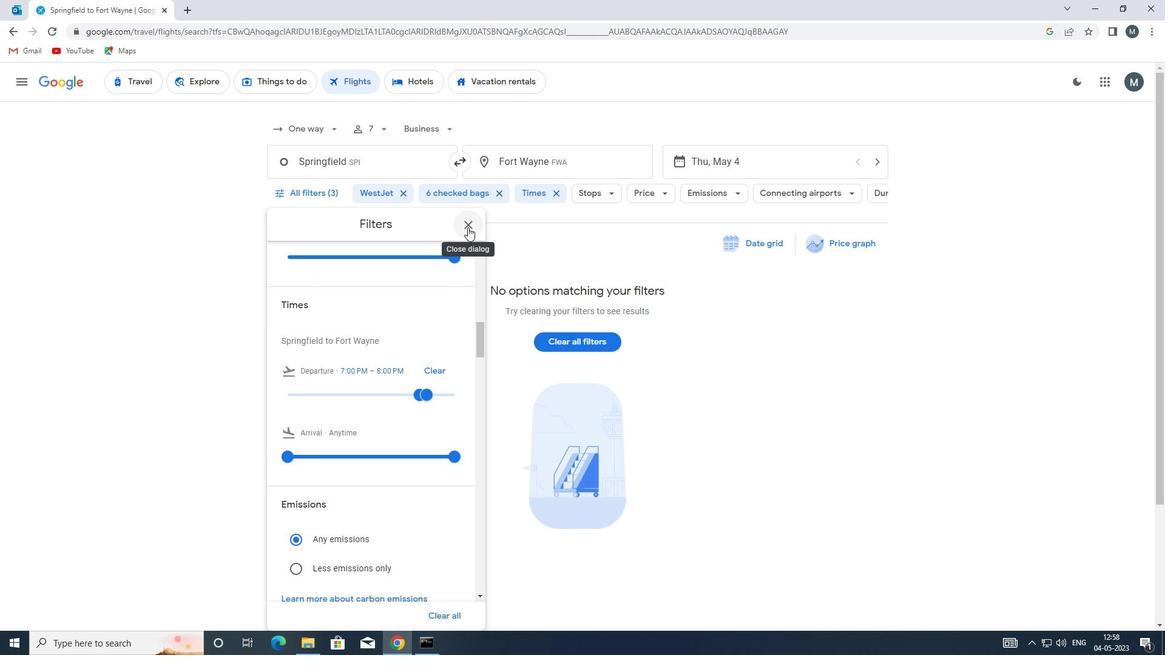 
